 Task: Find a house in New Hope, United States, for 6 guests from September 6 to September 15, with a price range of ₹8000 to ₹12000, including amenities like WiFi, free parking, TV, gym, and breakfast.
Action: Mouse moved to (695, 135)
Screenshot: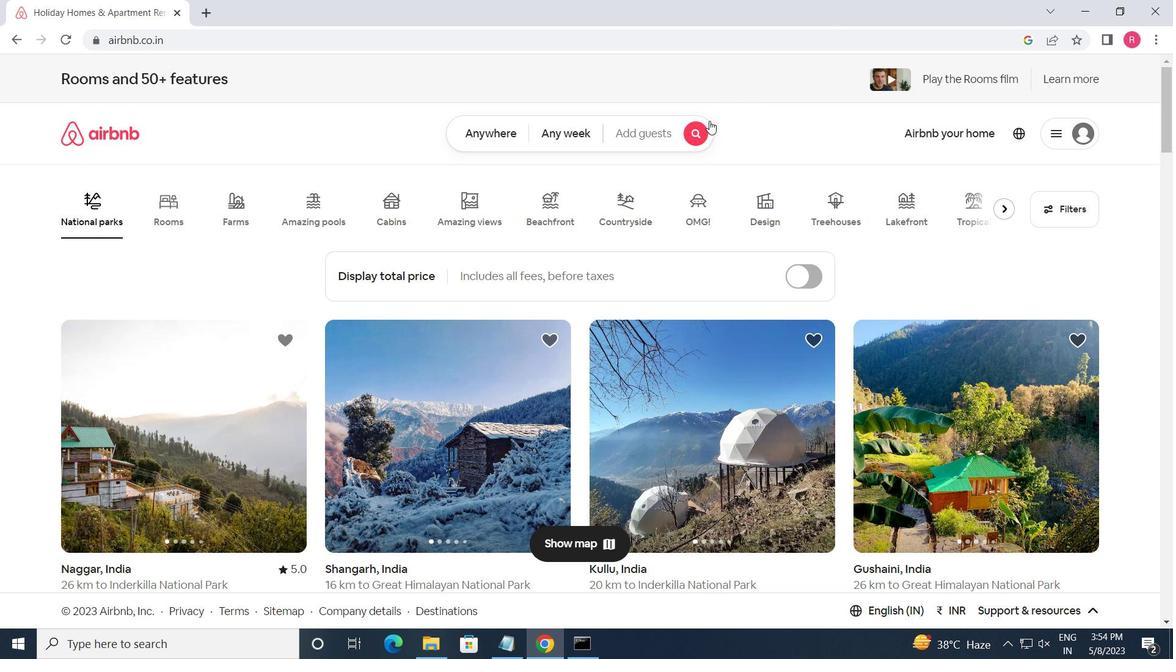 
Action: Mouse pressed left at (695, 135)
Screenshot: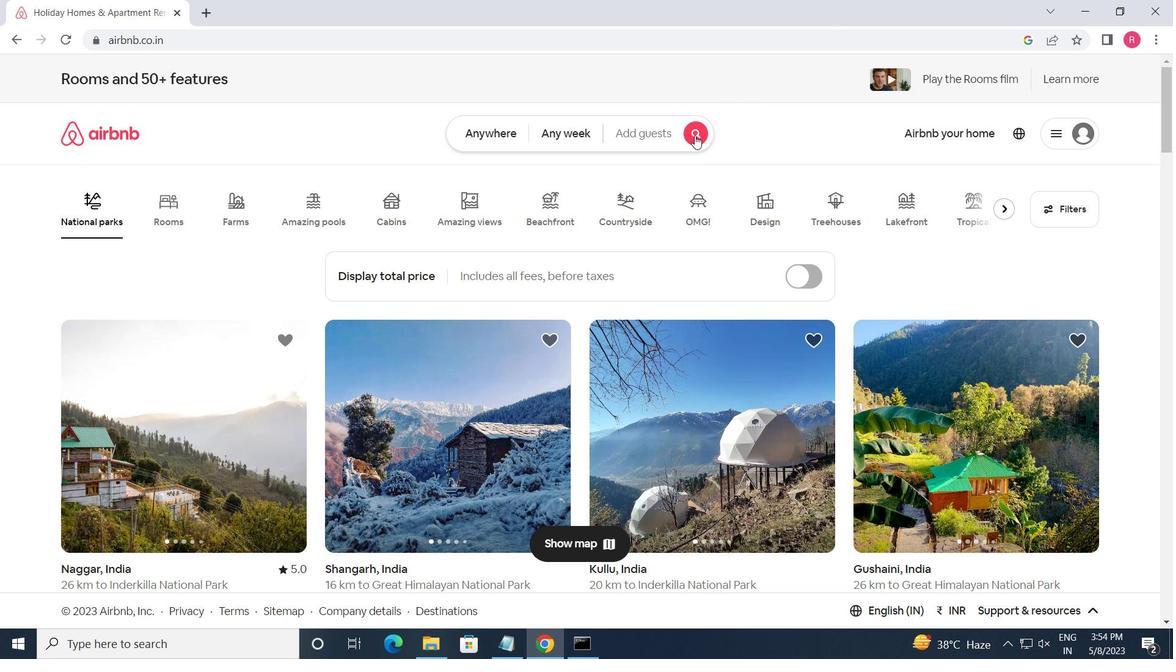 
Action: Mouse moved to (390, 197)
Screenshot: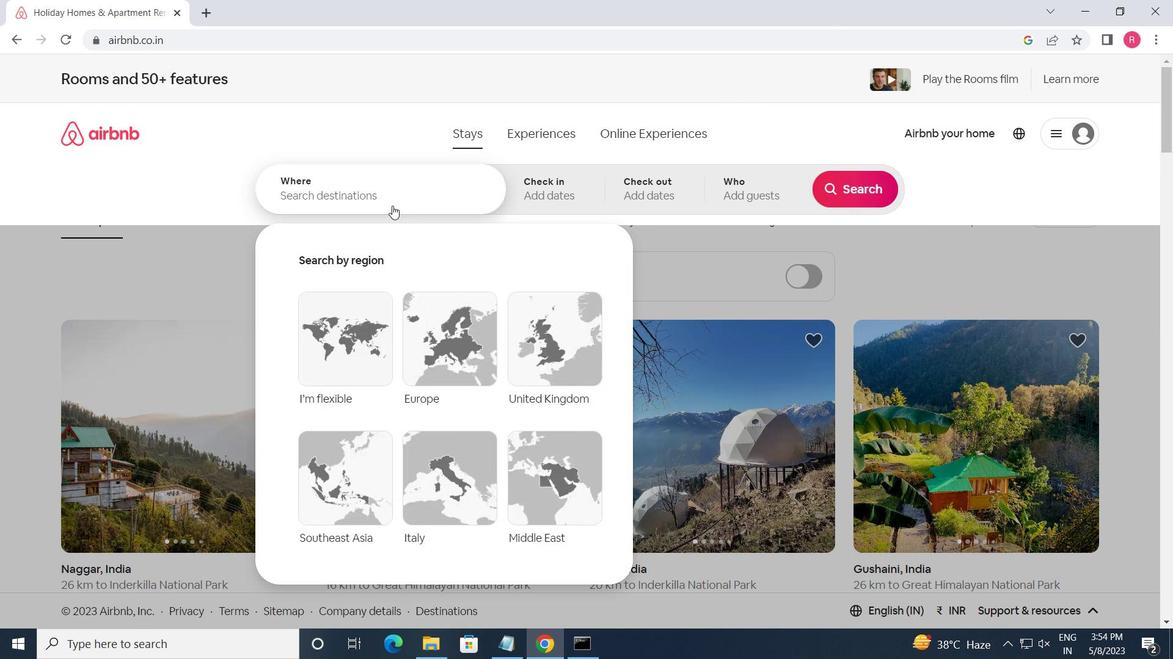 
Action: Mouse pressed left at (390, 197)
Screenshot: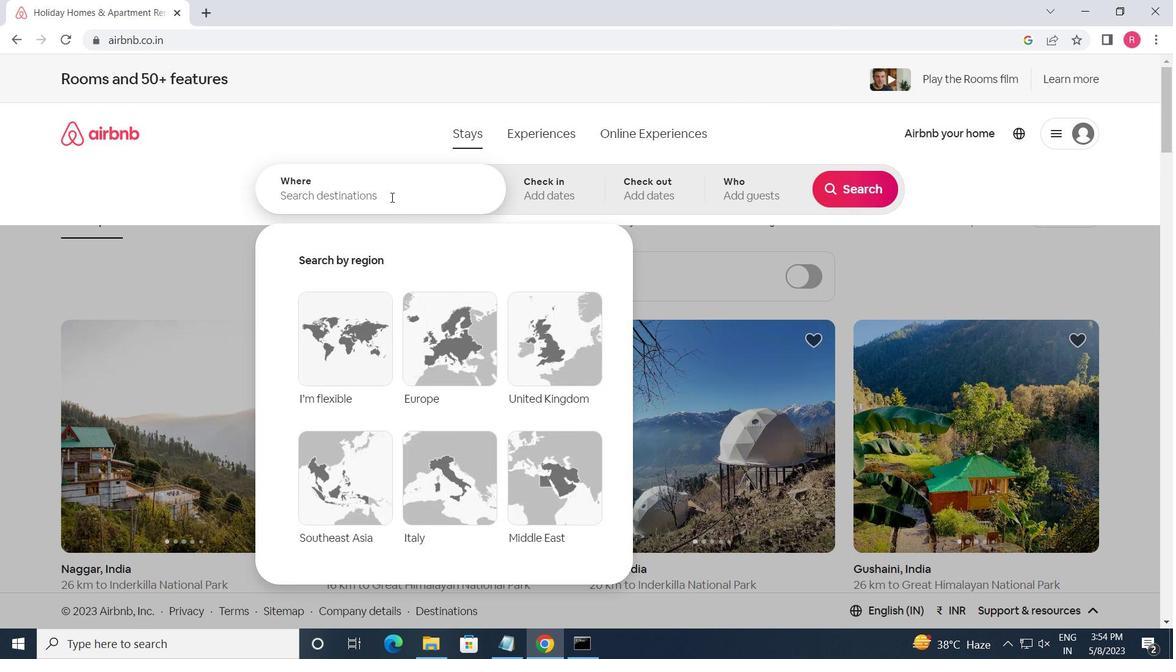 
Action: Key pressed <Key.shift_r>New<Key.space><Key.shift_r>Hpe<Key.backspace><Key.backspace>ope,<Key.space><Key.shift_r>United<Key.space><Key.shift>STATES<Key.enter>
Screenshot: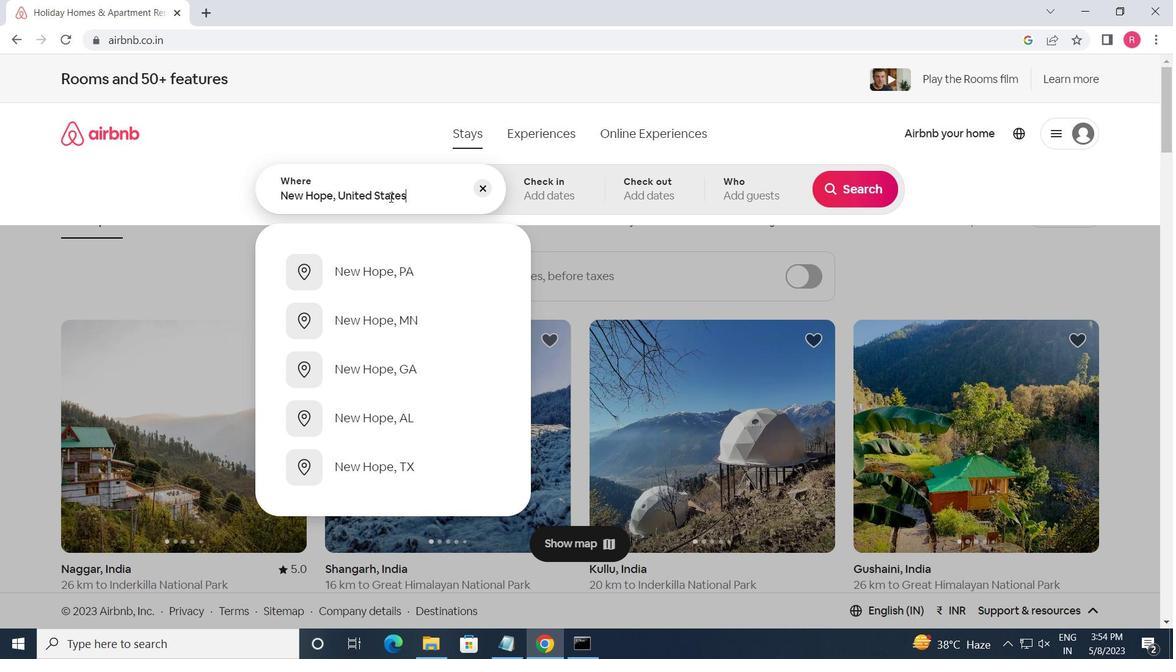 
Action: Mouse moved to (845, 317)
Screenshot: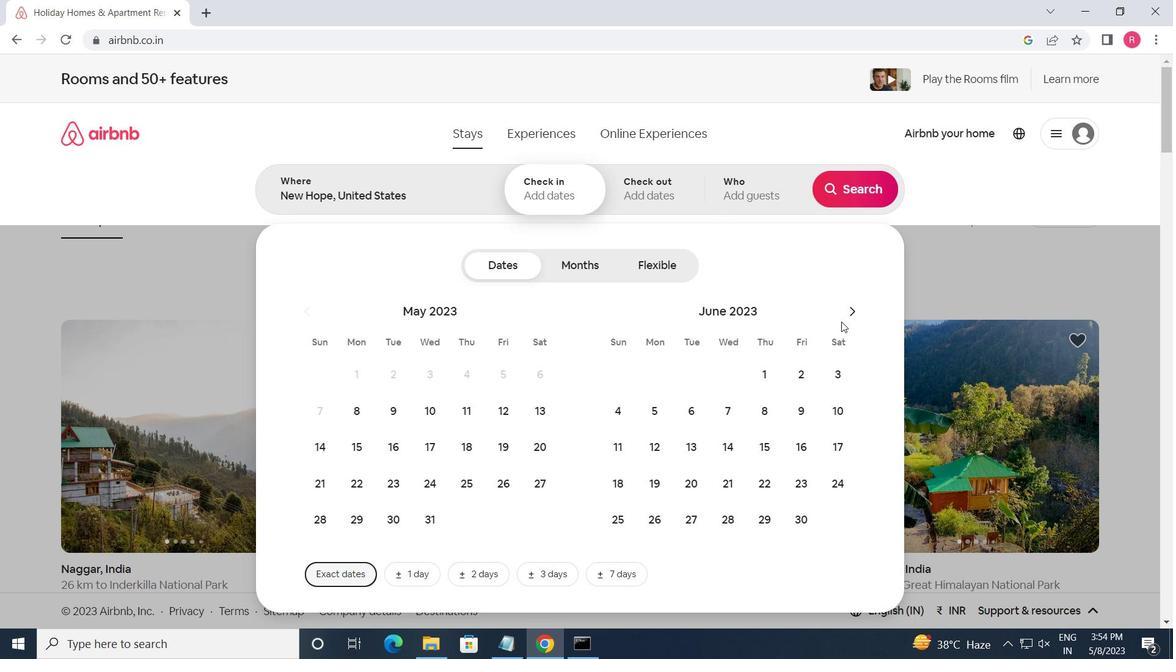 
Action: Mouse pressed left at (845, 317)
Screenshot: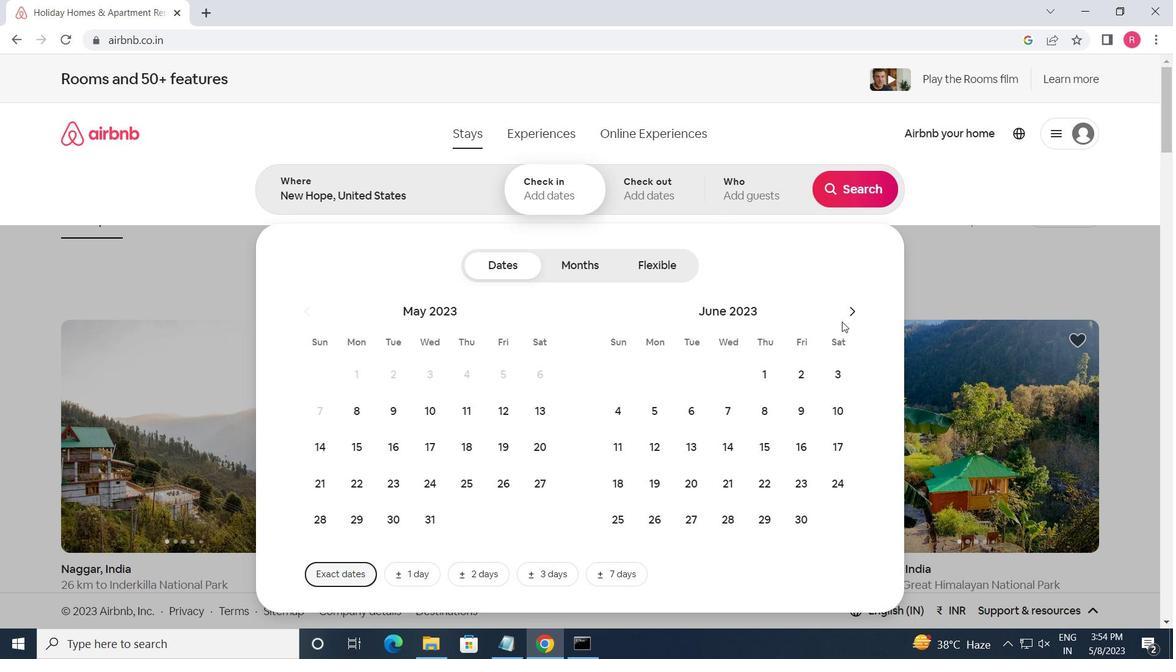 
Action: Mouse pressed left at (845, 317)
Screenshot: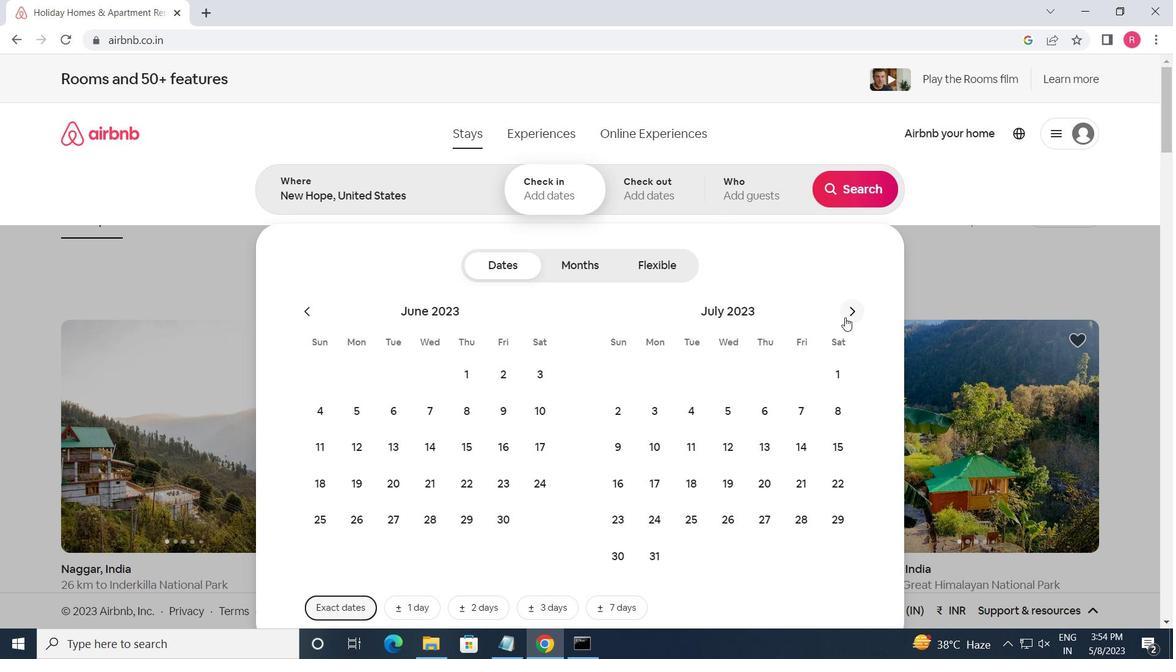 
Action: Mouse pressed left at (845, 317)
Screenshot: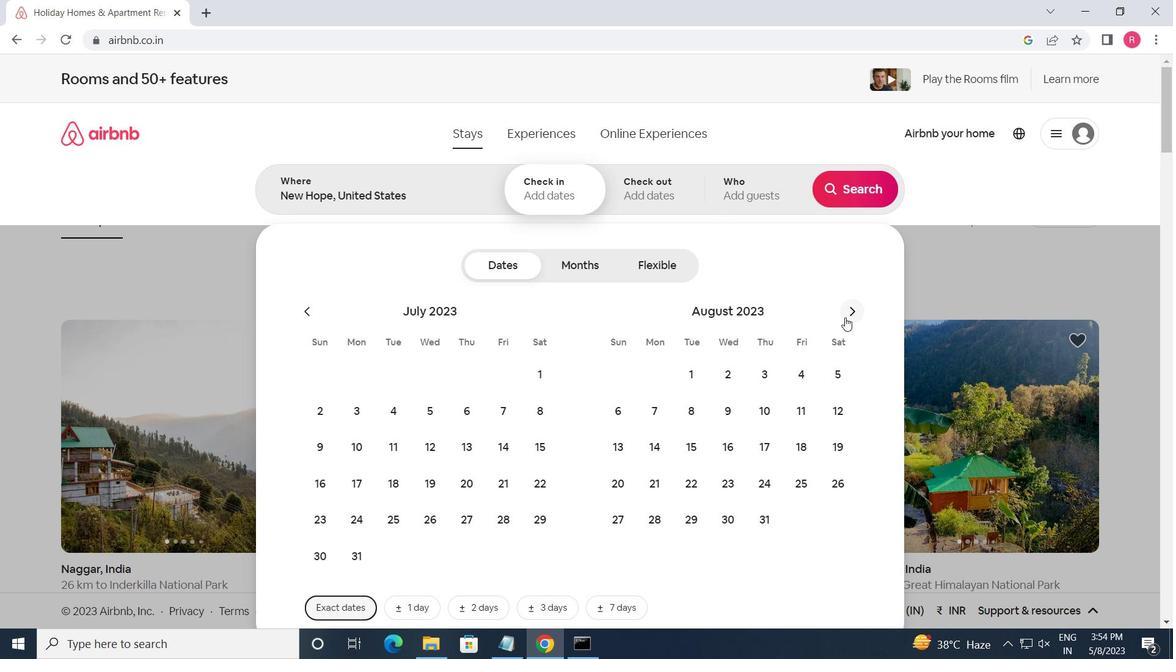
Action: Mouse moved to (722, 420)
Screenshot: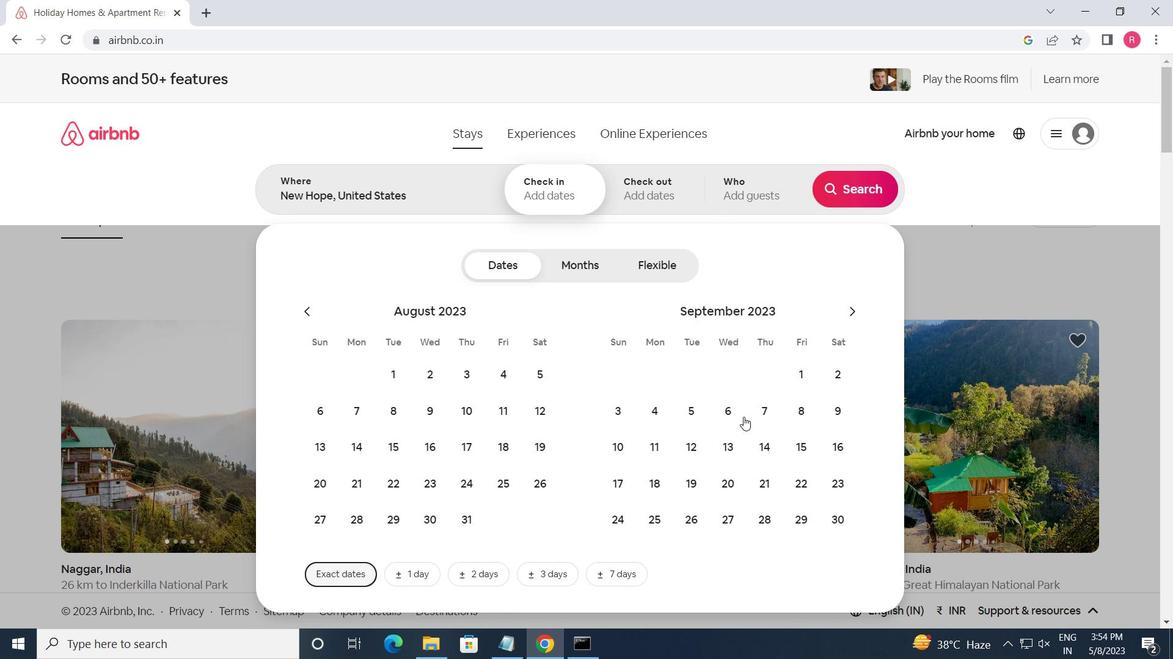
Action: Mouse pressed left at (722, 420)
Screenshot: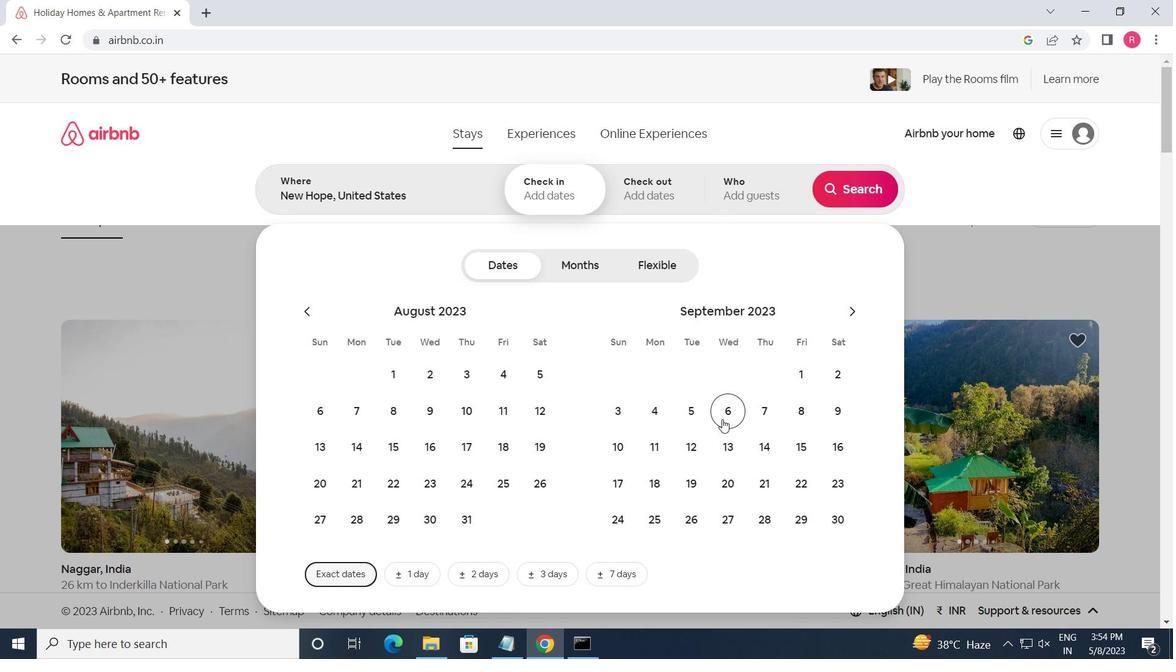 
Action: Mouse moved to (805, 456)
Screenshot: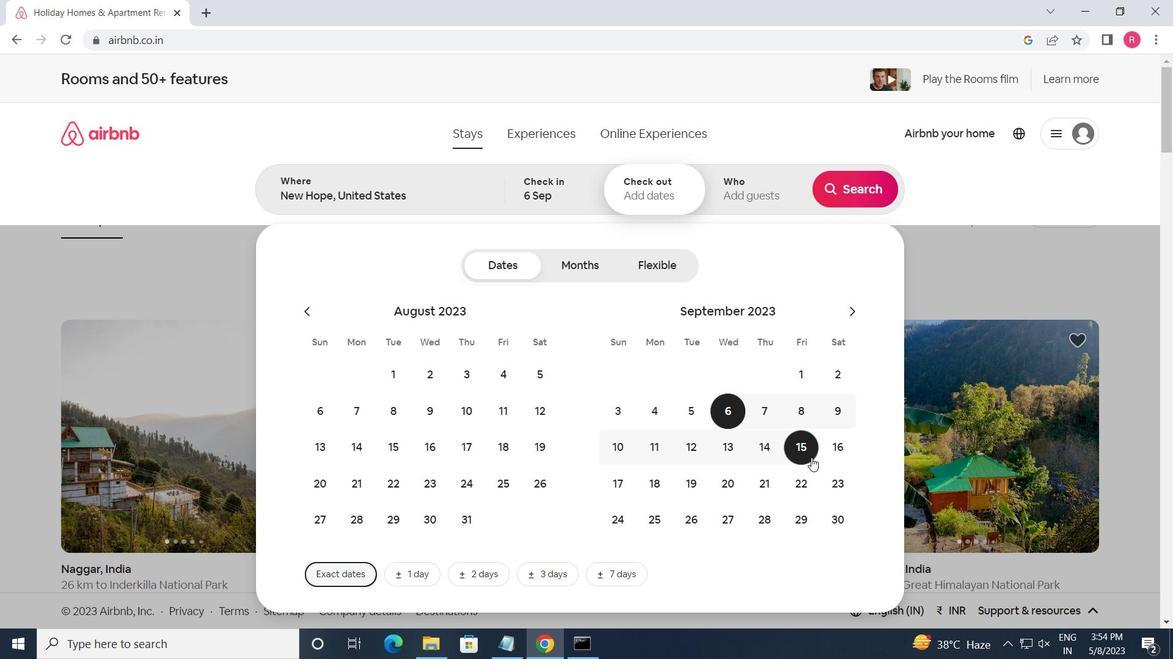 
Action: Mouse pressed left at (805, 456)
Screenshot: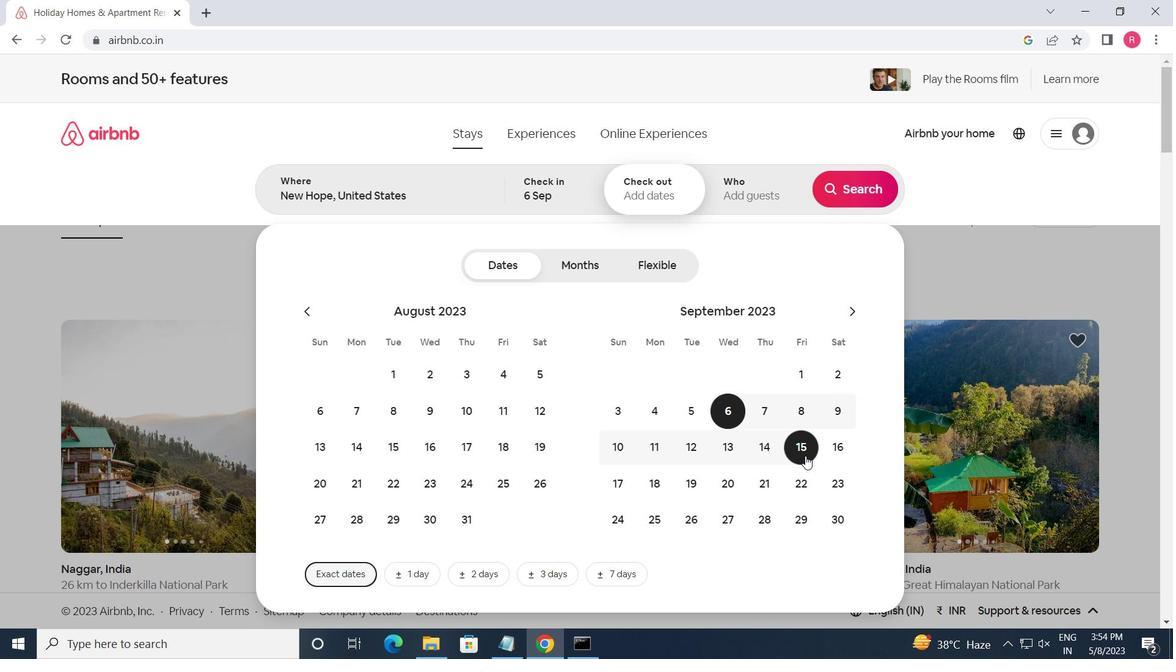 
Action: Mouse moved to (722, 177)
Screenshot: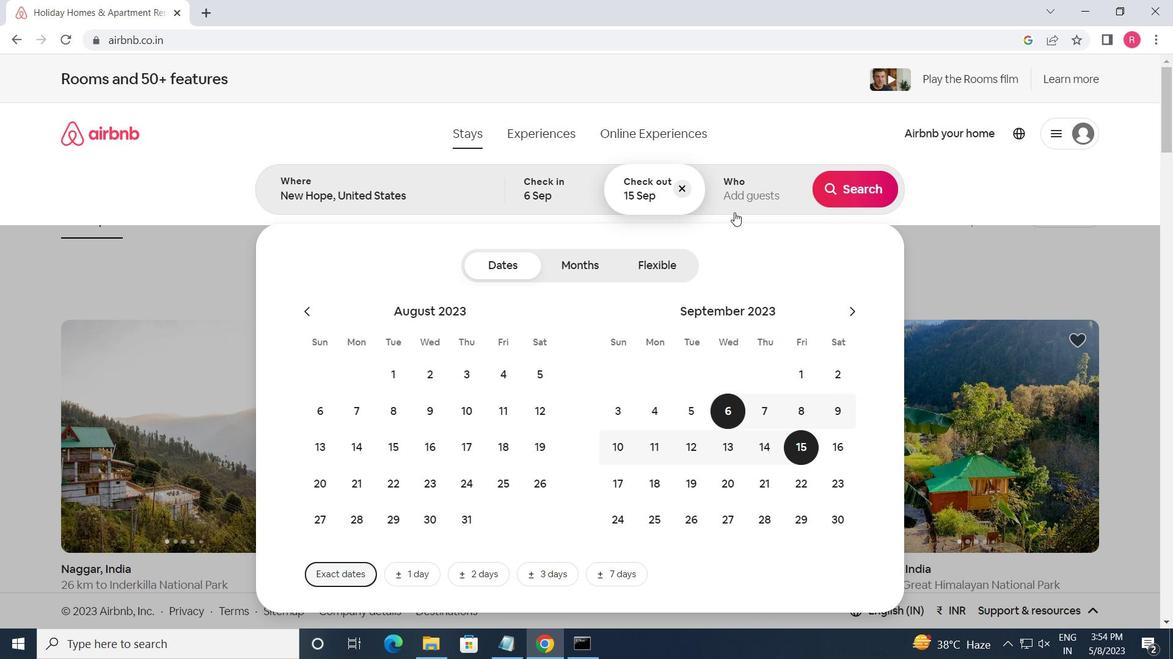 
Action: Mouse pressed left at (722, 177)
Screenshot: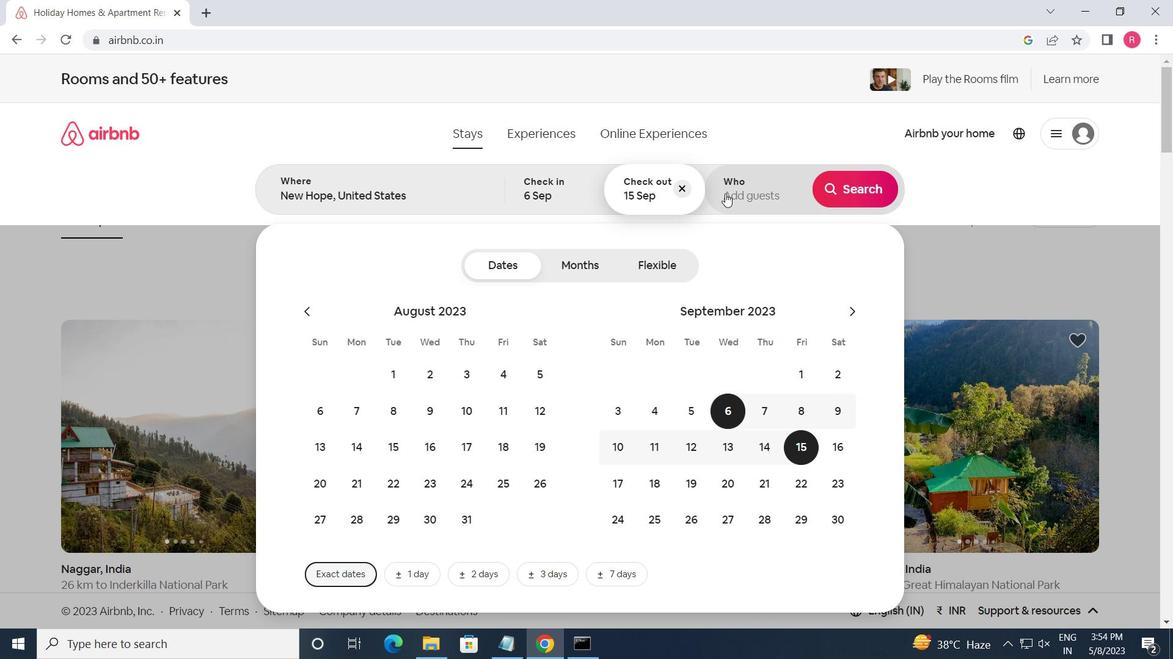 
Action: Mouse moved to (864, 271)
Screenshot: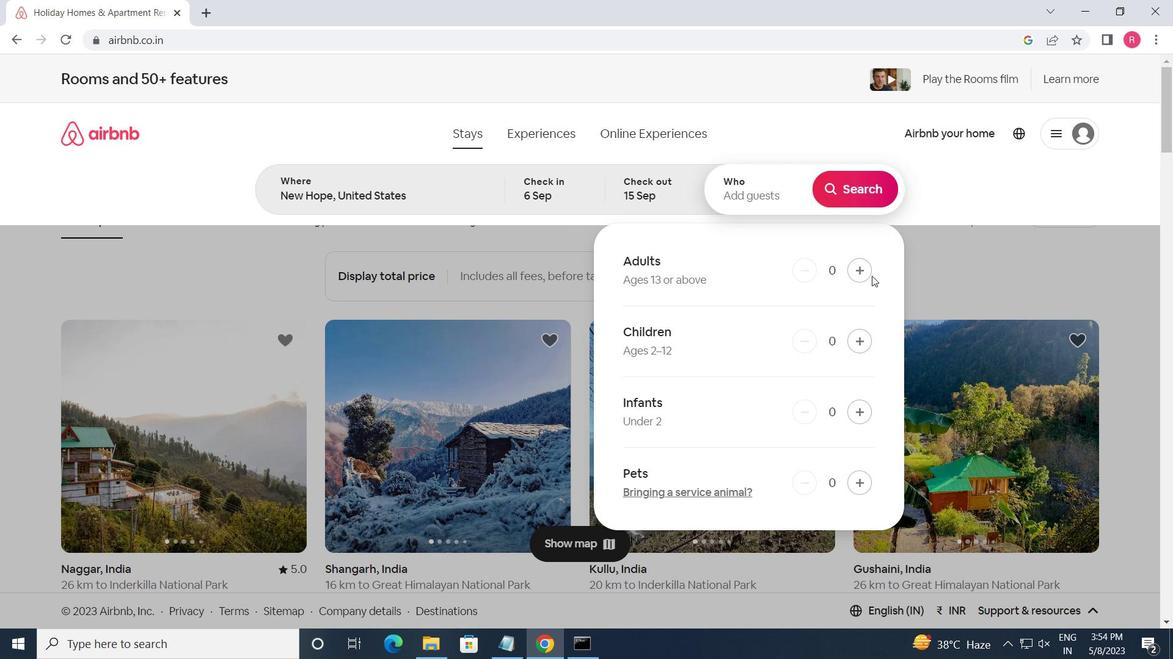 
Action: Mouse pressed left at (864, 271)
Screenshot: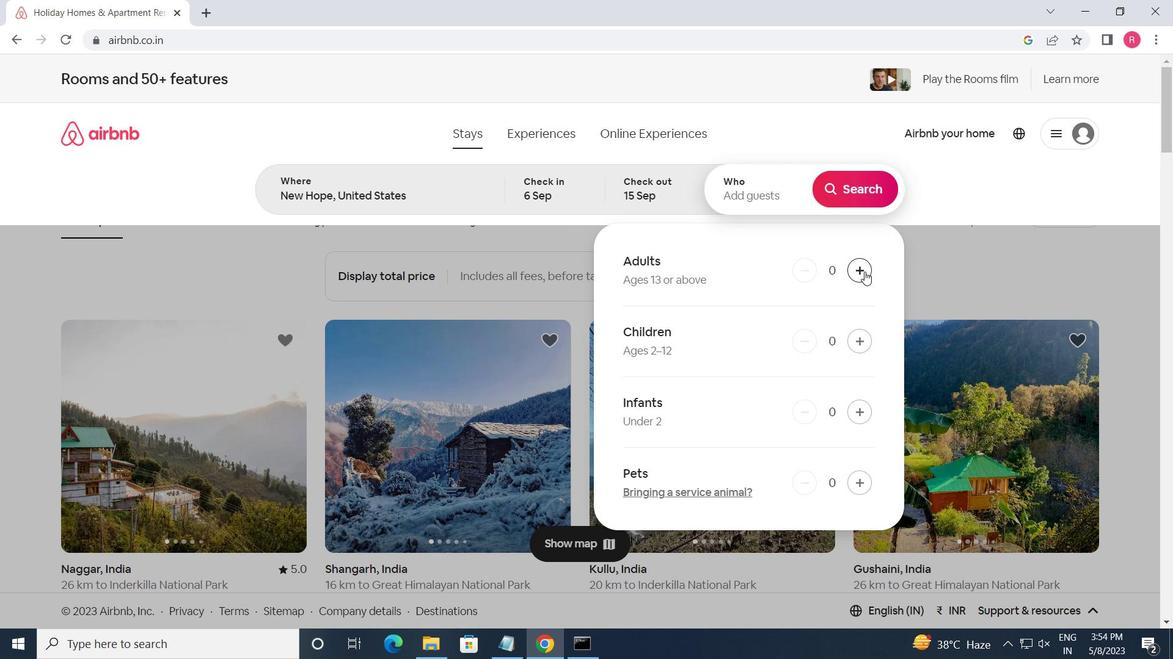 
Action: Mouse pressed left at (864, 271)
Screenshot: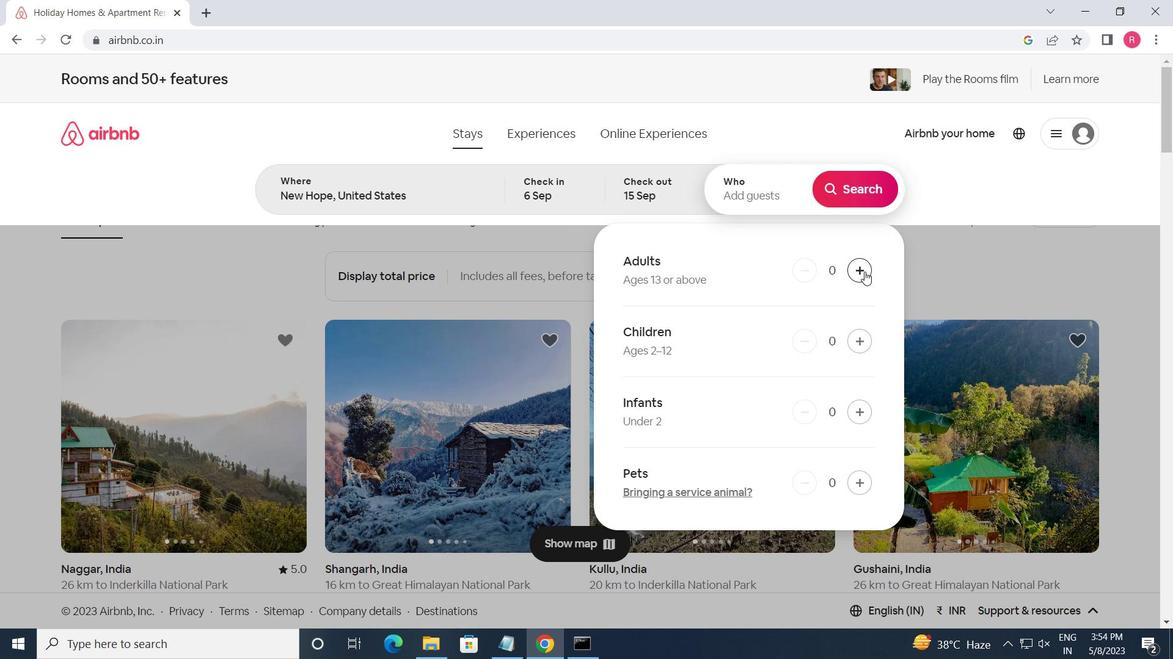 
Action: Mouse pressed left at (864, 271)
Screenshot: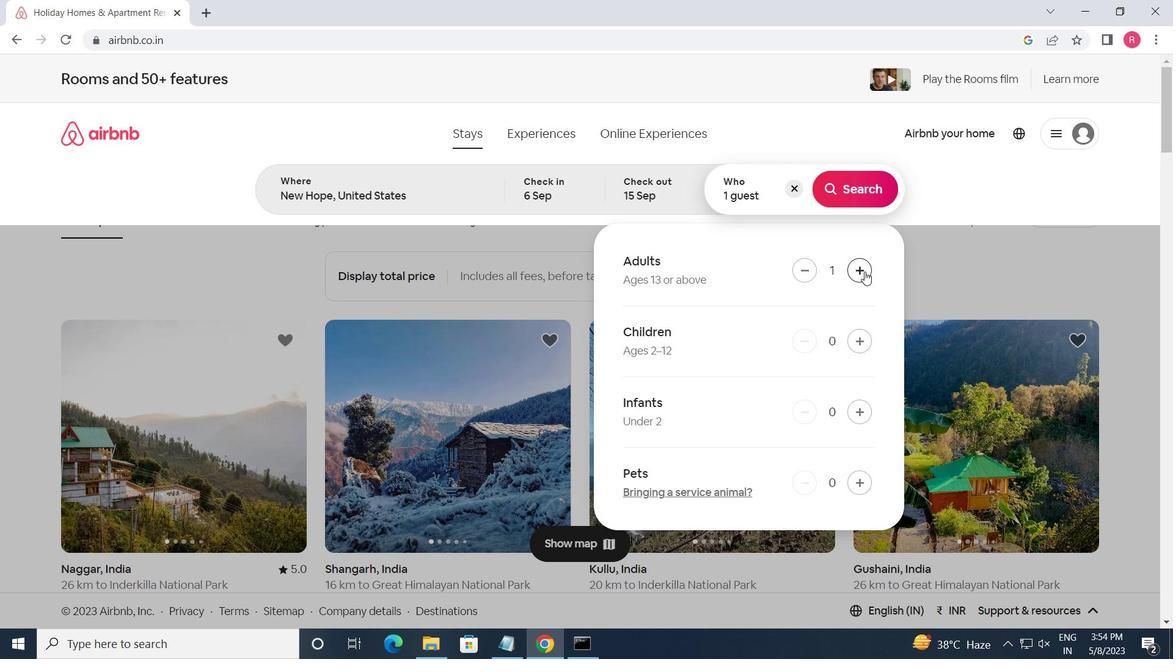 
Action: Mouse pressed left at (864, 271)
Screenshot: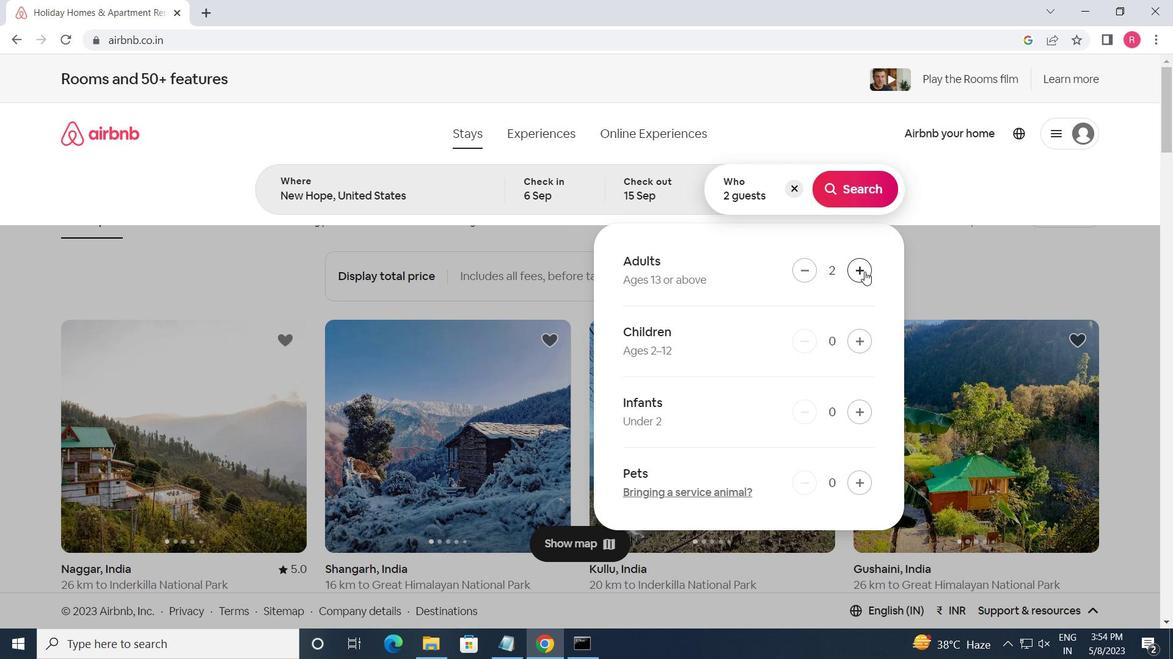 
Action: Mouse pressed left at (864, 271)
Screenshot: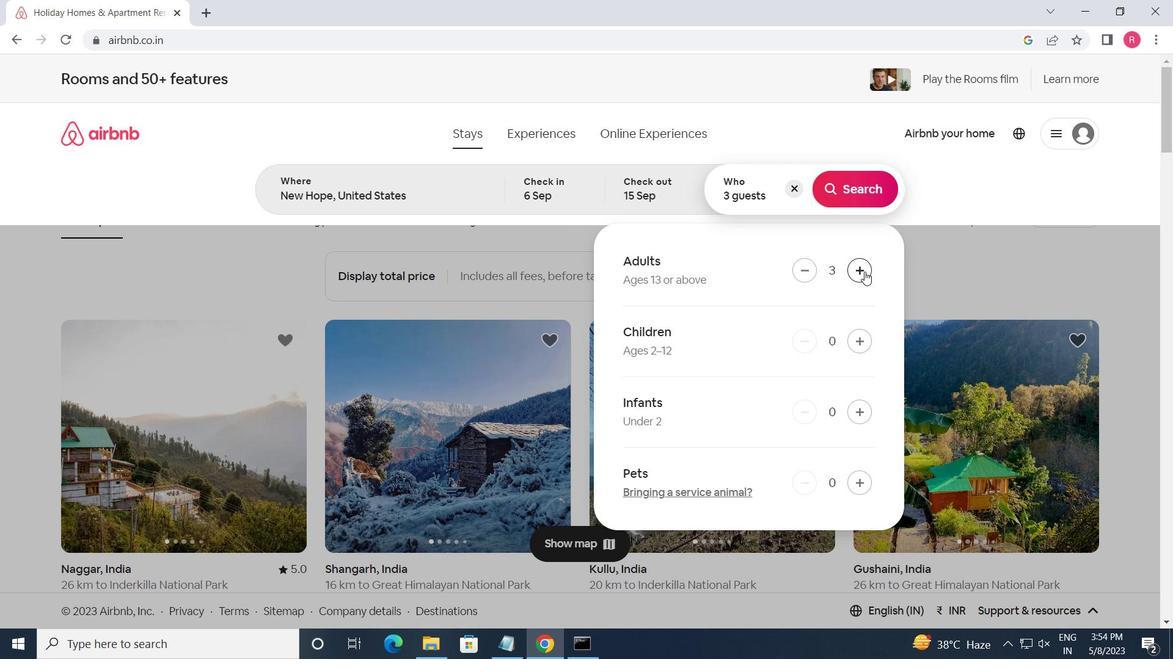 
Action: Mouse pressed left at (864, 271)
Screenshot: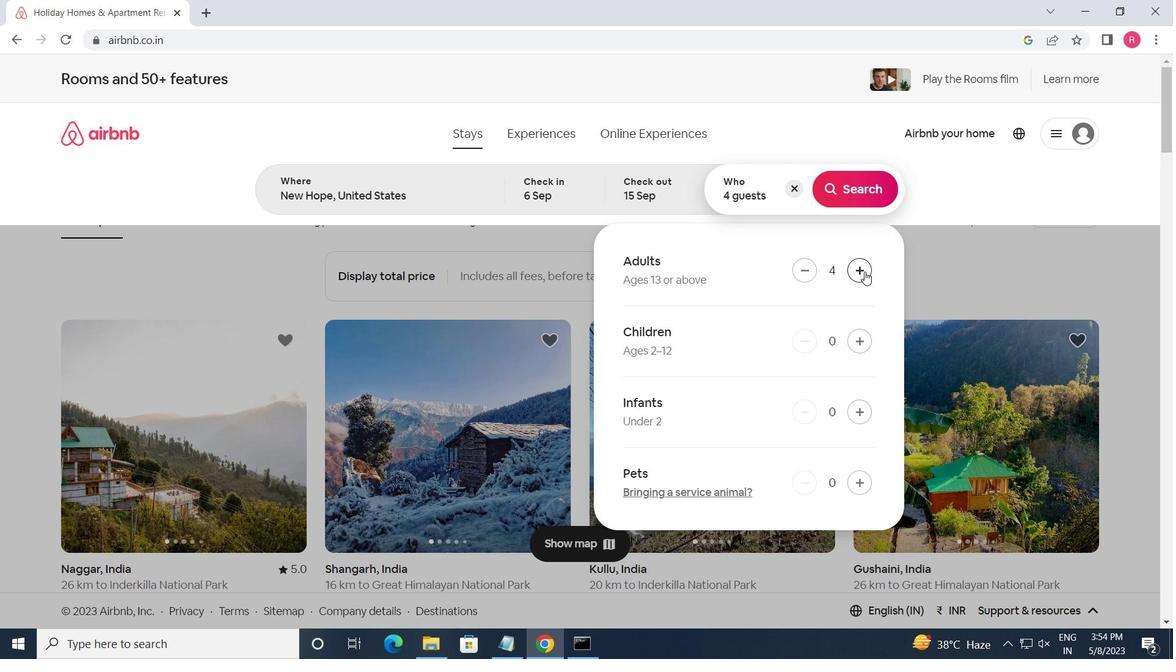 
Action: Mouse pressed left at (864, 271)
Screenshot: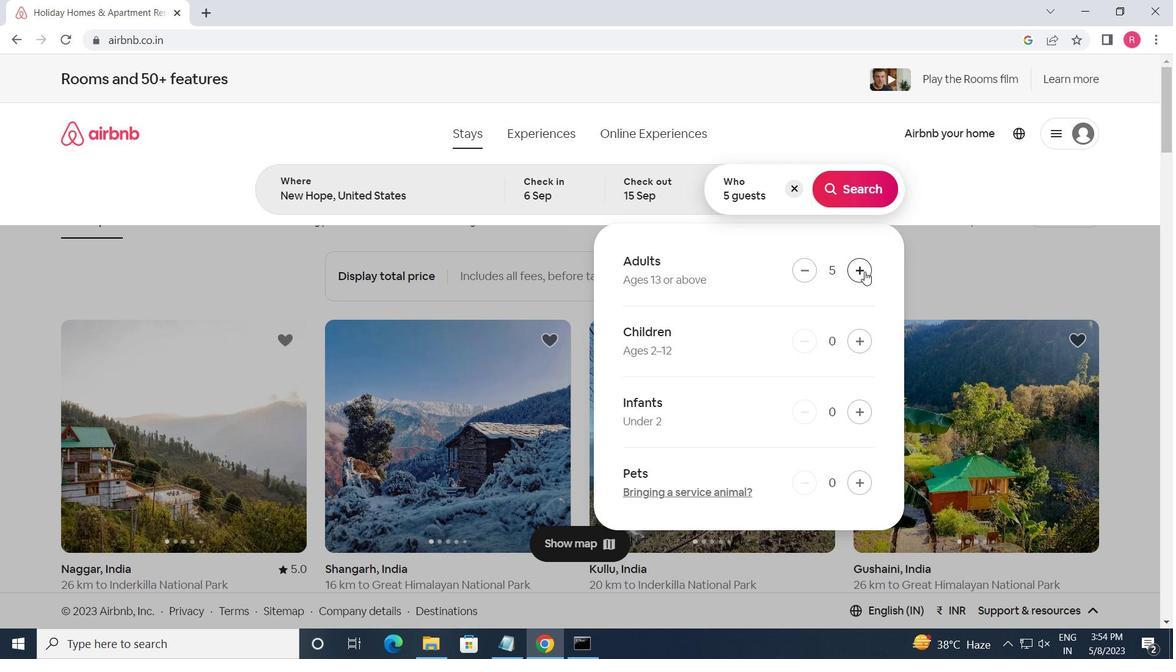 
Action: Mouse moved to (807, 275)
Screenshot: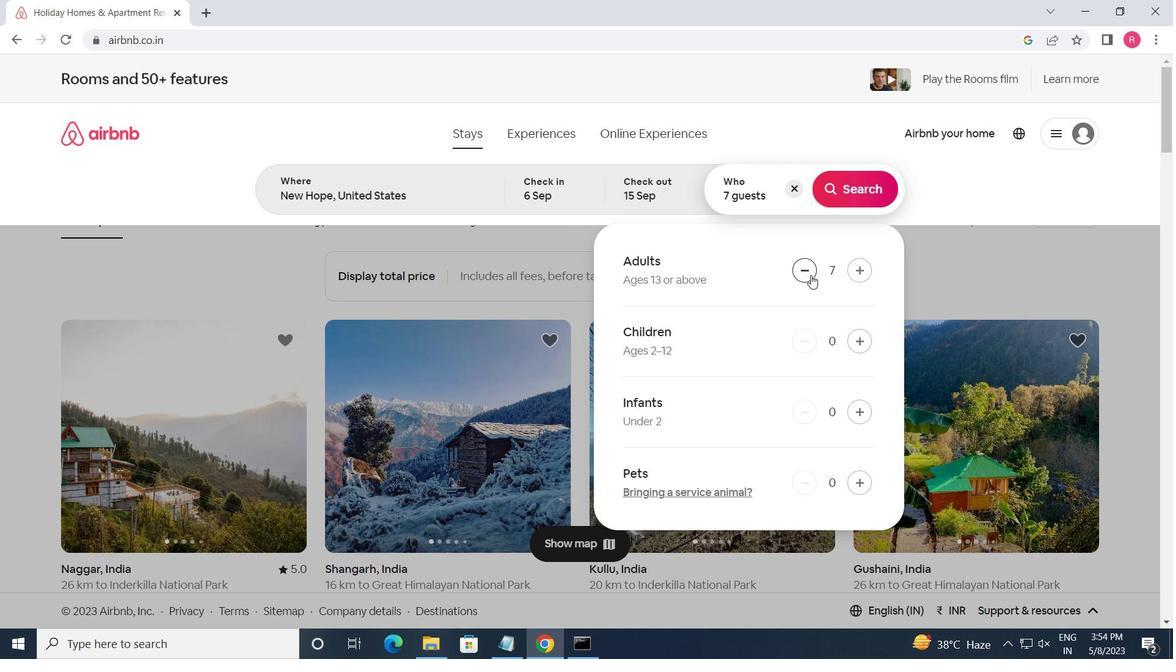 
Action: Mouse pressed left at (807, 275)
Screenshot: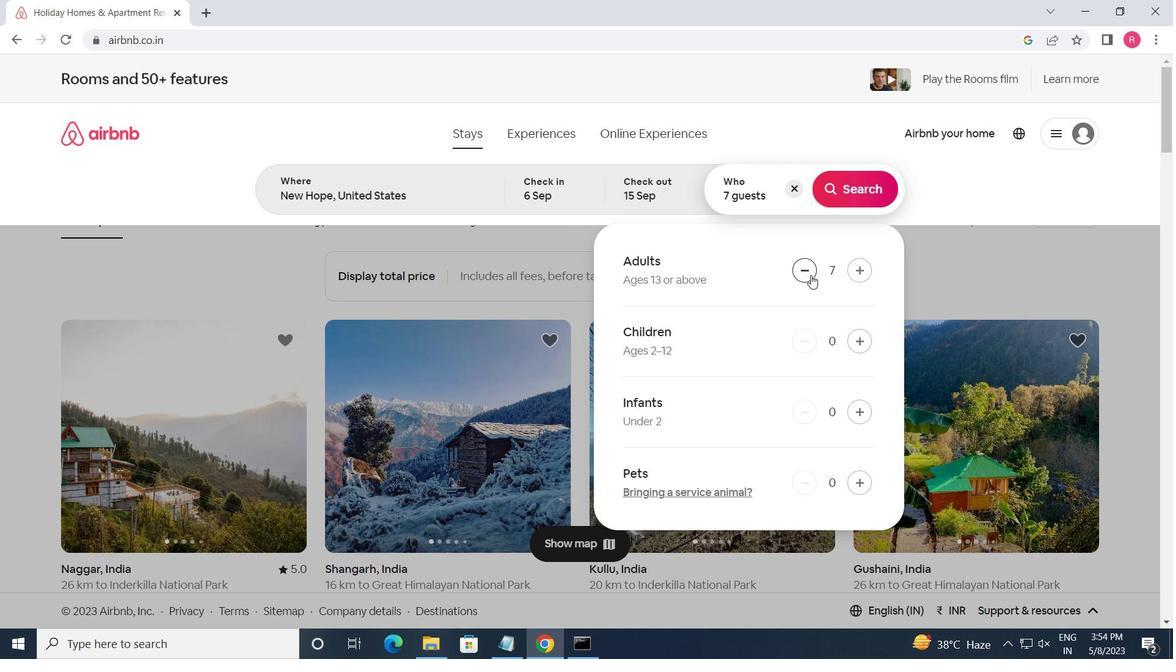 
Action: Mouse moved to (848, 198)
Screenshot: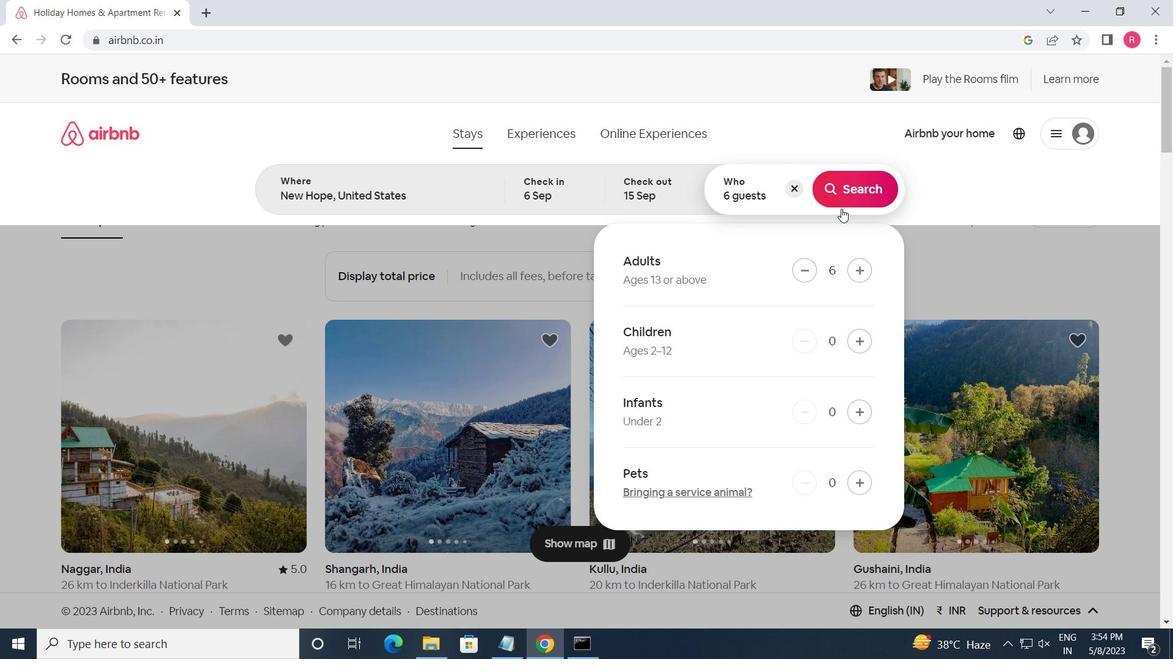 
Action: Mouse pressed left at (848, 198)
Screenshot: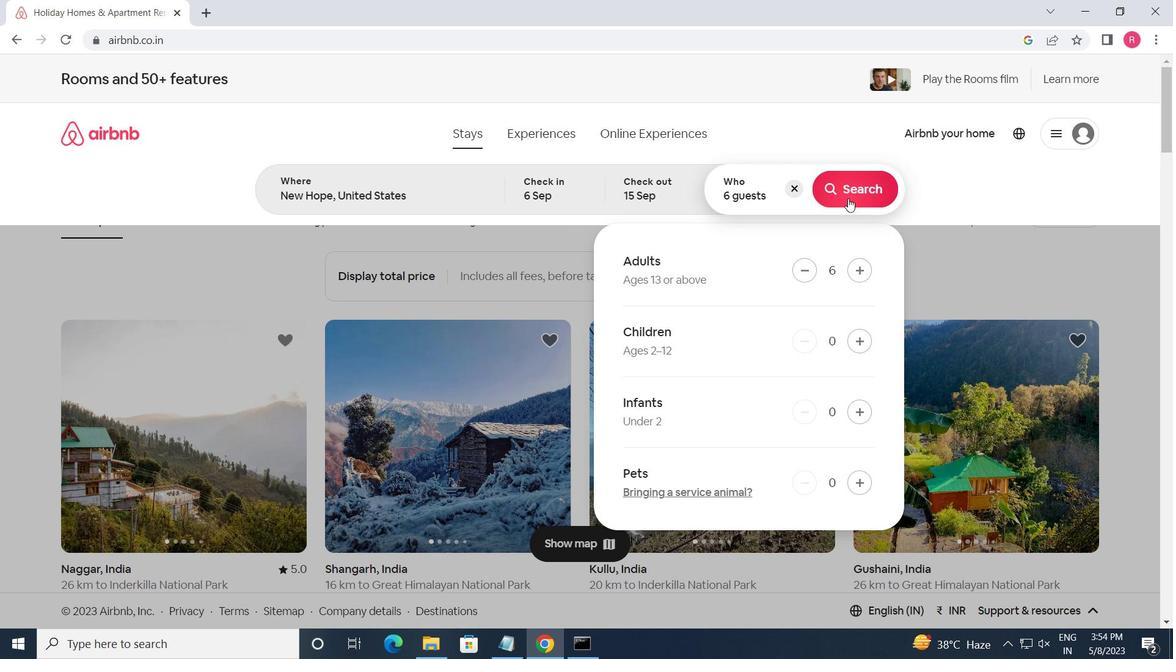 
Action: Mouse moved to (1099, 138)
Screenshot: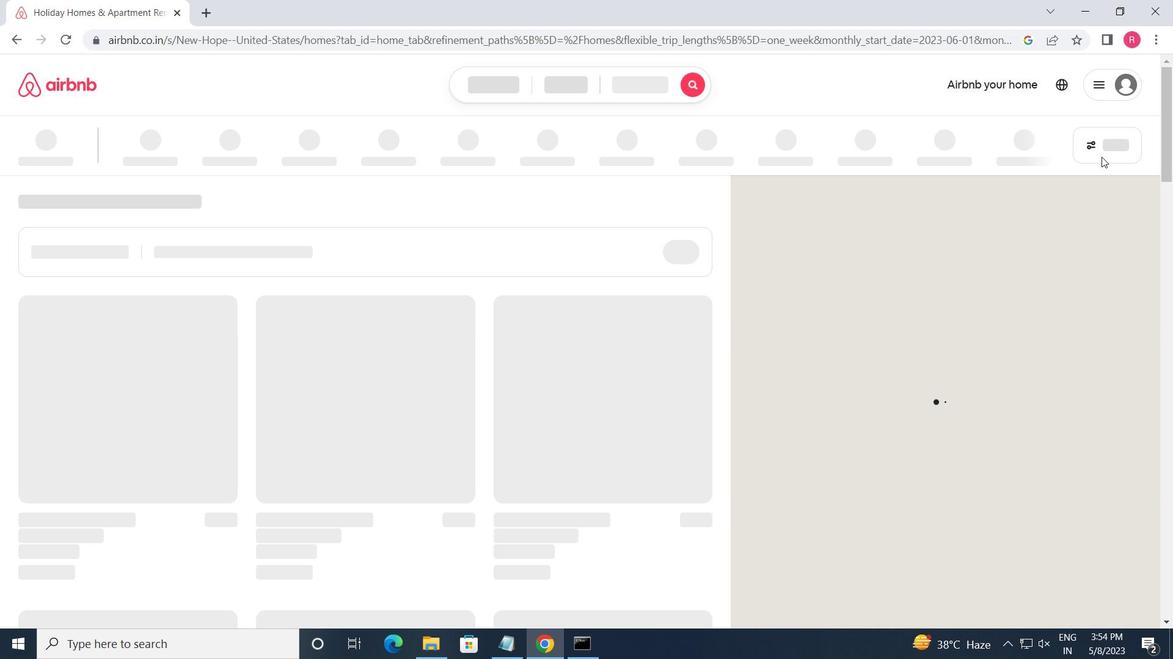 
Action: Mouse pressed left at (1099, 138)
Screenshot: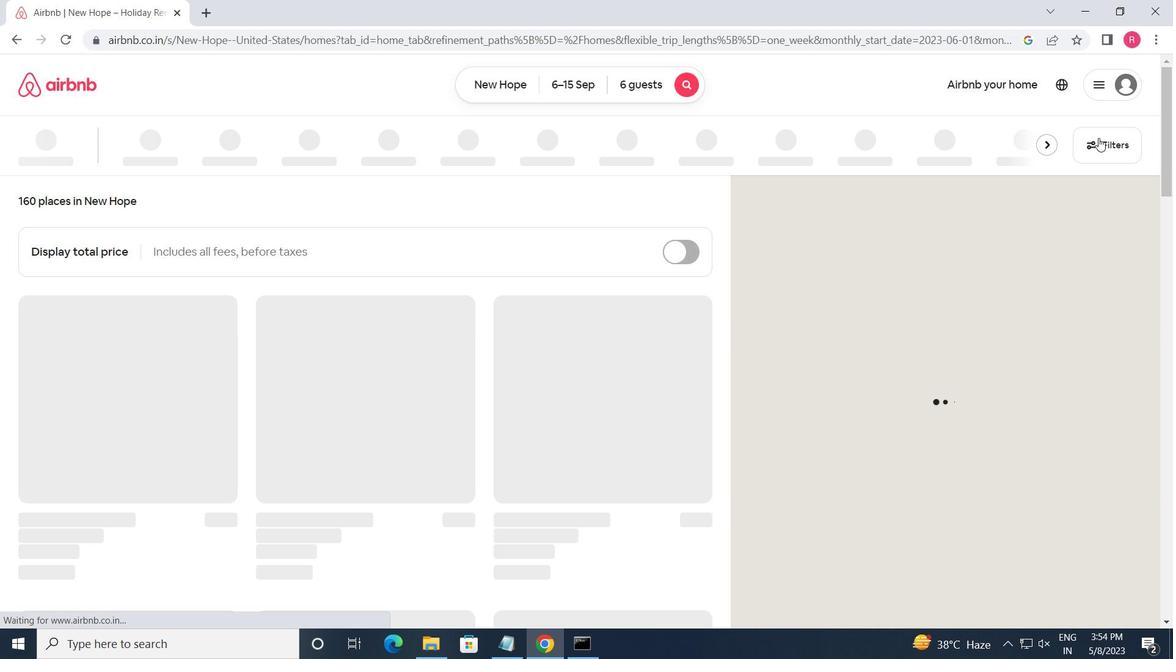 
Action: Mouse moved to (405, 524)
Screenshot: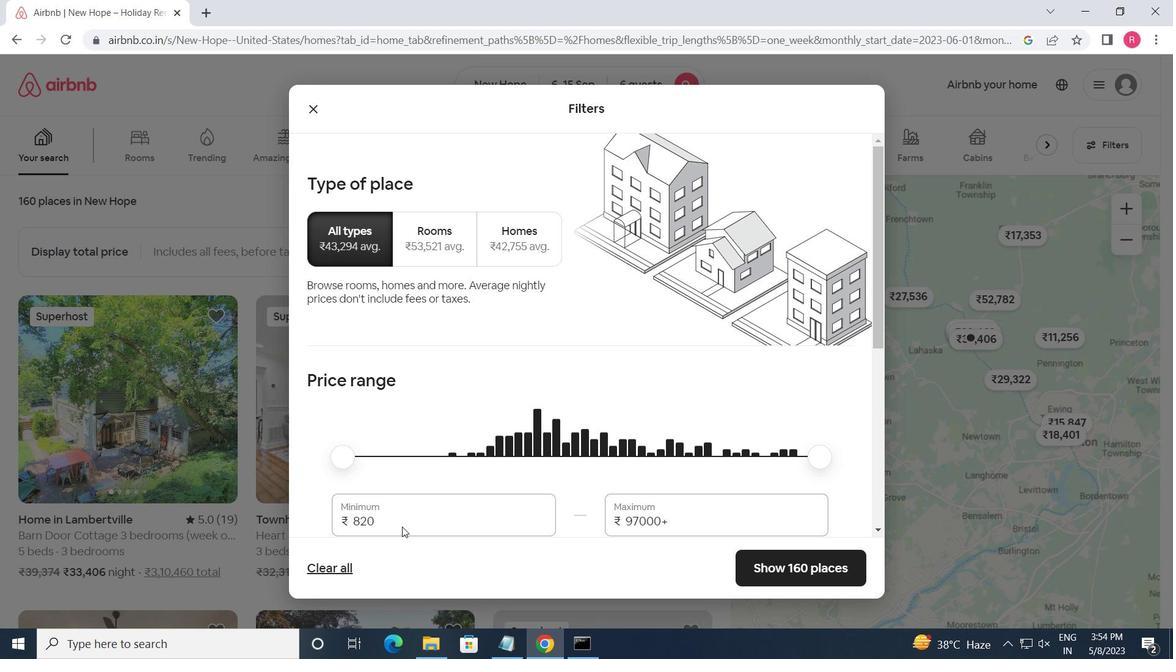 
Action: Mouse pressed left at (405, 524)
Screenshot: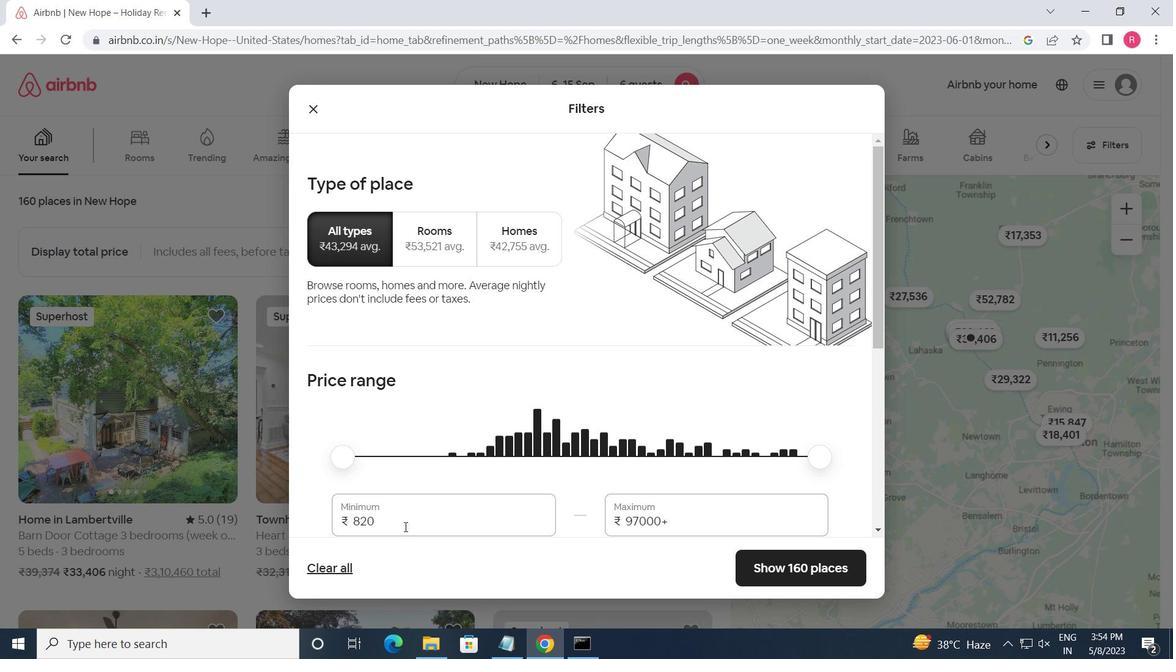 
Action: Key pressed <Key.backspace><Key.backspace><Key.backspace><Key.backspace>8000<Key.tab>12000
Screenshot: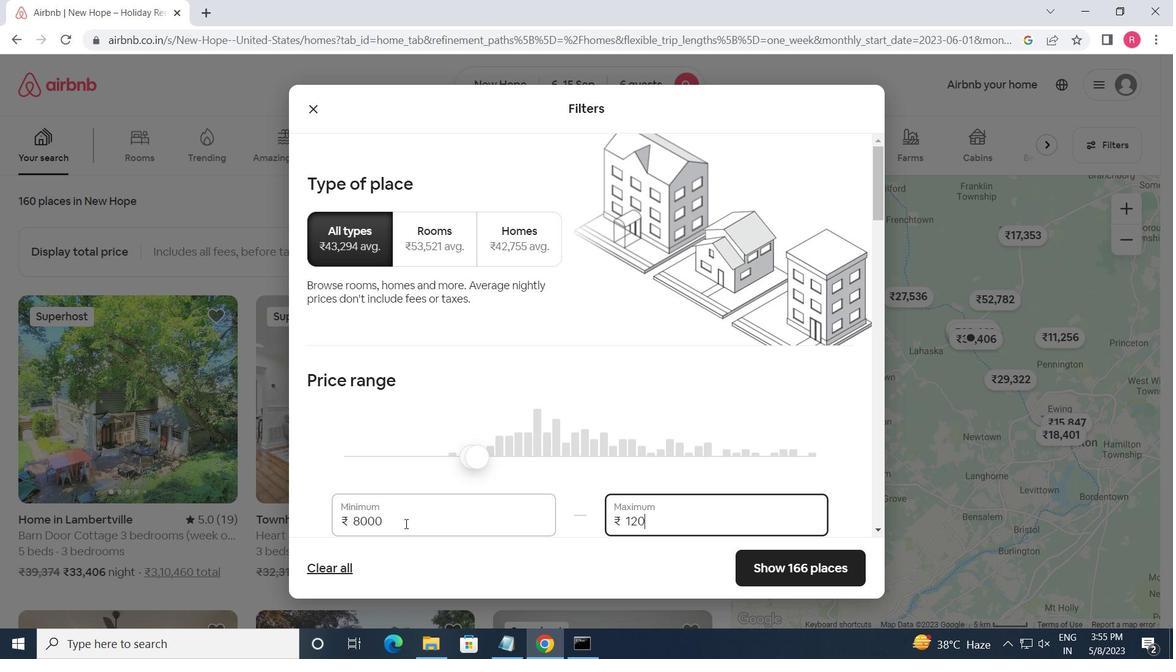 
Action: Mouse moved to (537, 499)
Screenshot: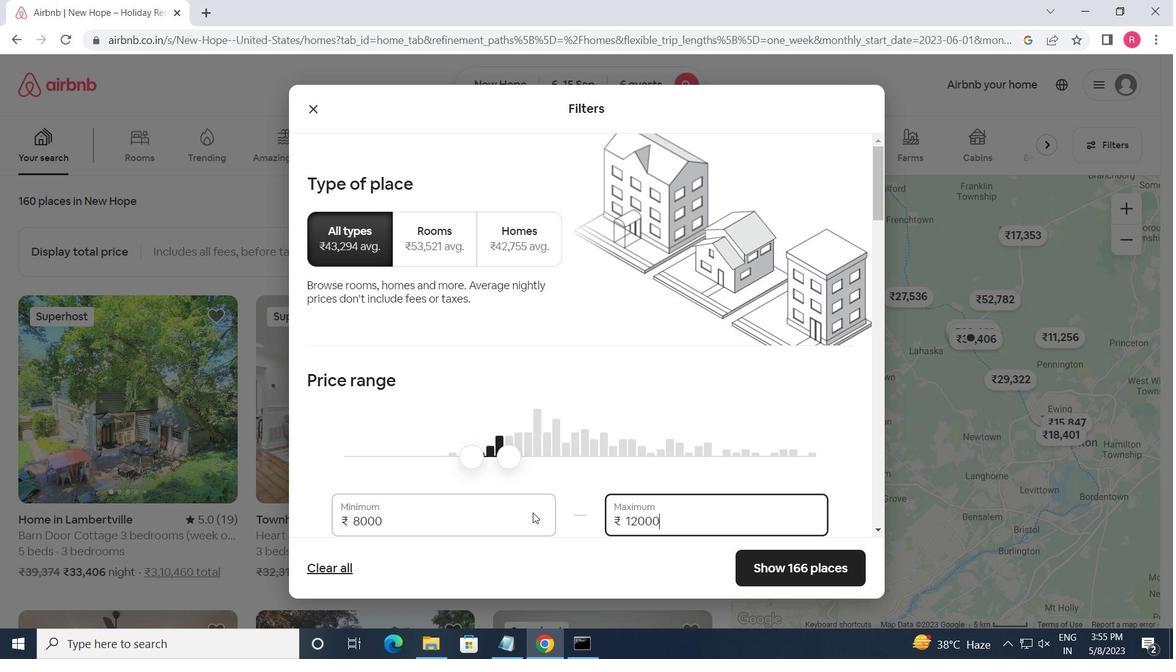 
Action: Mouse scrolled (537, 499) with delta (0, 0)
Screenshot: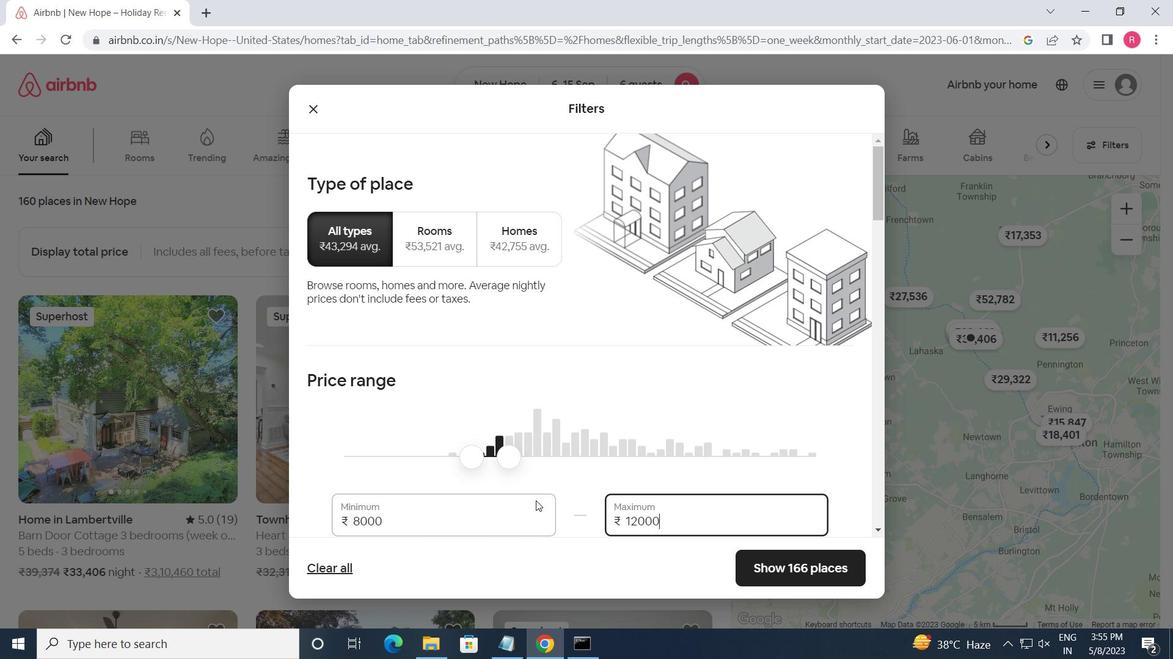 
Action: Mouse scrolled (537, 499) with delta (0, 0)
Screenshot: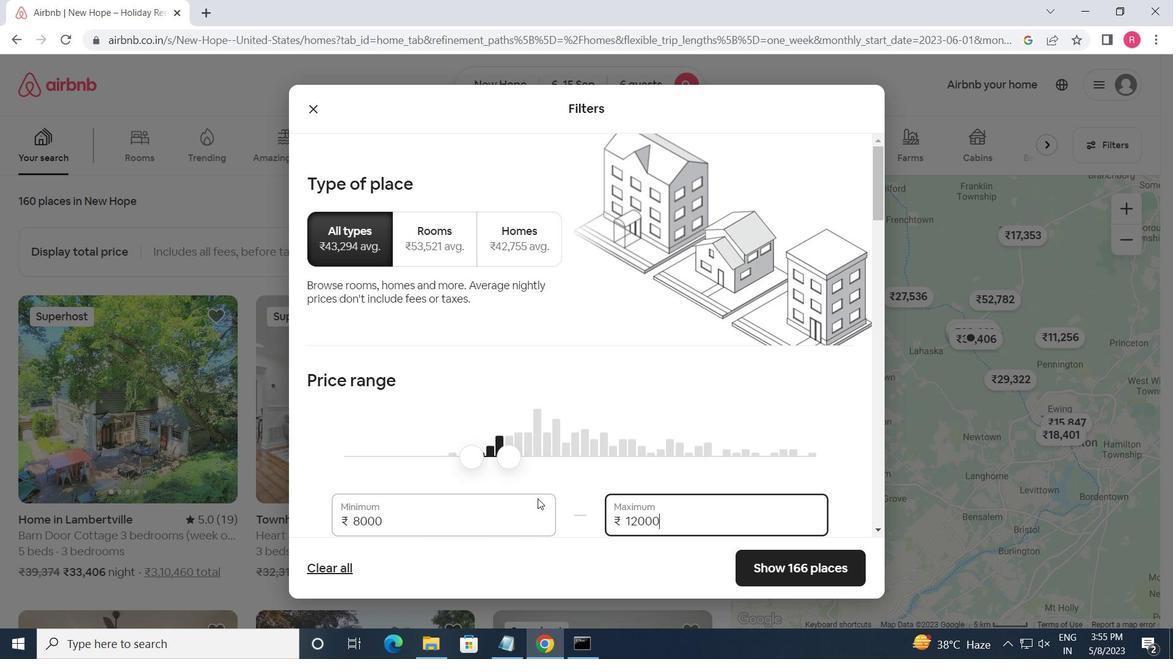 
Action: Mouse moved to (468, 490)
Screenshot: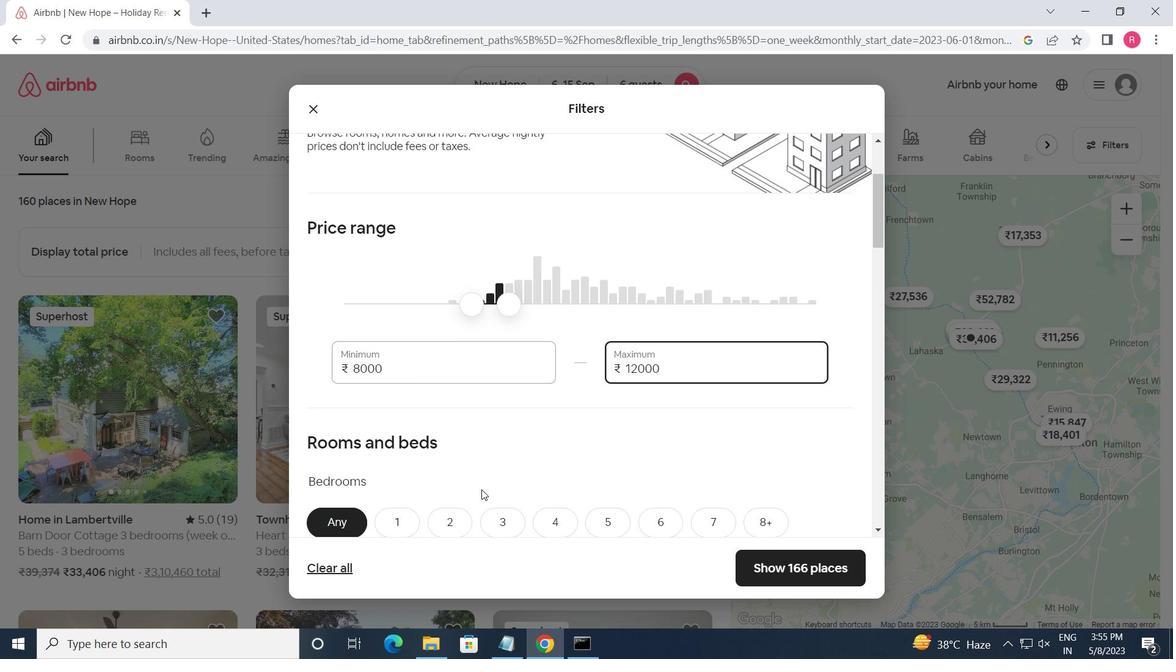 
Action: Mouse scrolled (468, 489) with delta (0, 0)
Screenshot: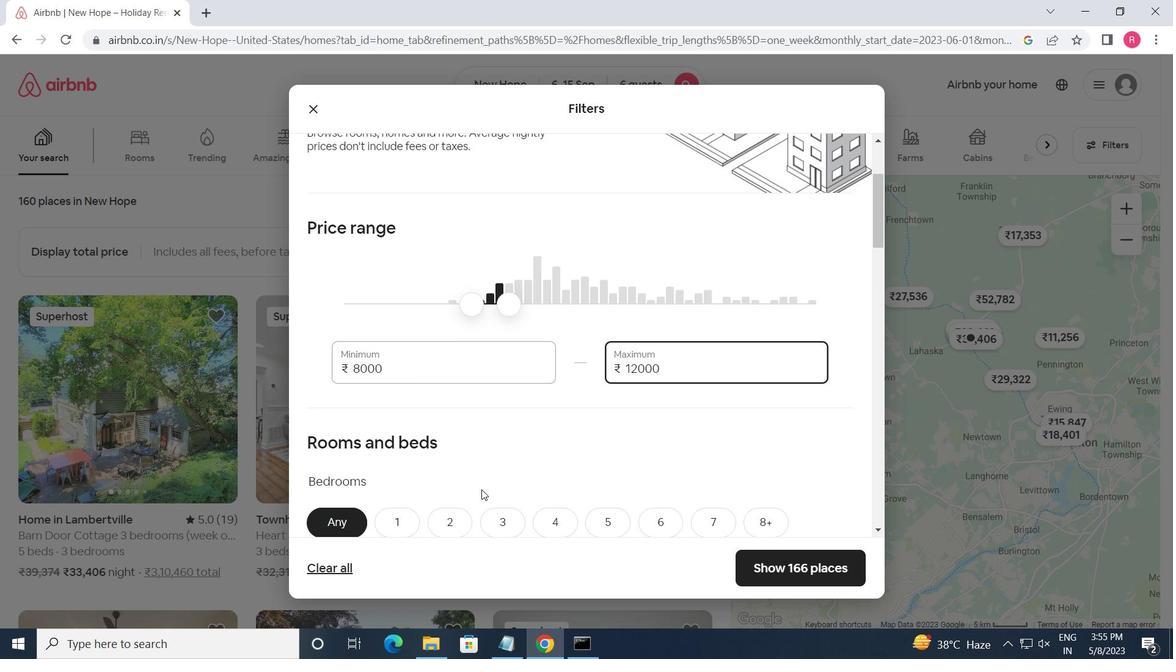 
Action: Mouse moved to (468, 491)
Screenshot: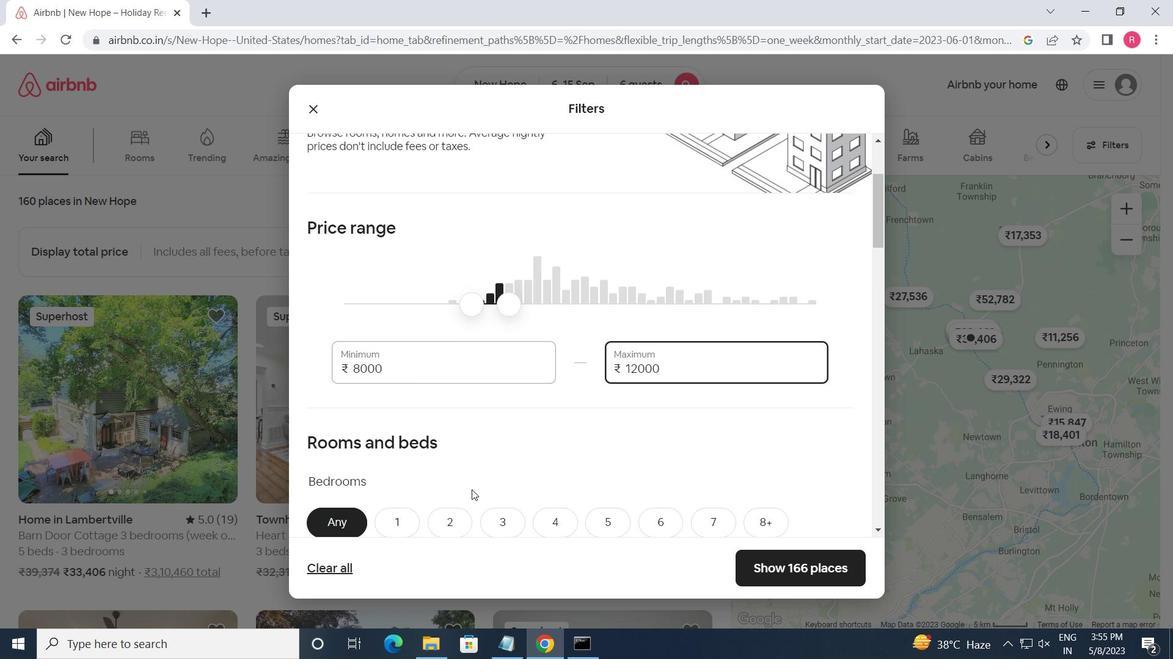 
Action: Mouse scrolled (468, 490) with delta (0, 0)
Screenshot: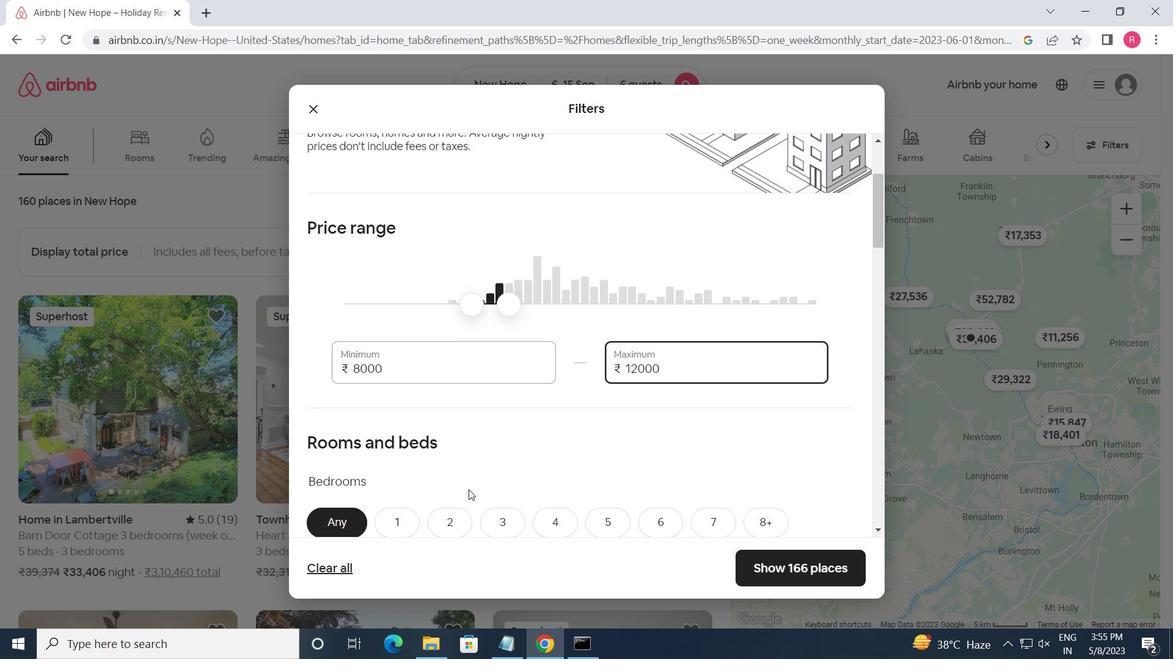 
Action: Mouse moved to (661, 375)
Screenshot: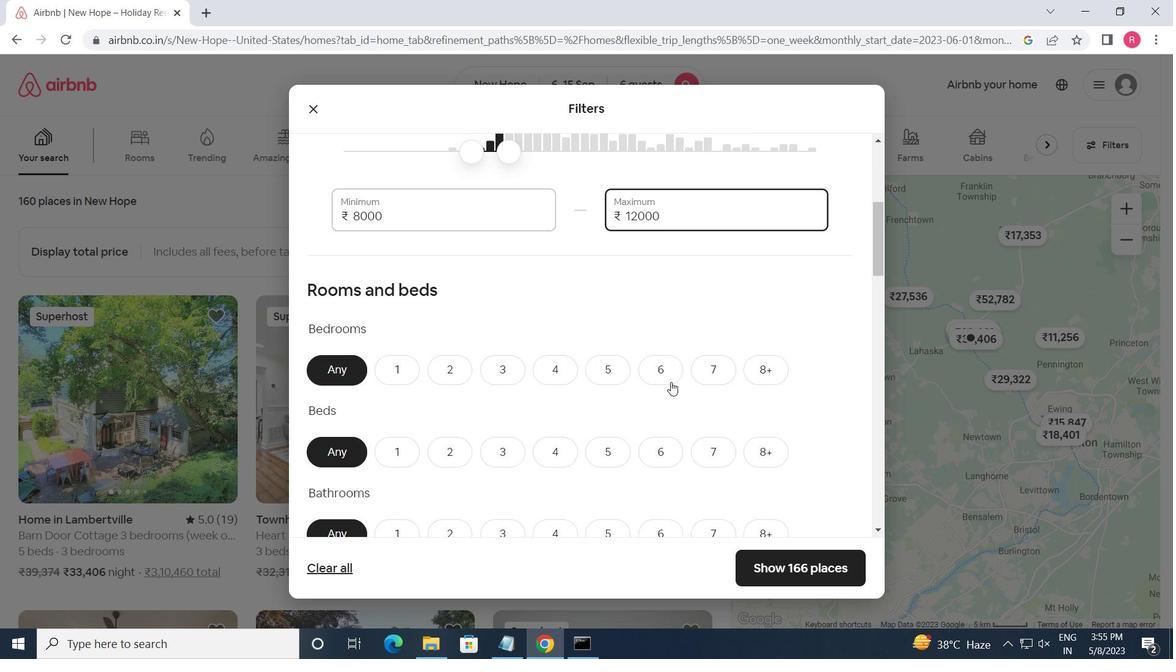 
Action: Mouse pressed left at (661, 375)
Screenshot: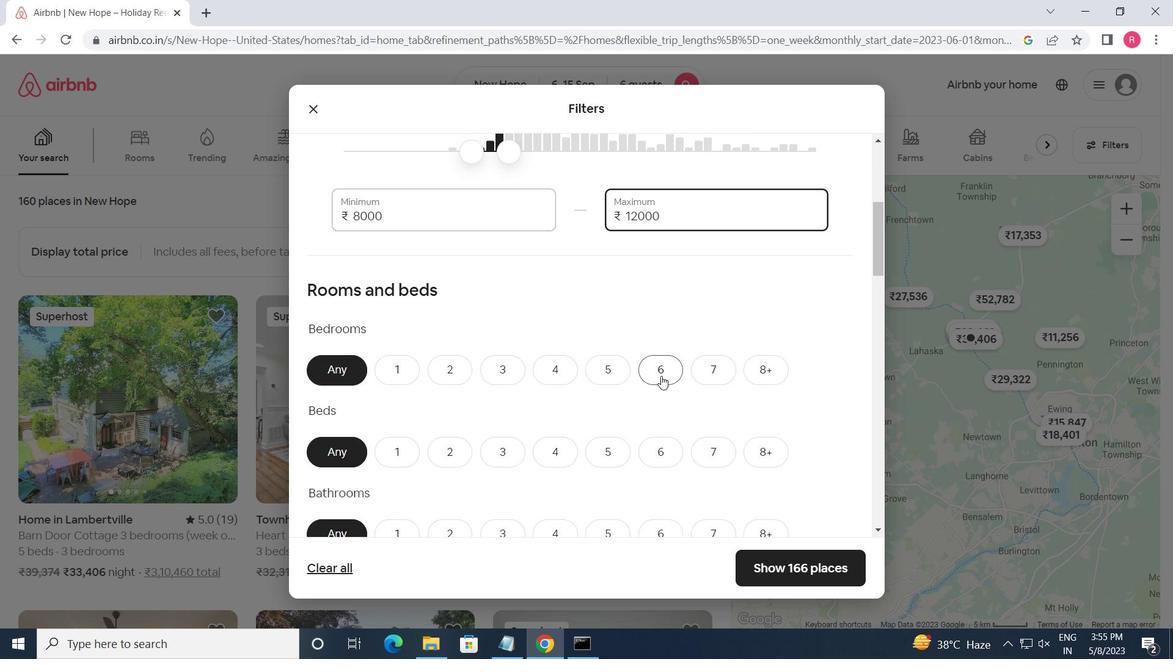 
Action: Mouse moved to (665, 453)
Screenshot: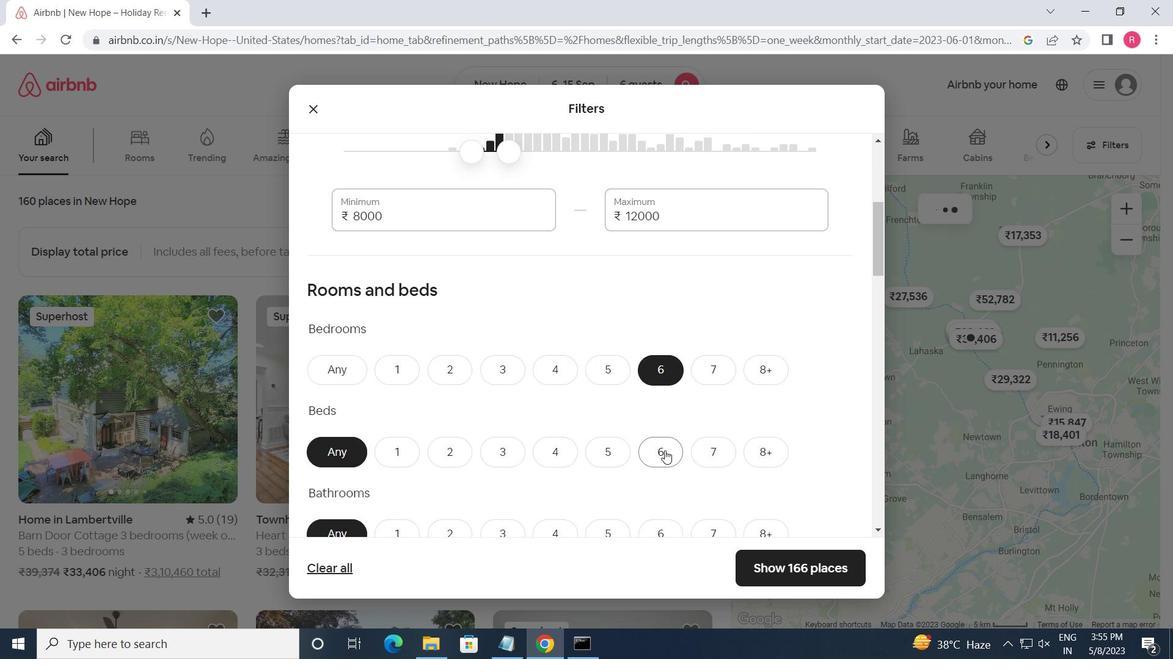 
Action: Mouse pressed left at (665, 453)
Screenshot: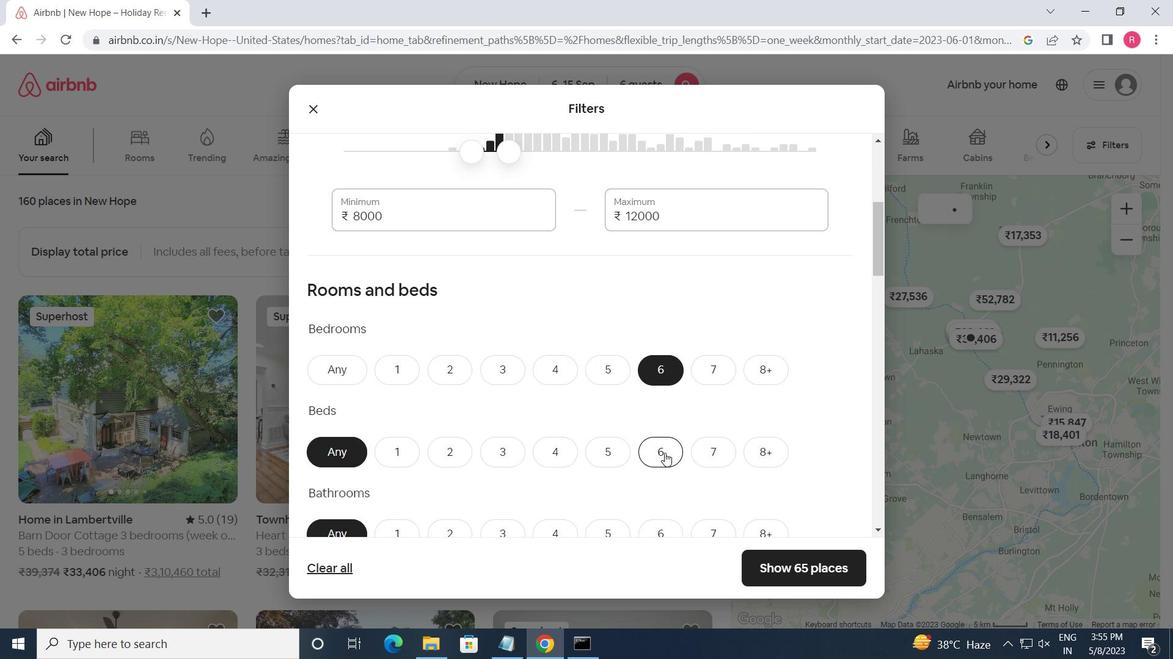 
Action: Mouse moved to (656, 461)
Screenshot: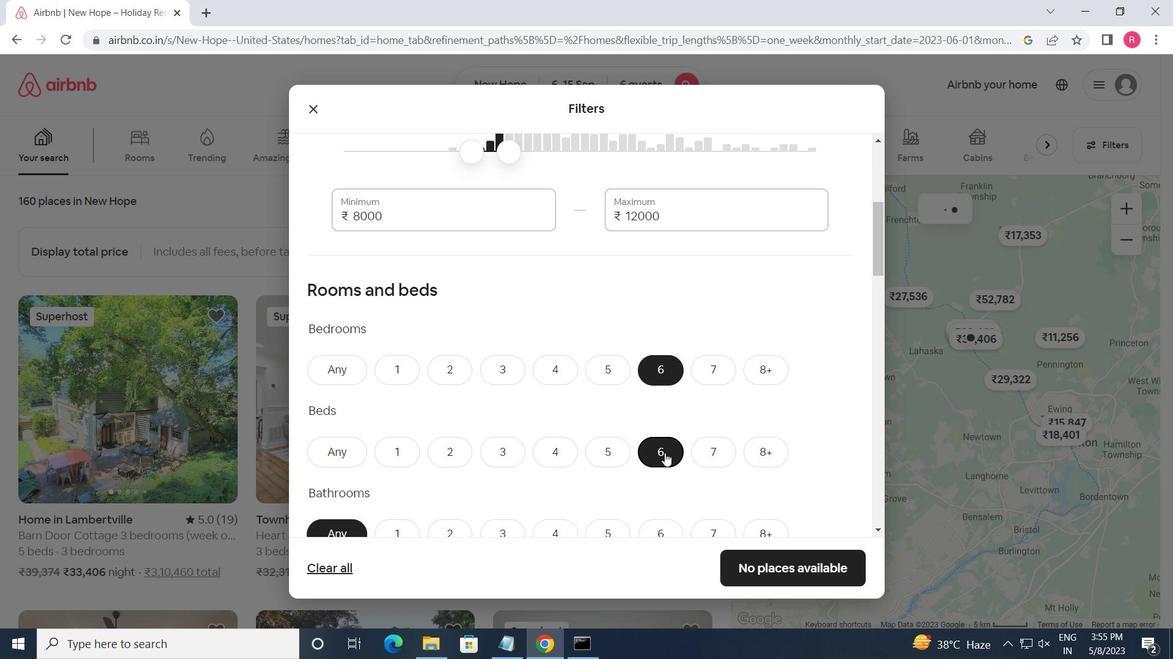 
Action: Mouse scrolled (656, 460) with delta (0, 0)
Screenshot: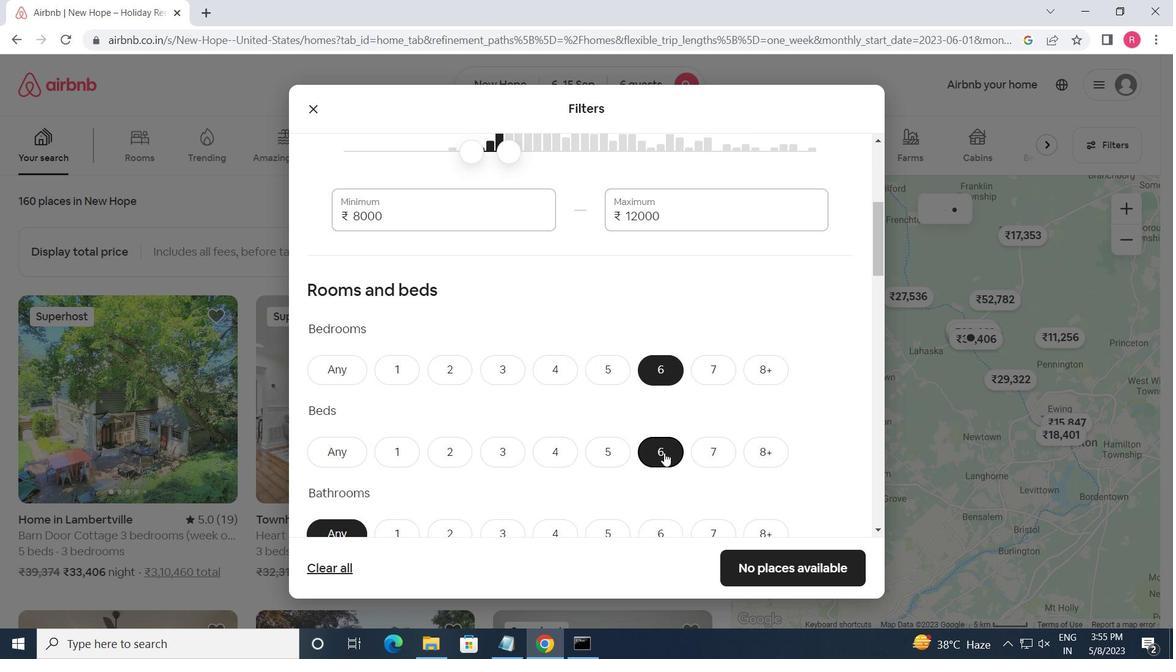 
Action: Mouse moved to (656, 461)
Screenshot: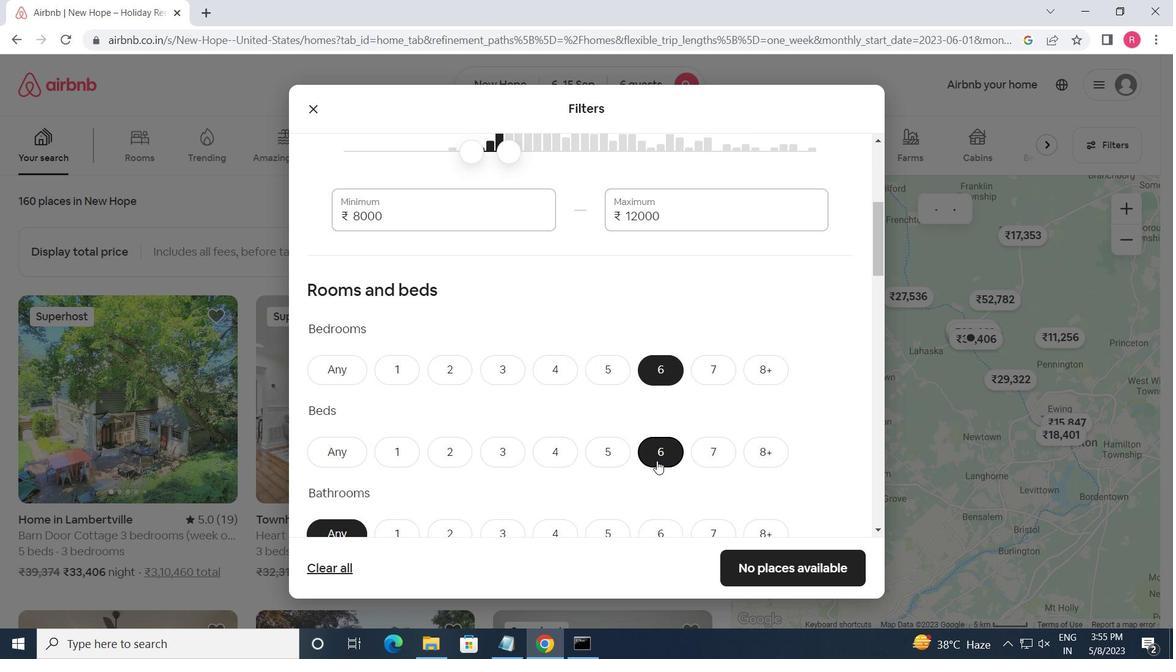 
Action: Mouse scrolled (656, 461) with delta (0, 0)
Screenshot: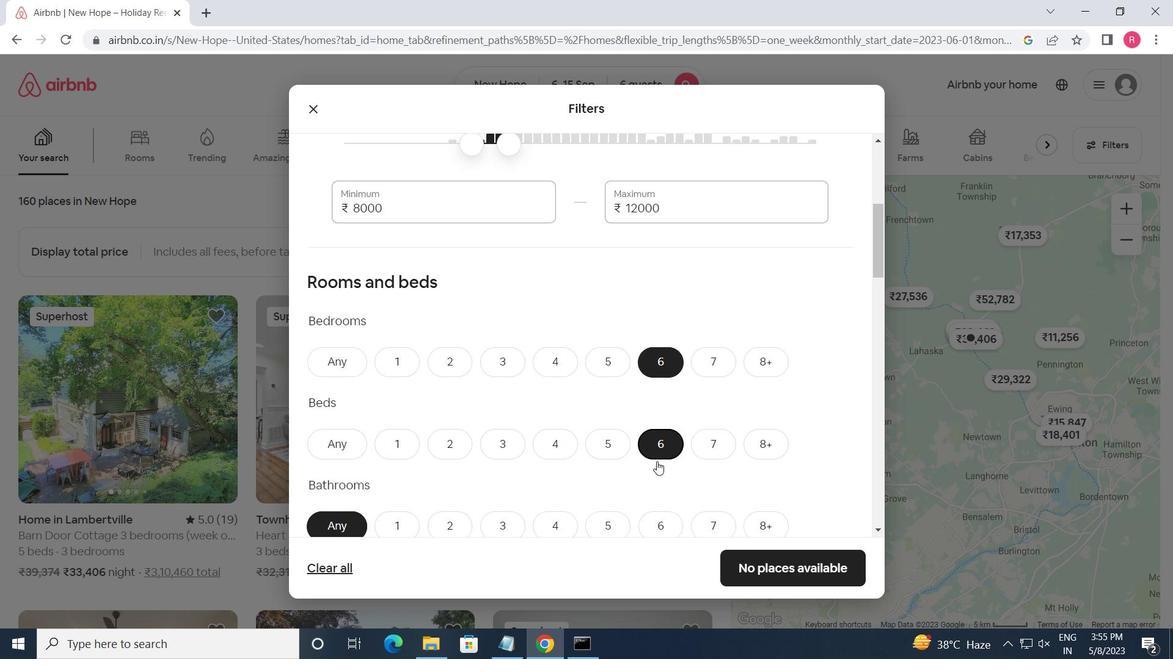 
Action: Mouse moved to (660, 385)
Screenshot: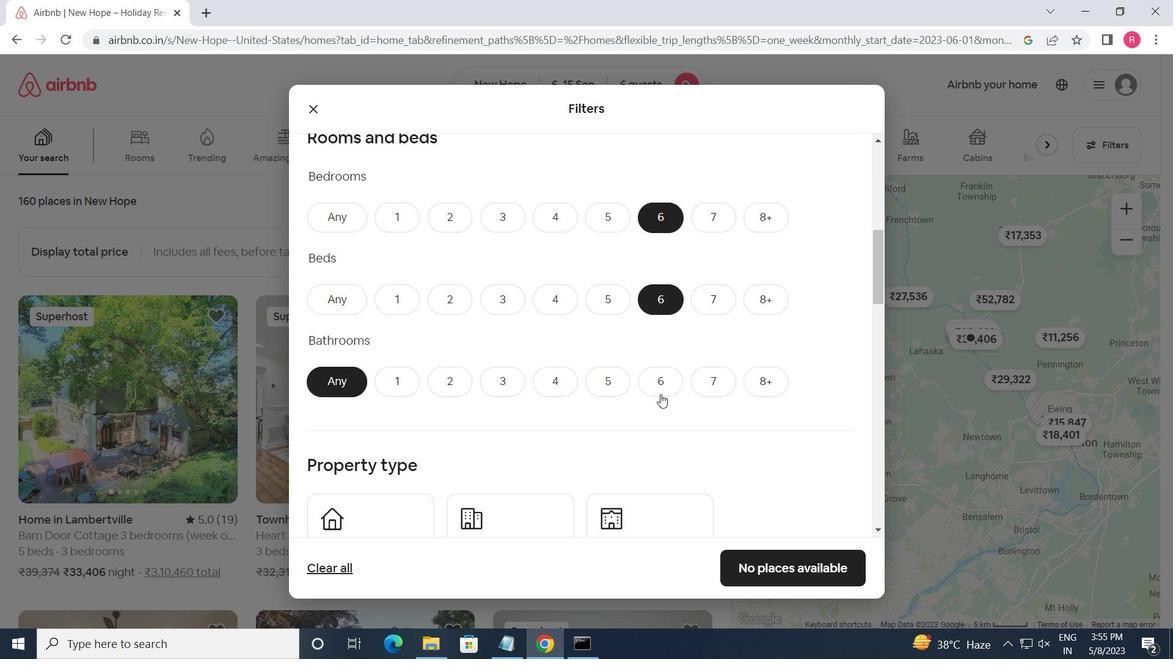 
Action: Mouse pressed left at (660, 385)
Screenshot: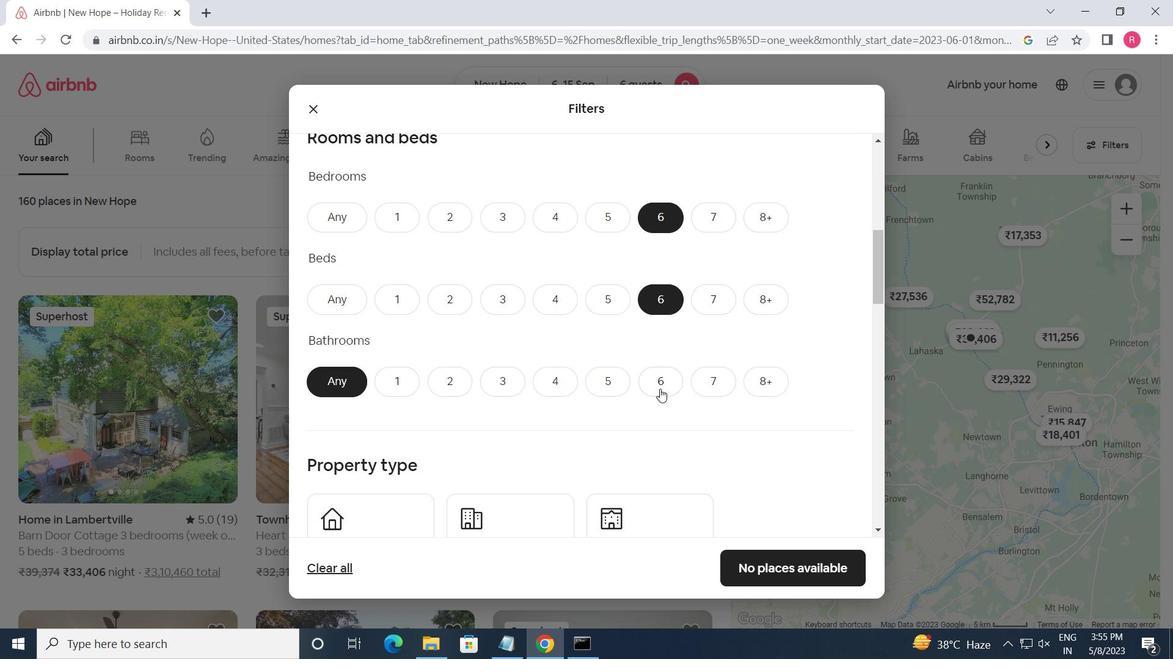 
Action: Mouse moved to (660, 384)
Screenshot: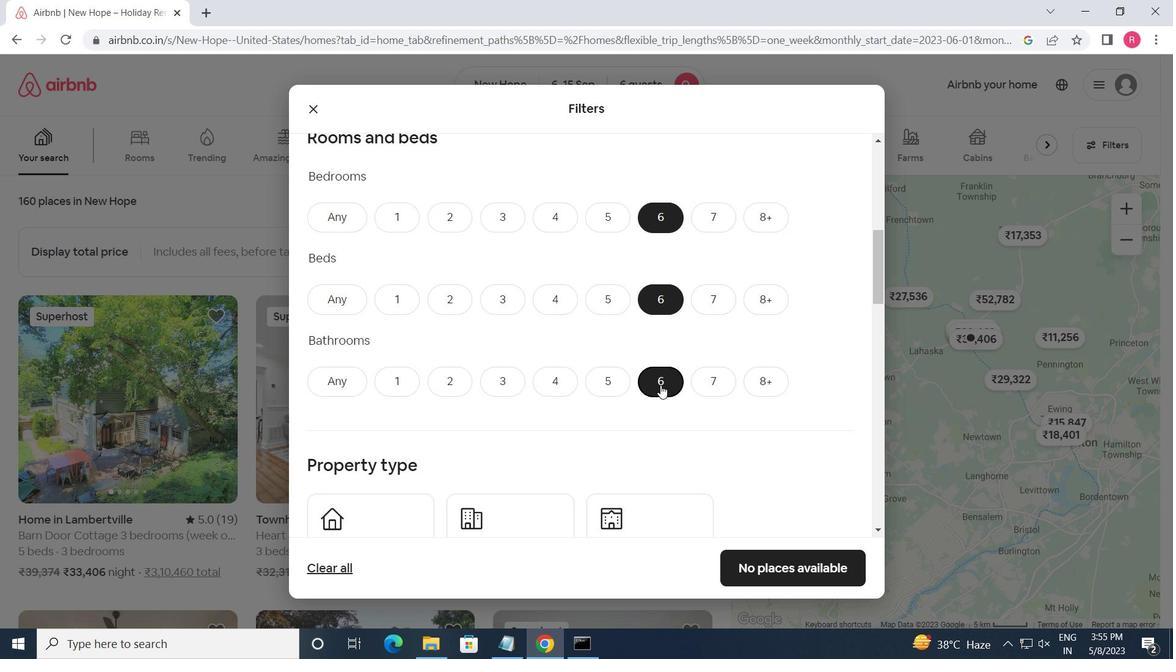 
Action: Mouse scrolled (660, 384) with delta (0, 0)
Screenshot: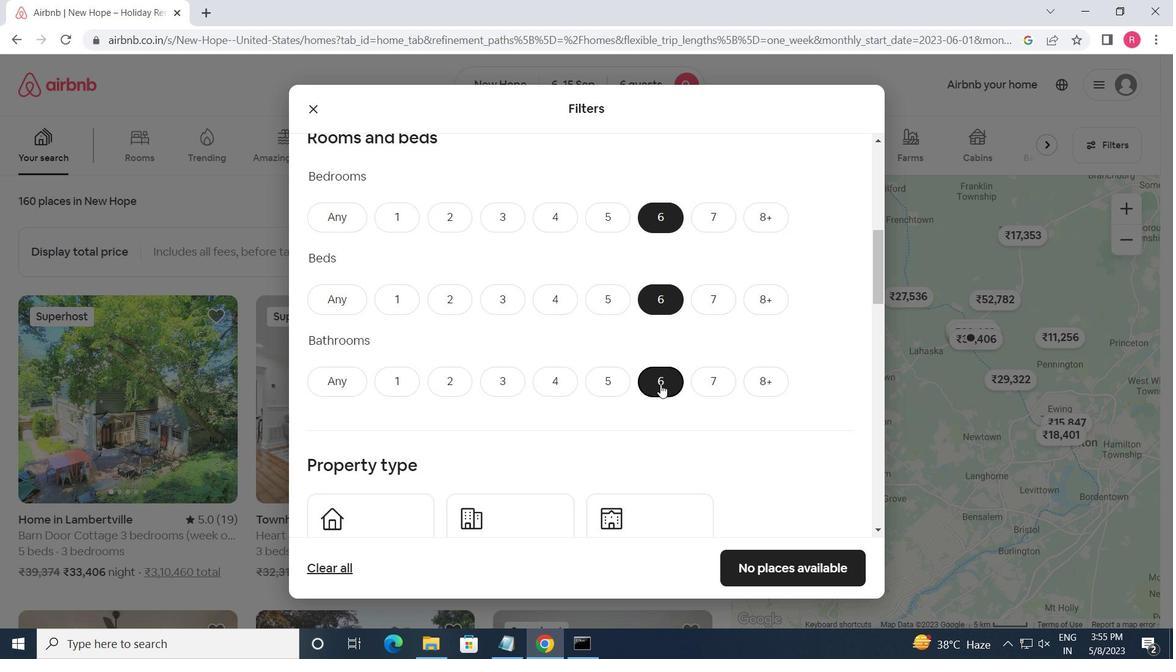 
Action: Mouse scrolled (660, 384) with delta (0, 0)
Screenshot: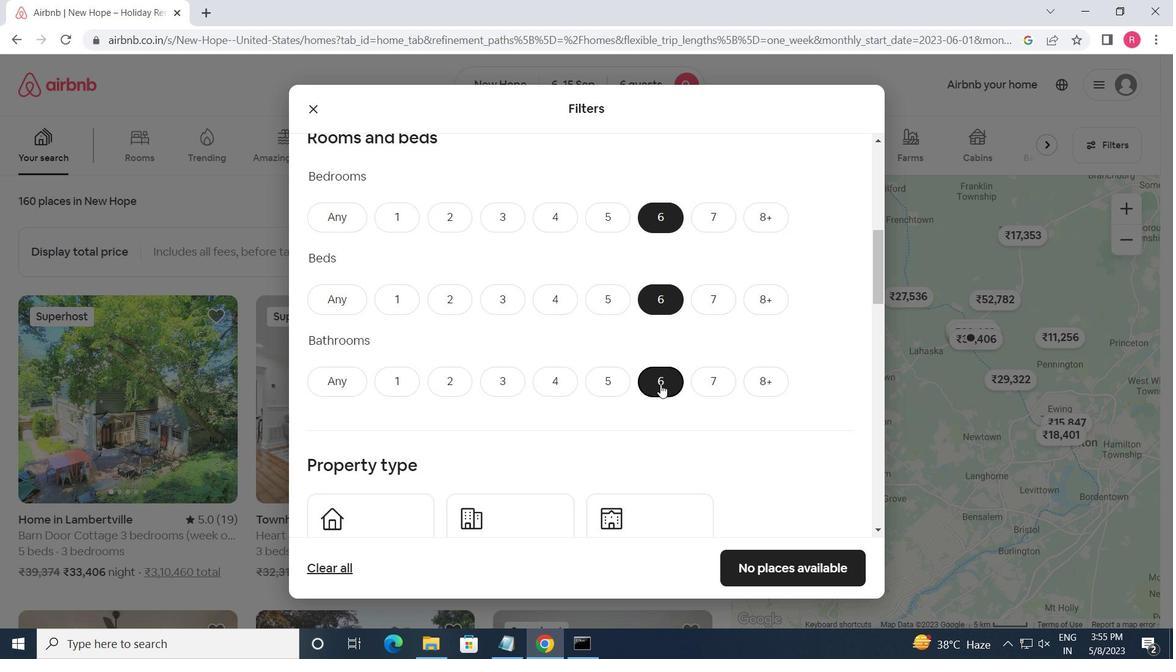 
Action: Mouse moved to (356, 386)
Screenshot: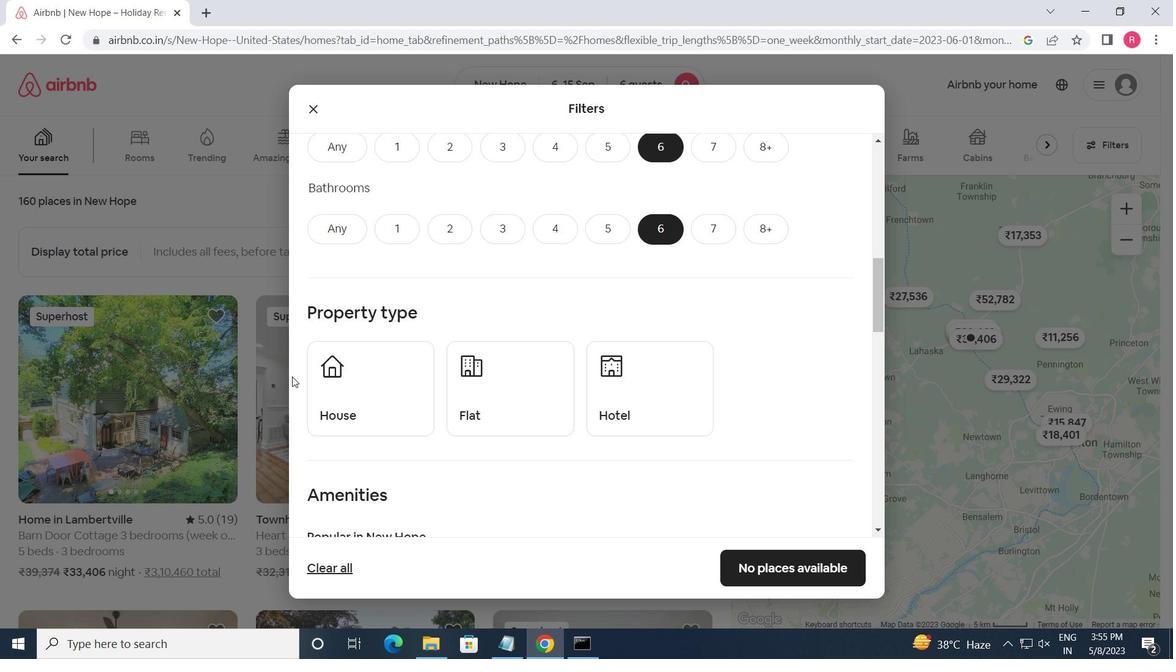 
Action: Mouse pressed left at (356, 386)
Screenshot: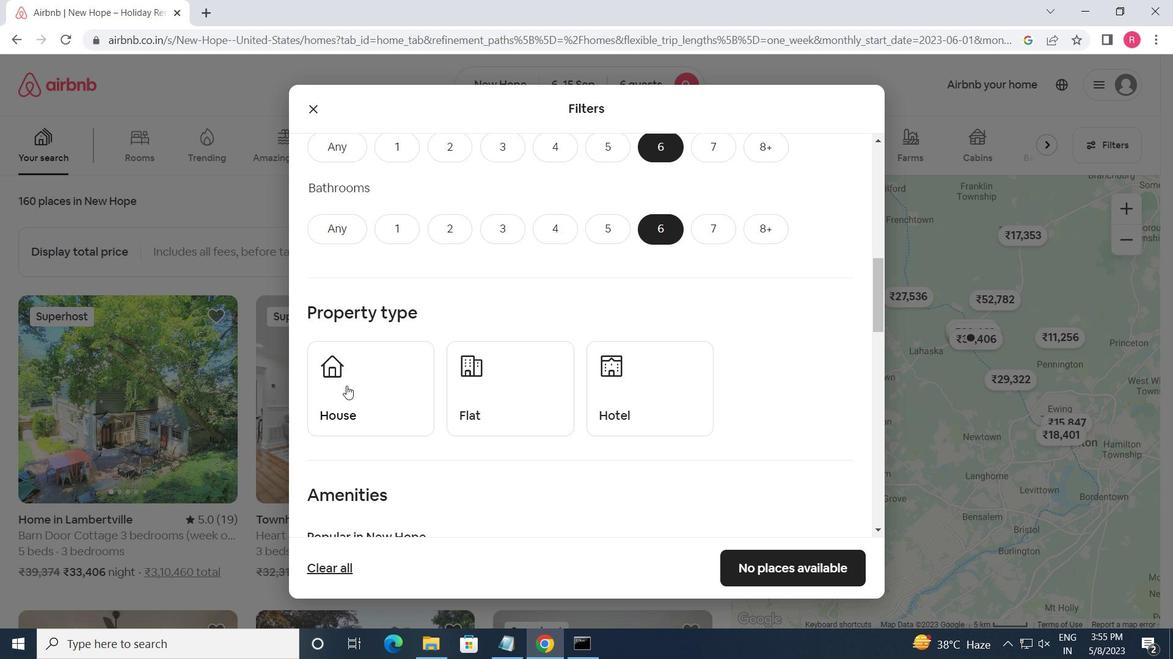 
Action: Mouse moved to (482, 394)
Screenshot: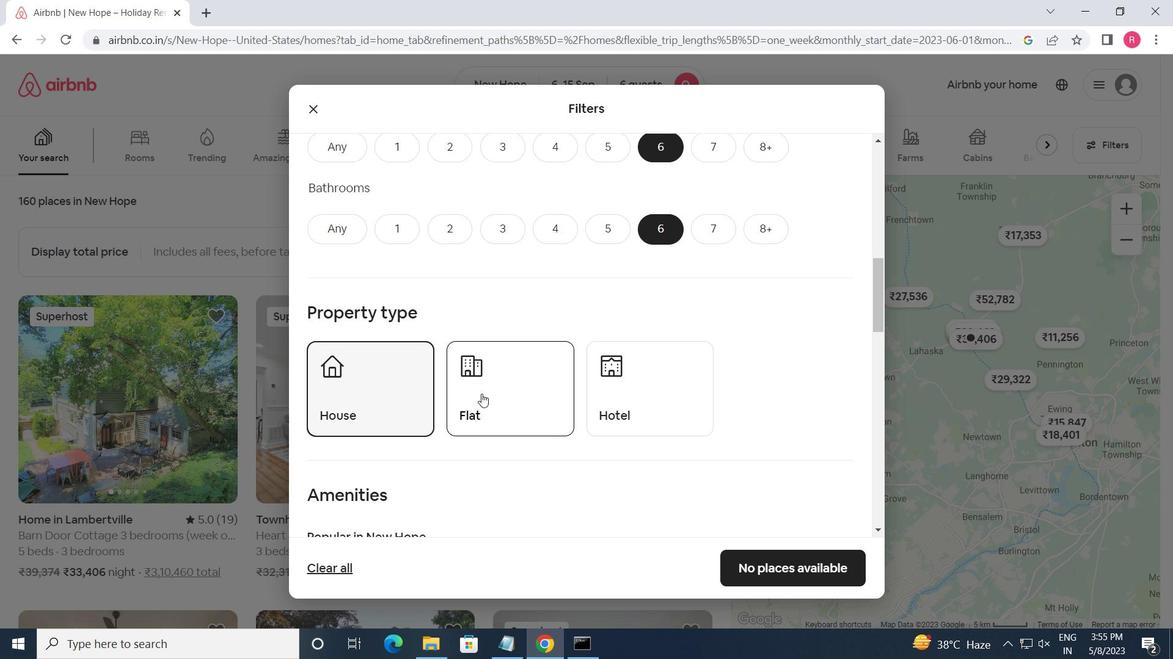 
Action: Mouse pressed left at (482, 394)
Screenshot: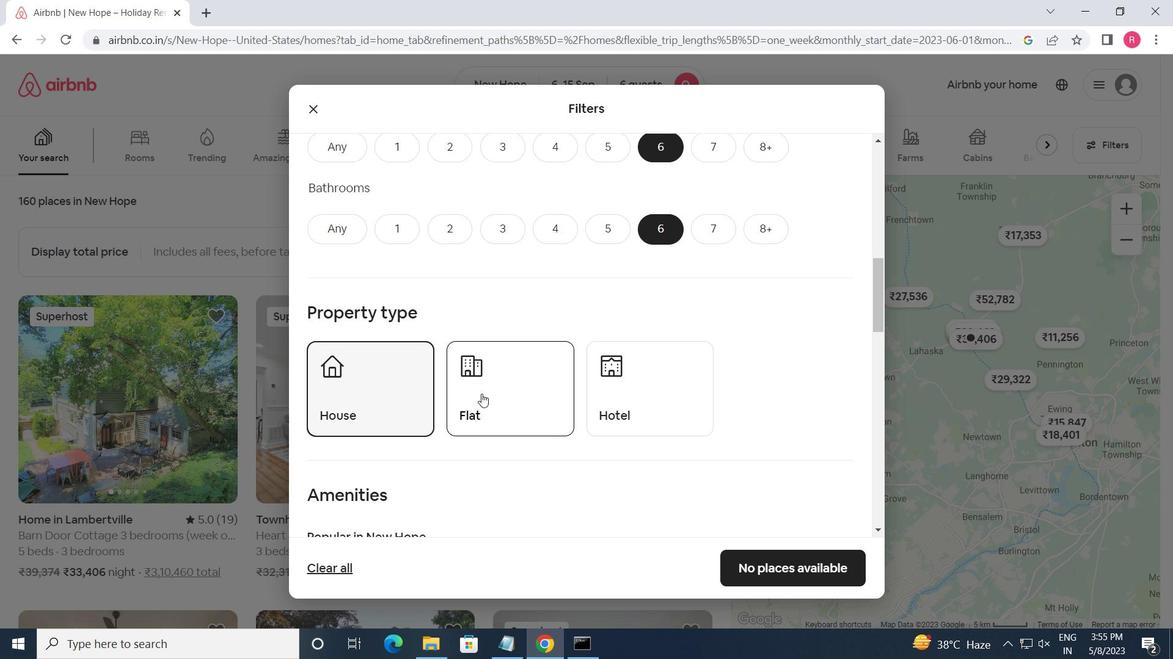 
Action: Mouse moved to (532, 408)
Screenshot: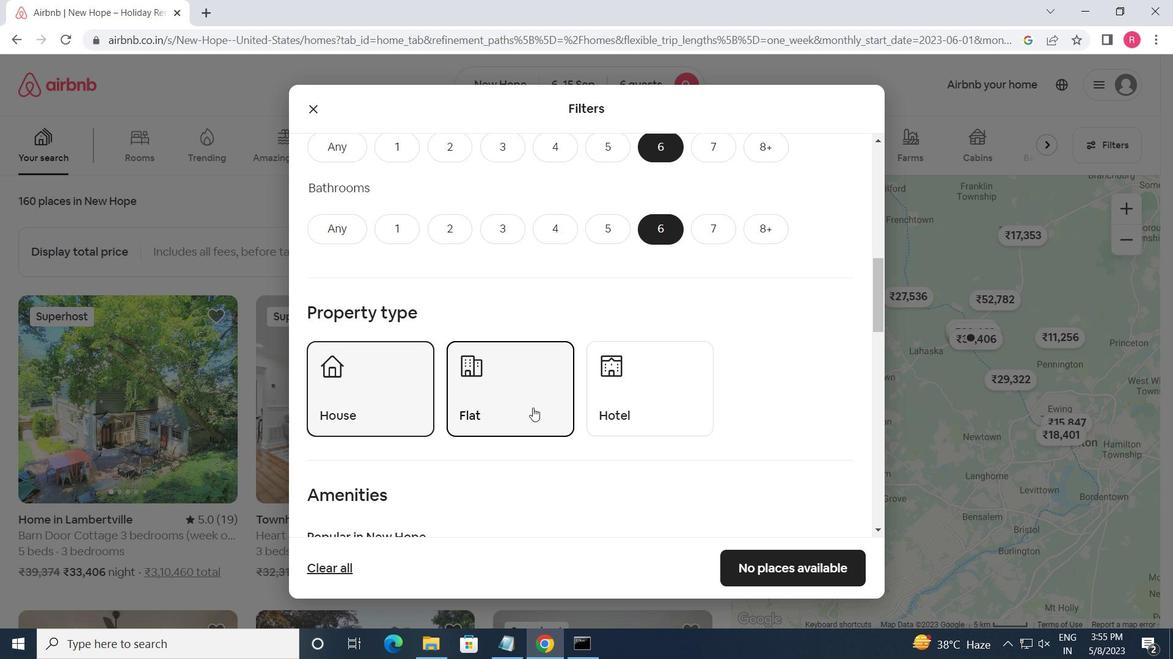 
Action: Mouse scrolled (532, 408) with delta (0, 0)
Screenshot: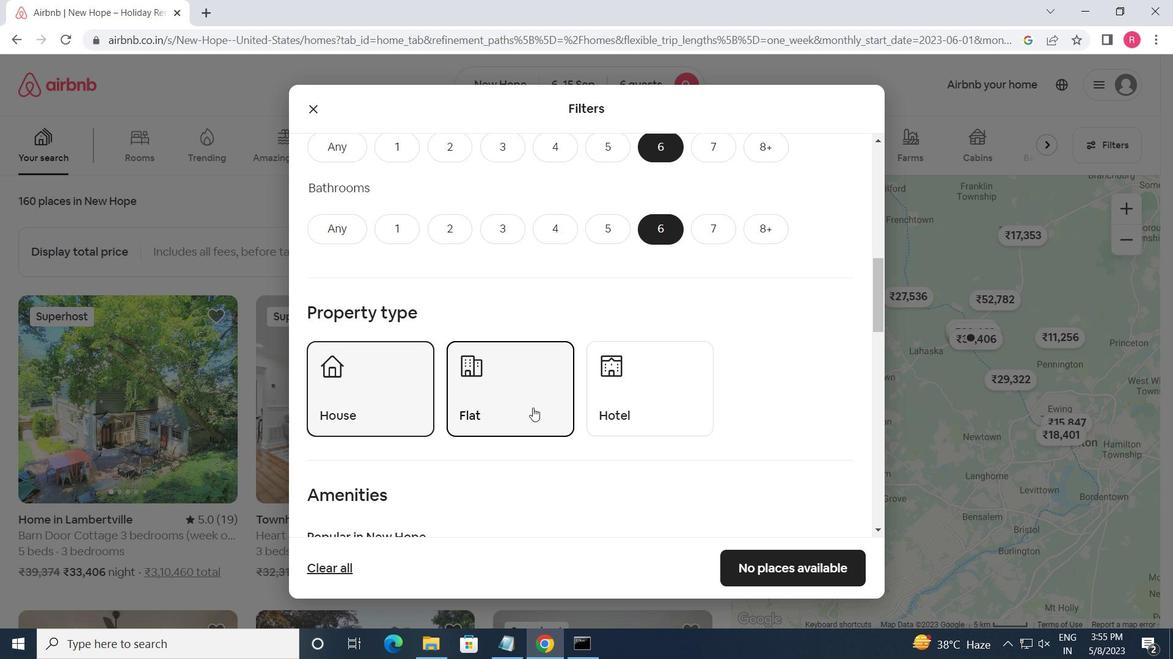 
Action: Mouse moved to (532, 408)
Screenshot: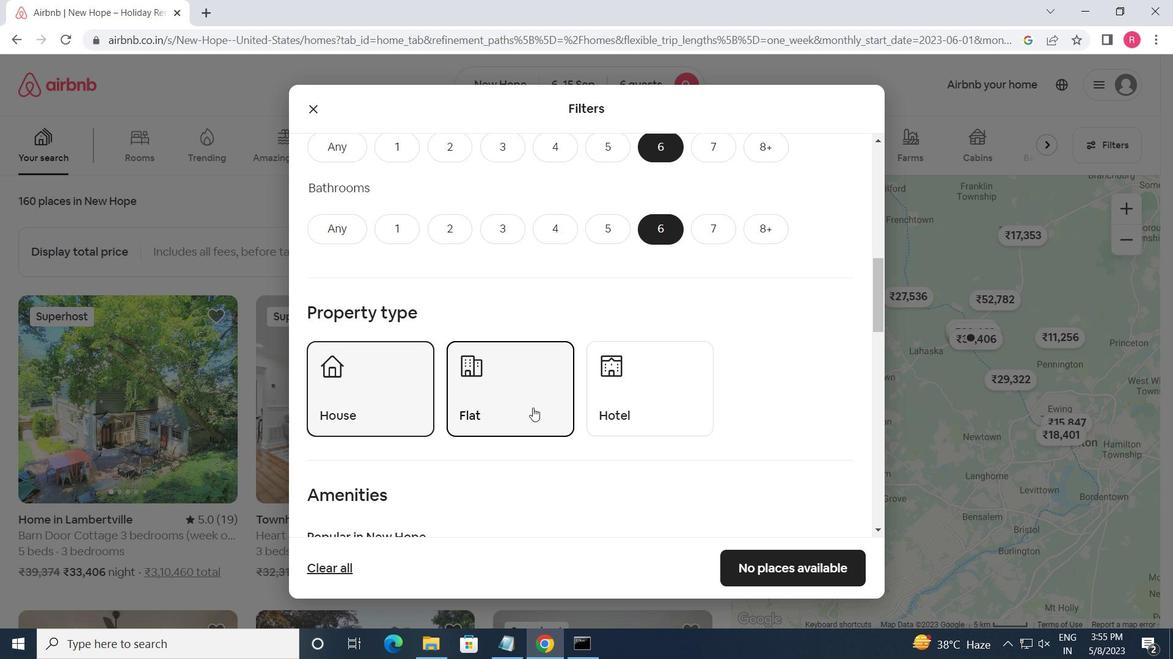 
Action: Mouse scrolled (532, 408) with delta (0, 0)
Screenshot: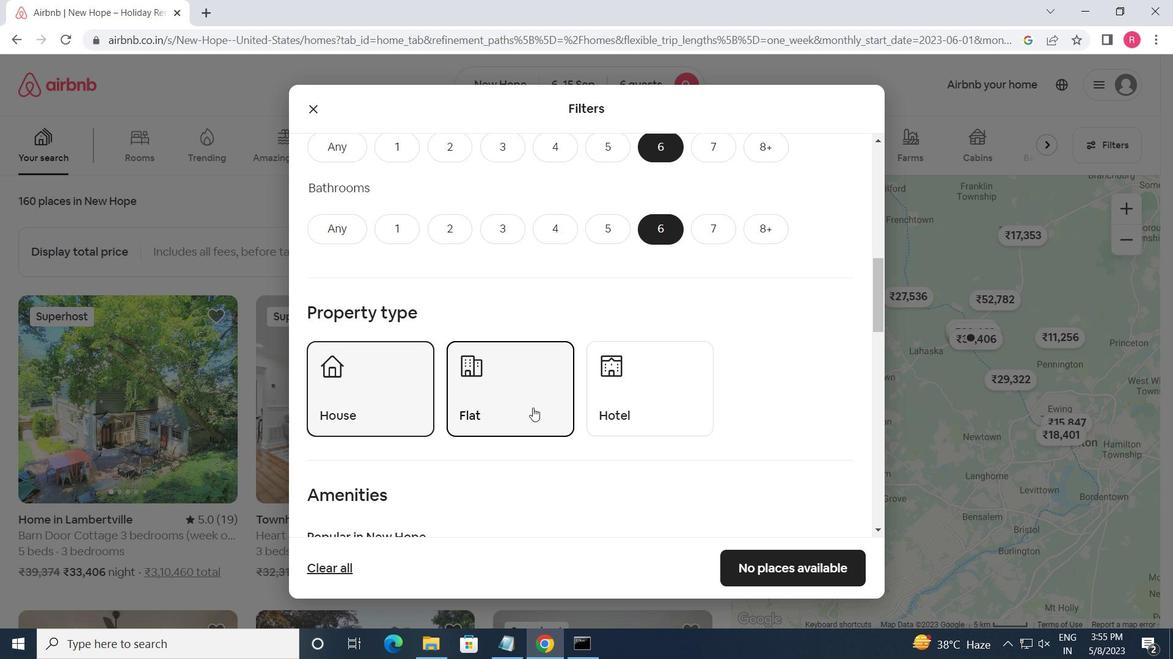 
Action: Mouse moved to (523, 411)
Screenshot: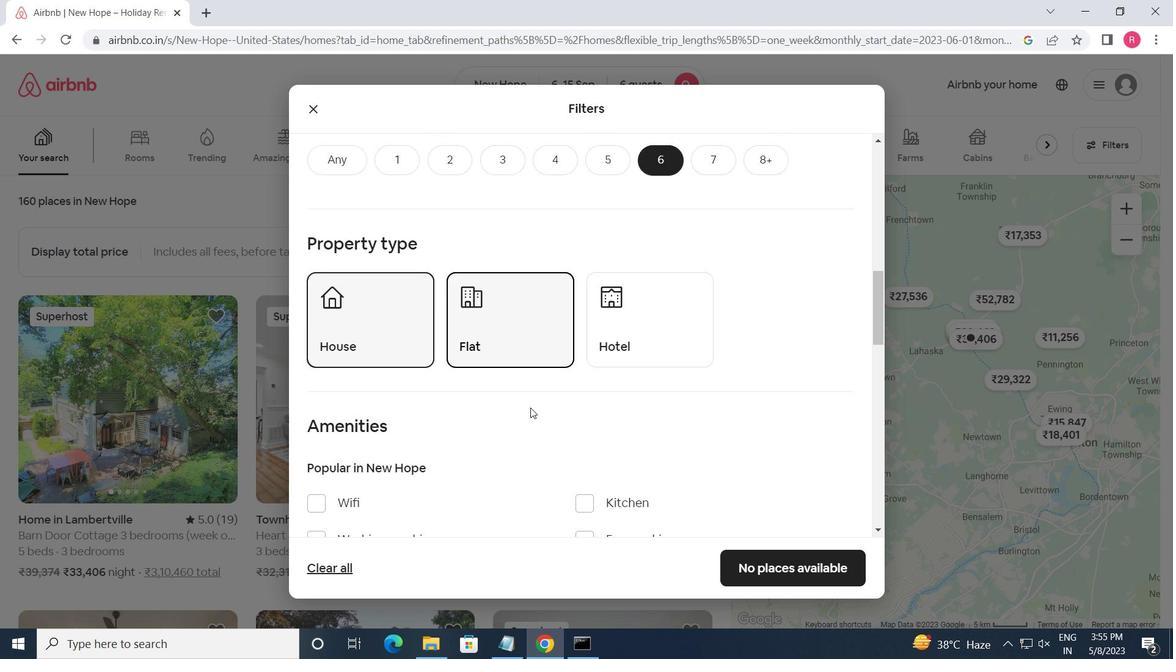 
Action: Mouse scrolled (523, 410) with delta (0, 0)
Screenshot: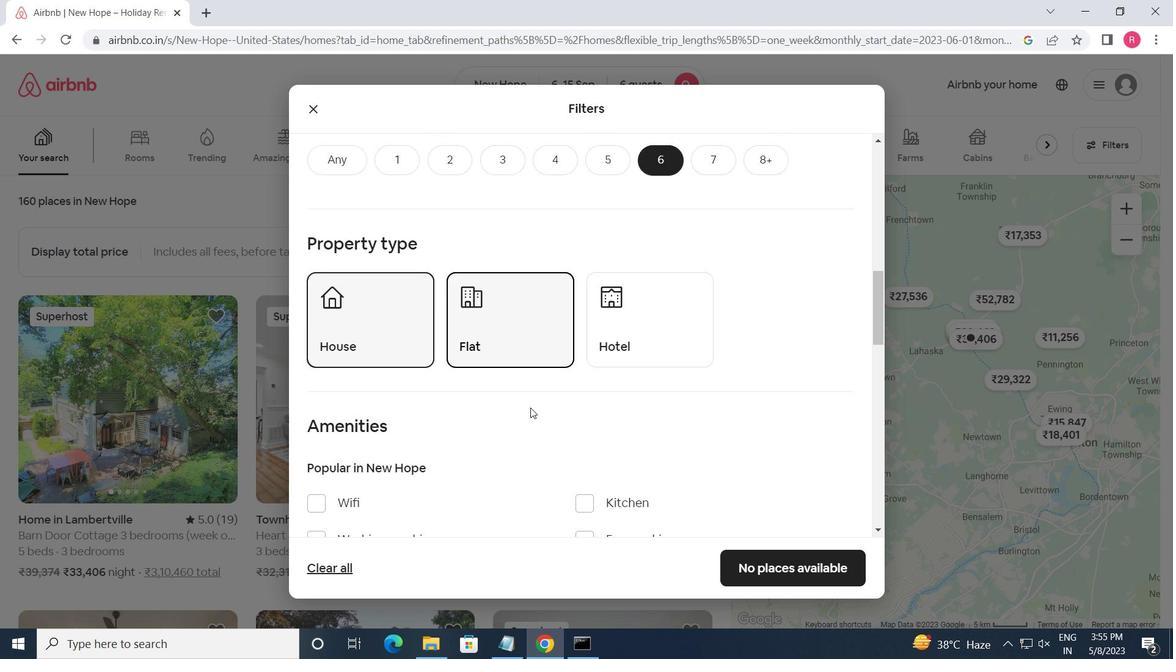 
Action: Mouse moved to (336, 452)
Screenshot: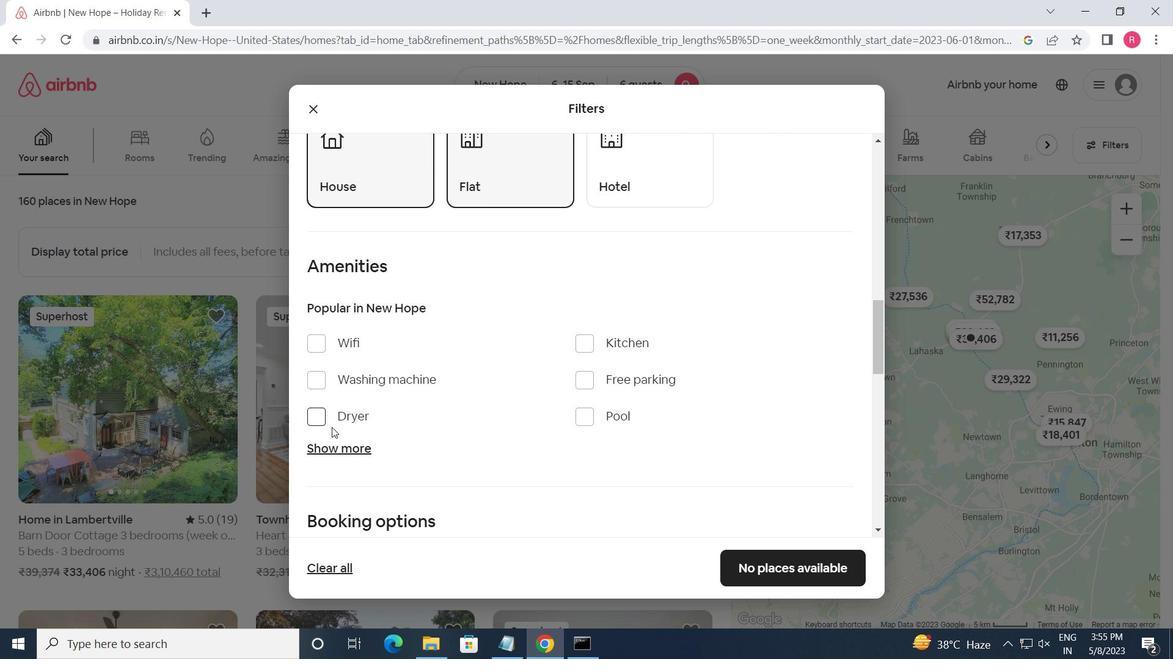 
Action: Mouse pressed left at (336, 452)
Screenshot: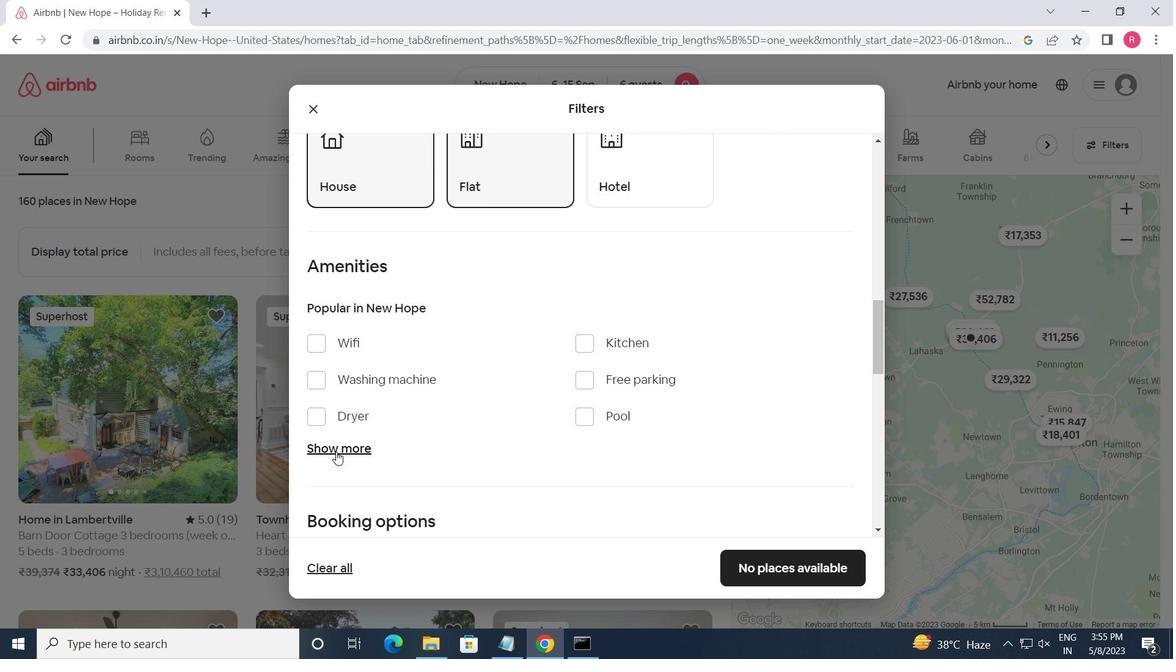 
Action: Mouse moved to (317, 342)
Screenshot: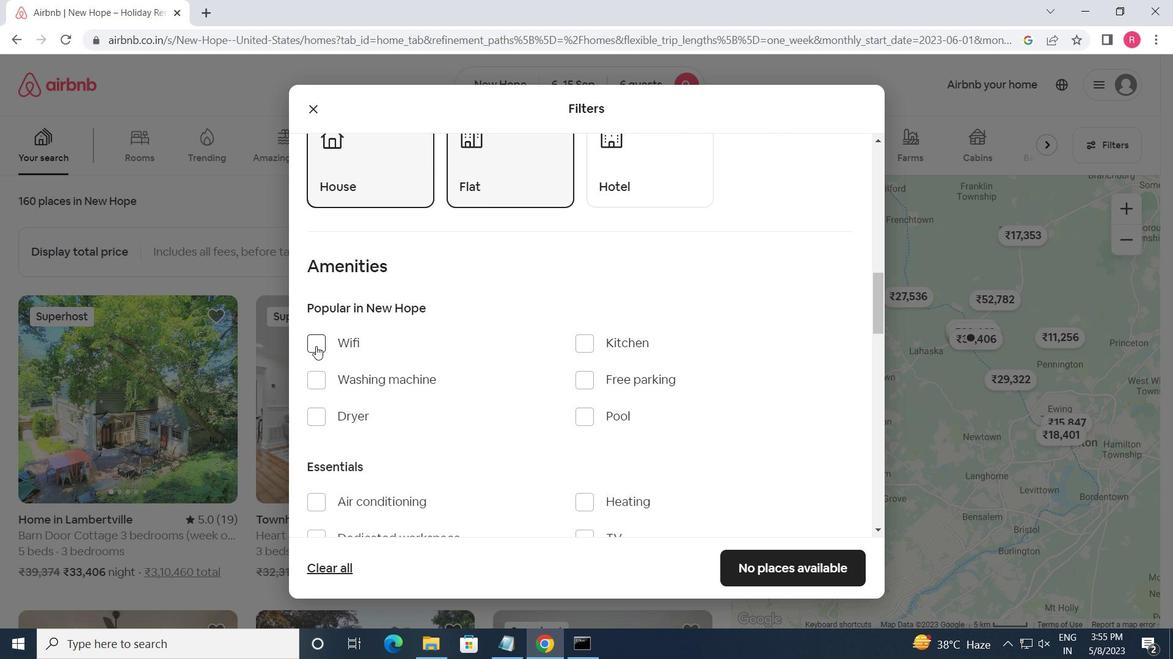 
Action: Mouse pressed left at (317, 342)
Screenshot: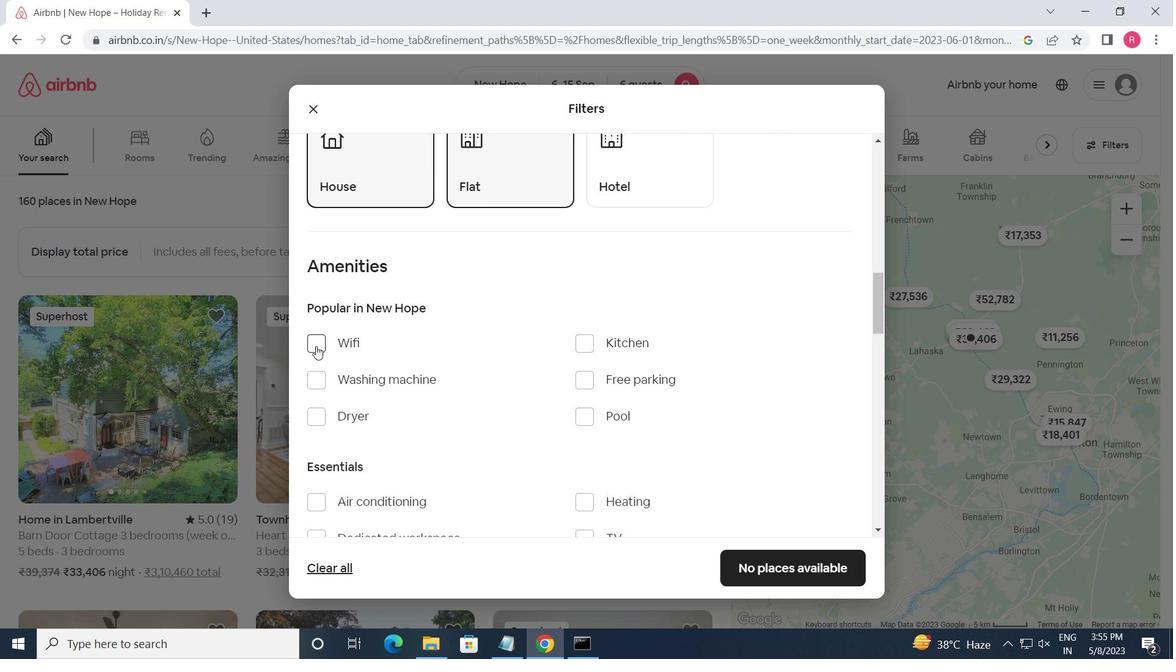 
Action: Mouse moved to (588, 383)
Screenshot: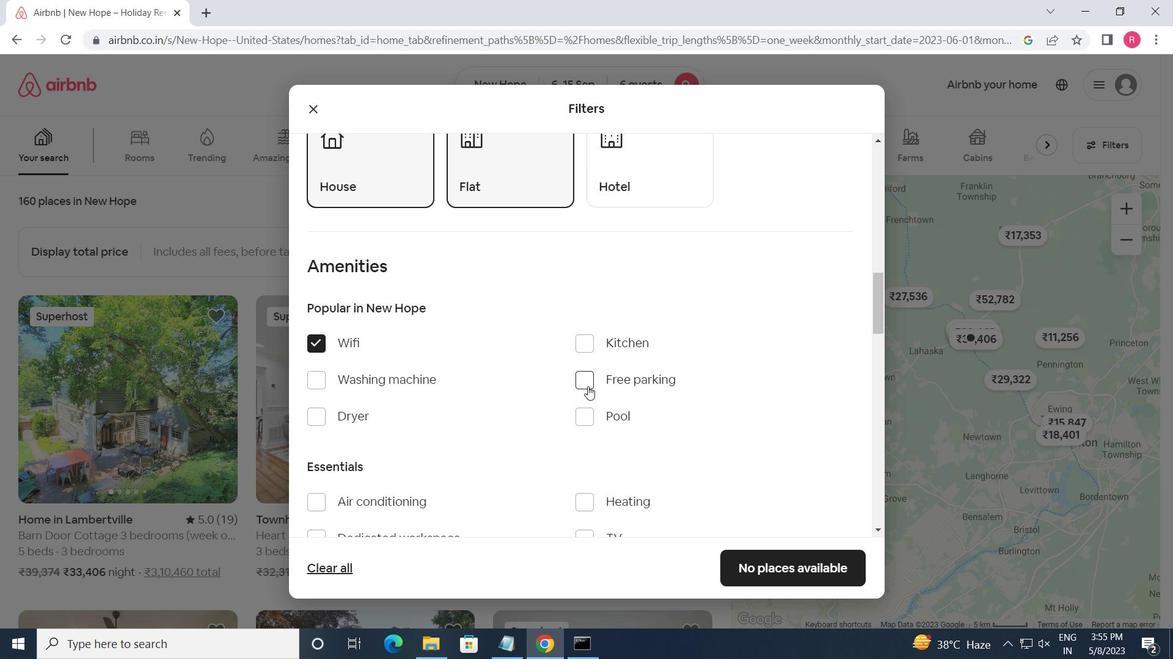 
Action: Mouse pressed left at (588, 383)
Screenshot: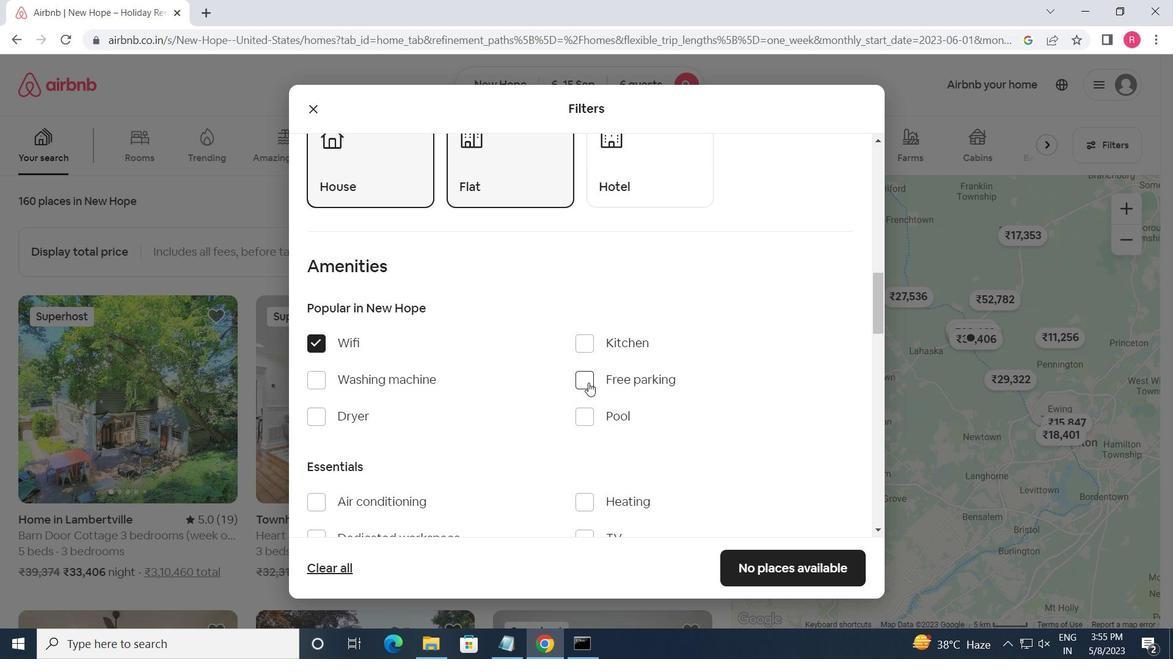 
Action: Mouse moved to (536, 392)
Screenshot: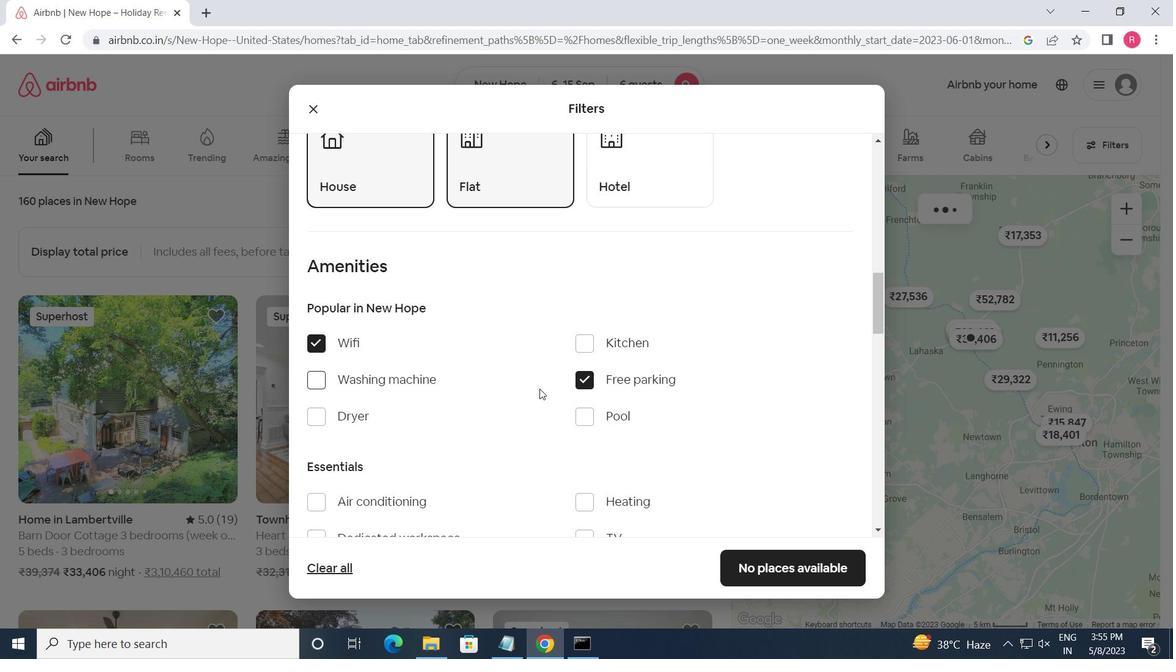 
Action: Mouse scrolled (536, 391) with delta (0, 0)
Screenshot: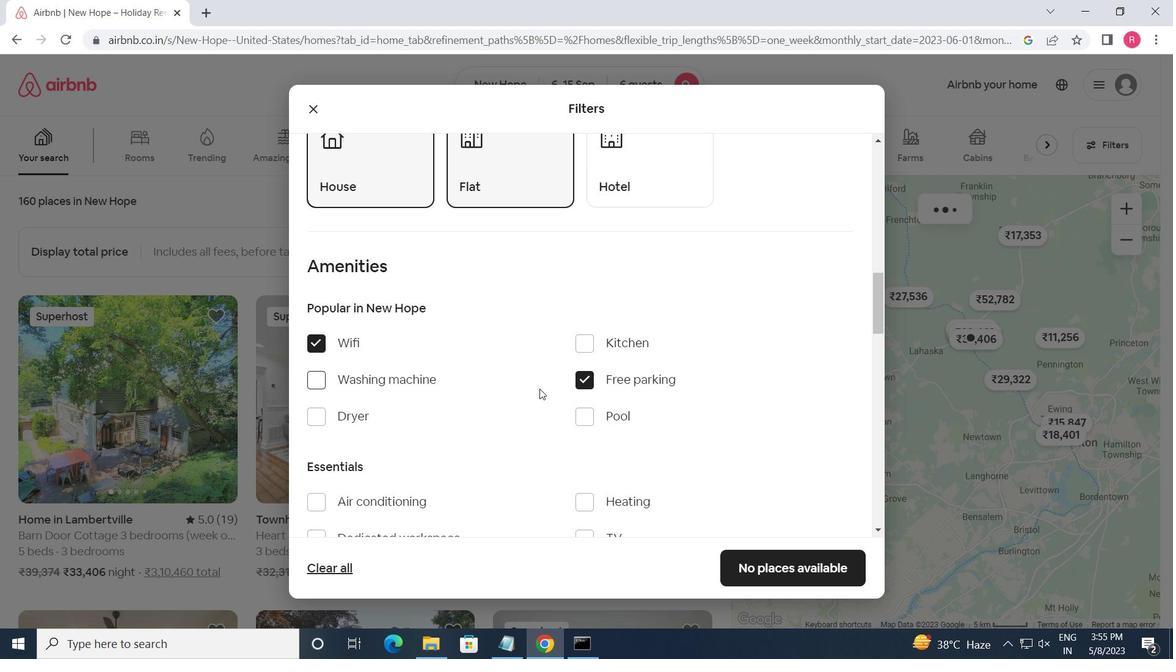 
Action: Mouse moved to (535, 392)
Screenshot: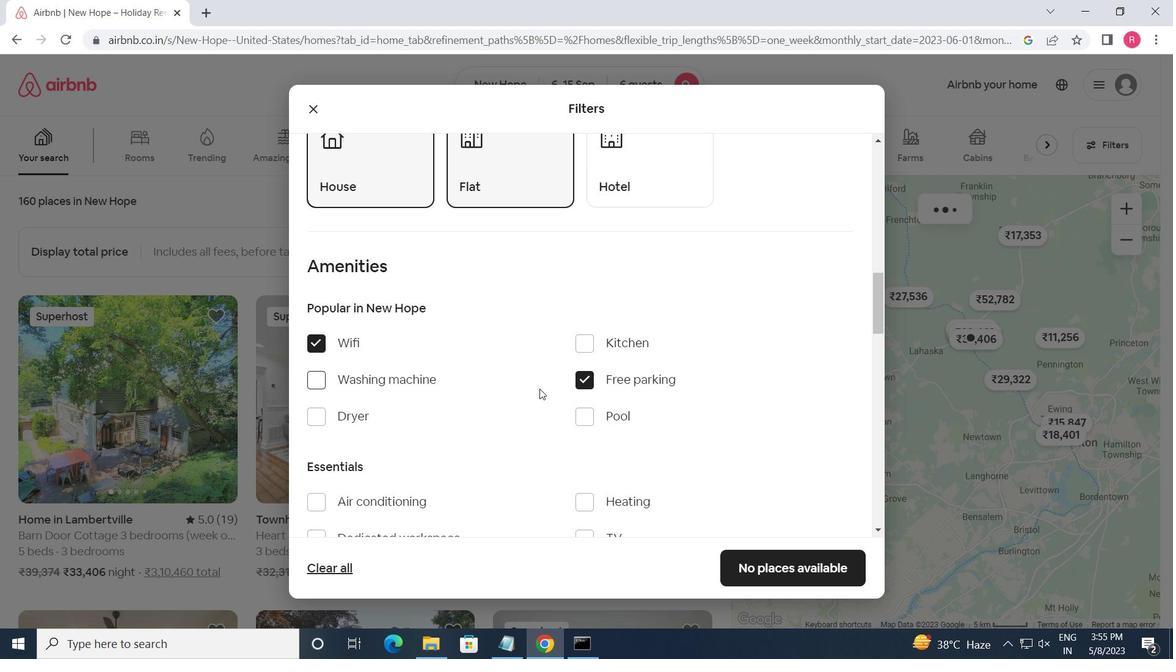 
Action: Mouse scrolled (535, 392) with delta (0, 0)
Screenshot: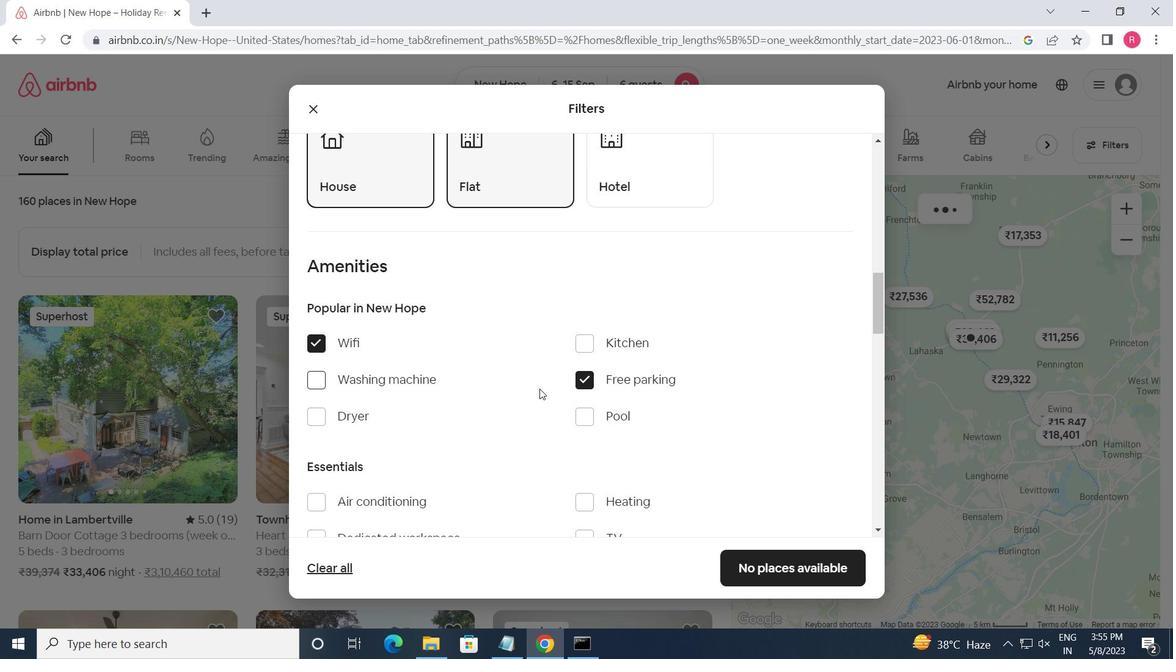 
Action: Mouse moved to (577, 386)
Screenshot: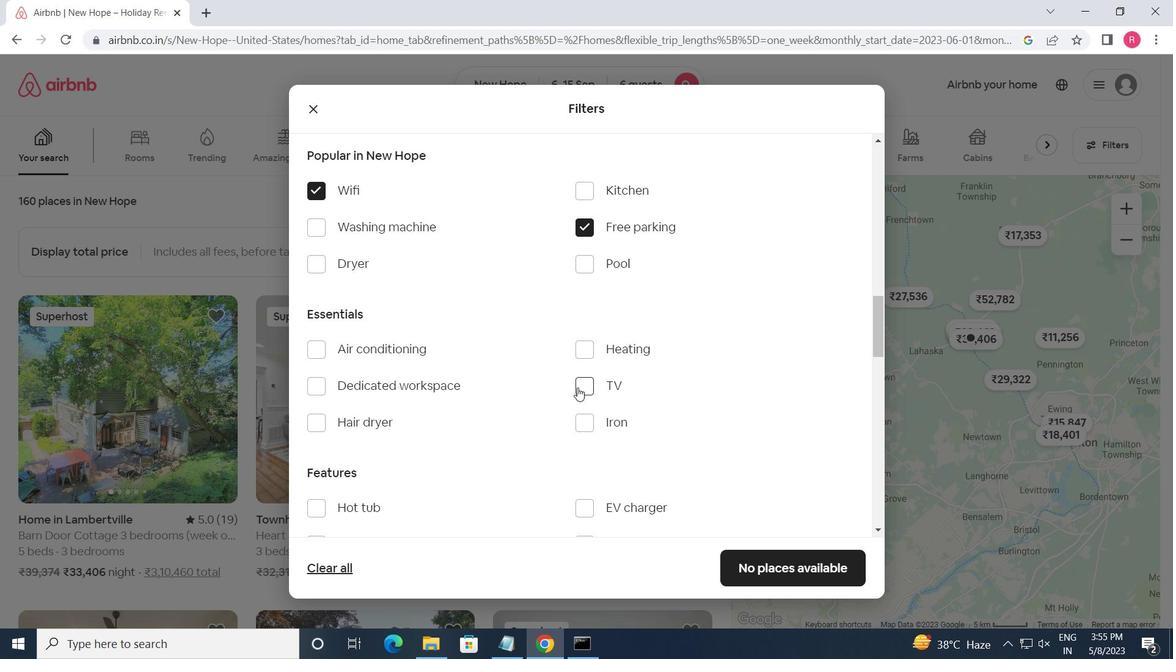 
Action: Mouse pressed left at (577, 386)
Screenshot: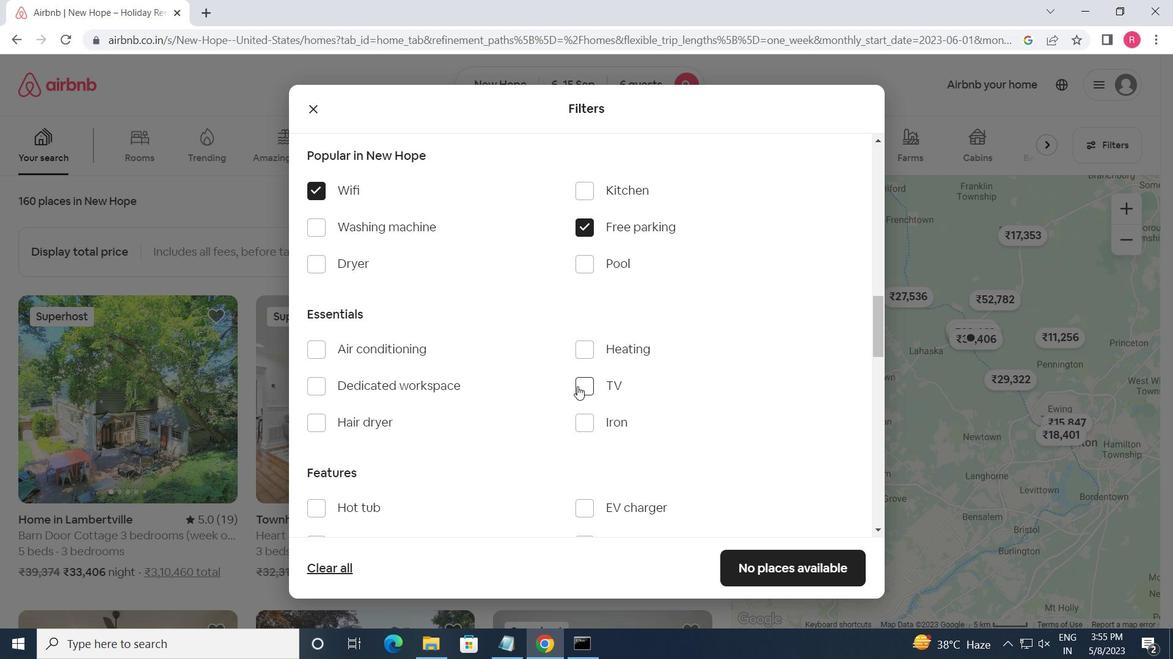 
Action: Mouse moved to (449, 442)
Screenshot: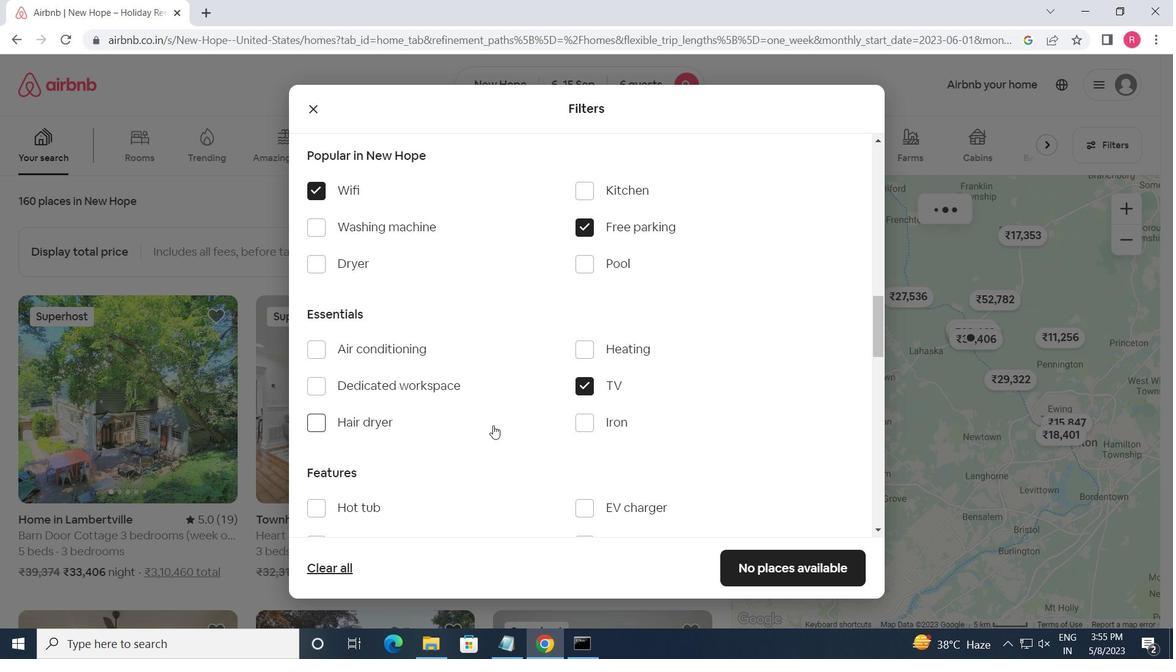 
Action: Mouse scrolled (449, 441) with delta (0, 0)
Screenshot: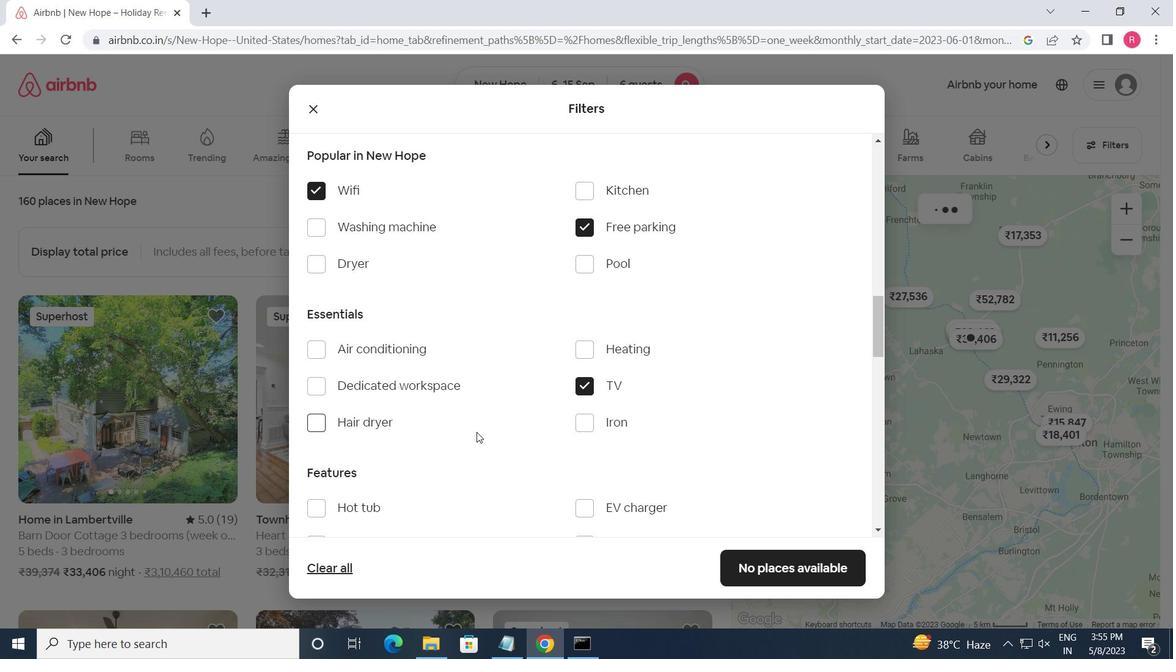 
Action: Mouse moved to (447, 443)
Screenshot: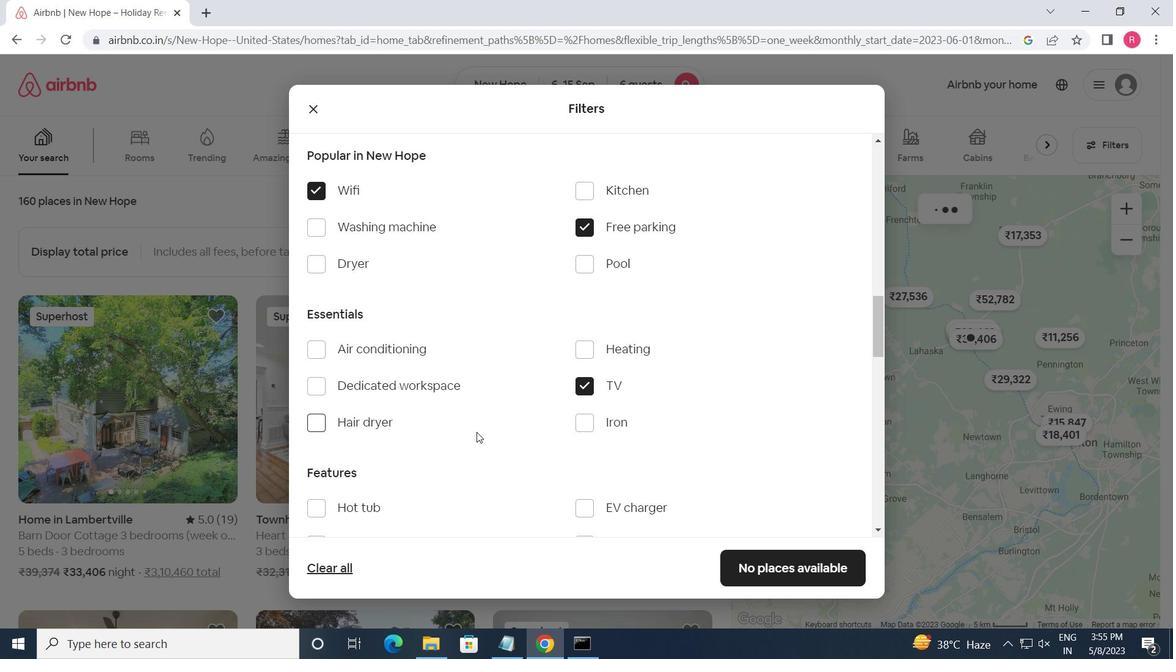 
Action: Mouse scrolled (447, 442) with delta (0, 0)
Screenshot: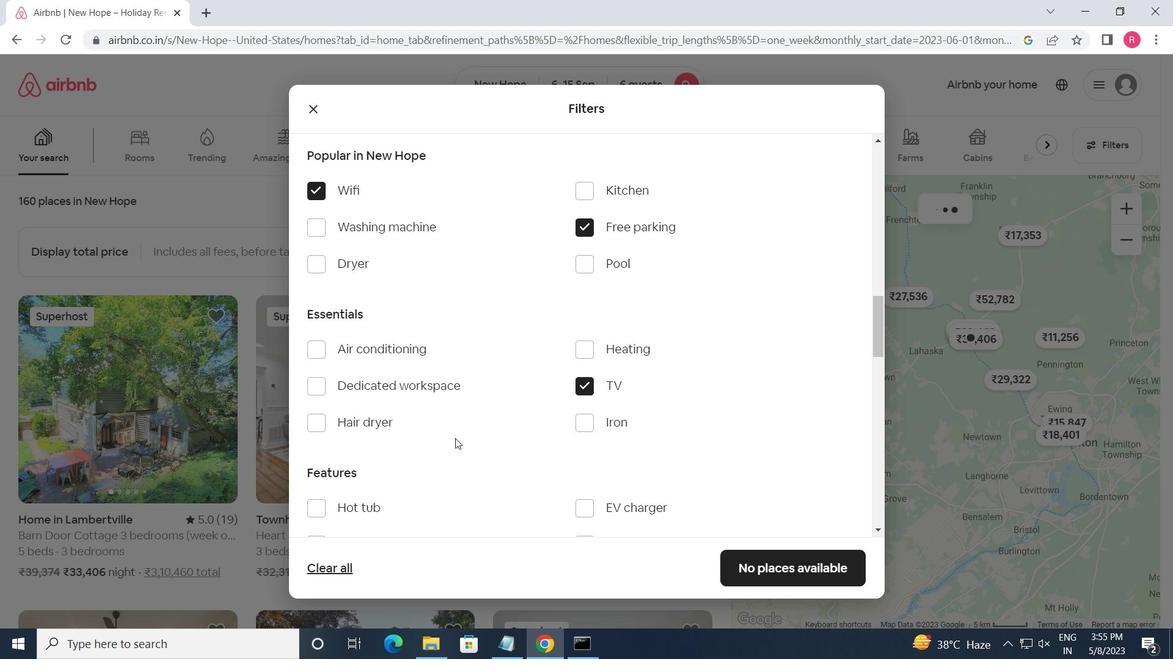 
Action: Mouse moved to (582, 394)
Screenshot: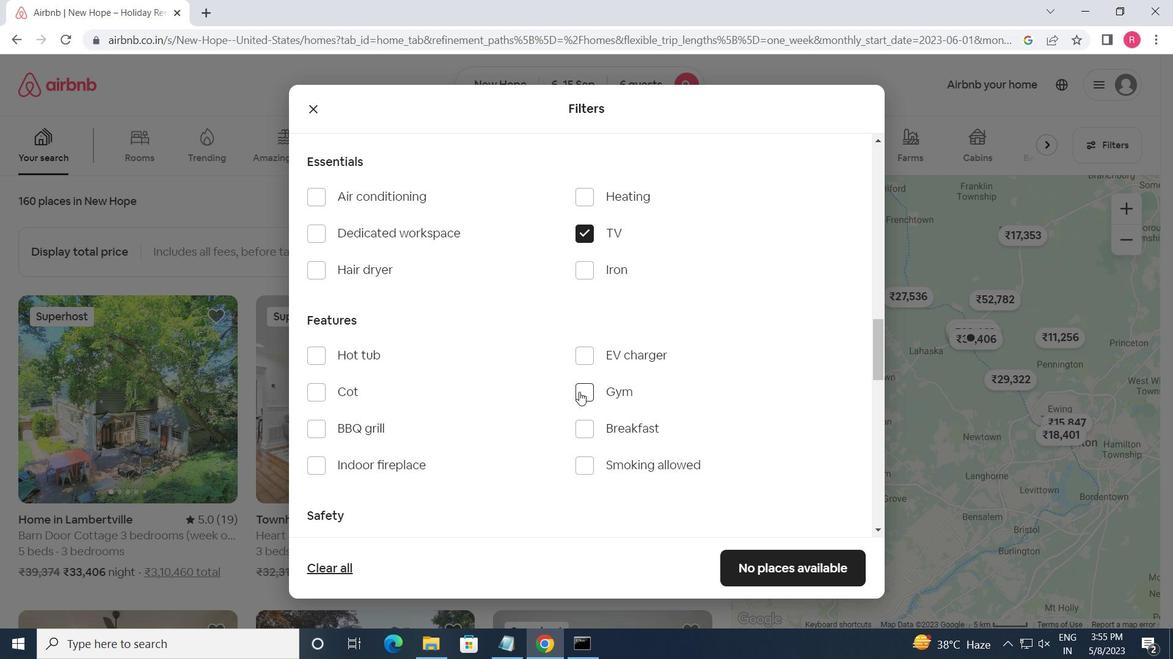 
Action: Mouse pressed left at (582, 394)
Screenshot: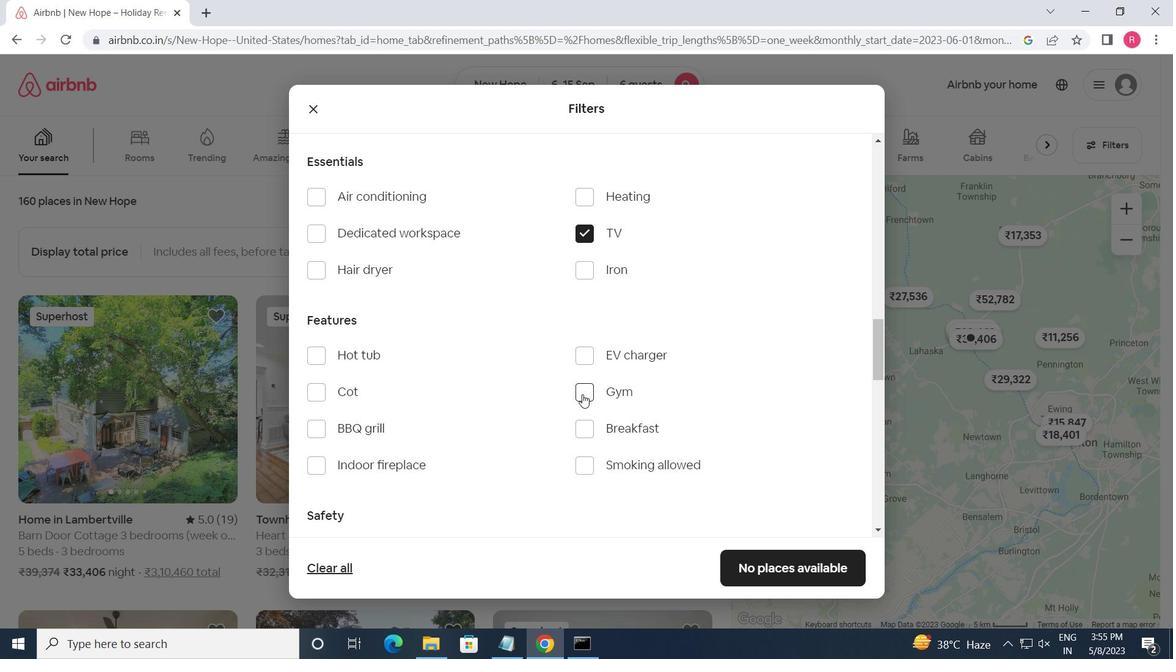 
Action: Mouse moved to (588, 428)
Screenshot: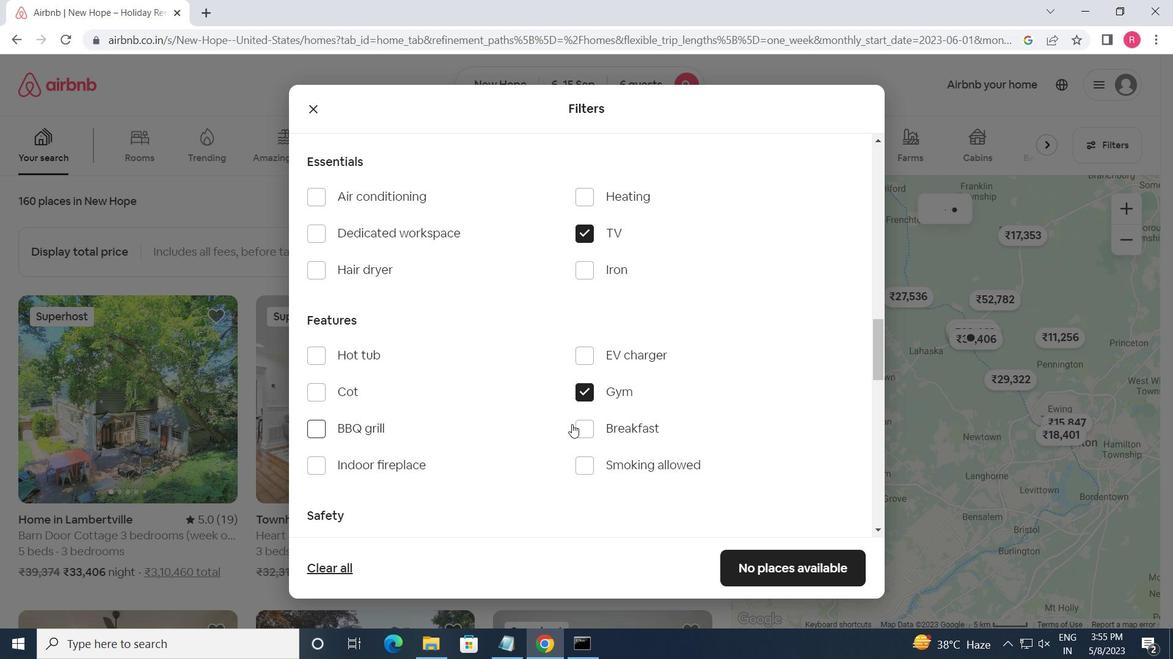 
Action: Mouse pressed left at (588, 428)
Screenshot: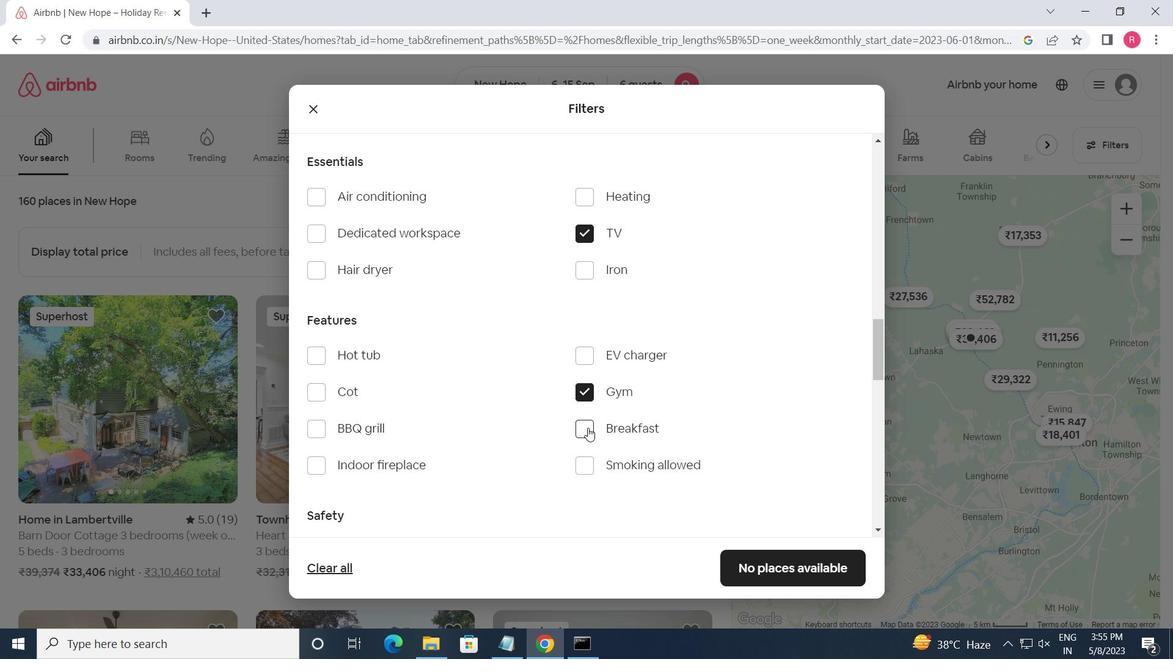 
Action: Mouse moved to (581, 430)
Screenshot: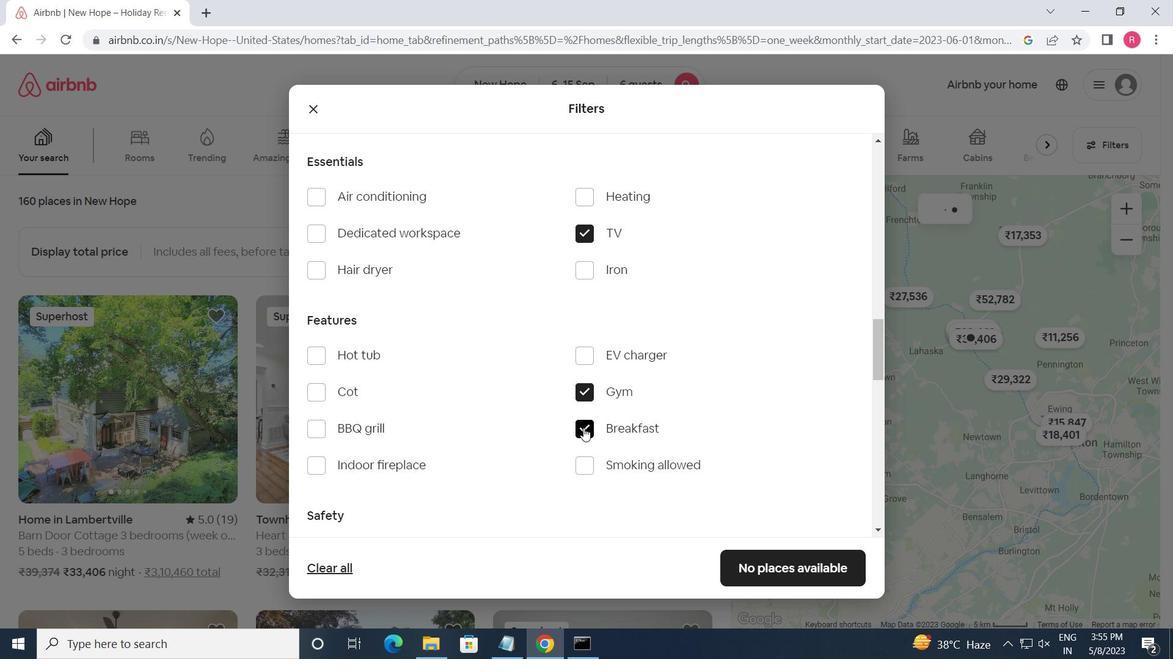 
Action: Mouse scrolled (581, 430) with delta (0, 0)
Screenshot: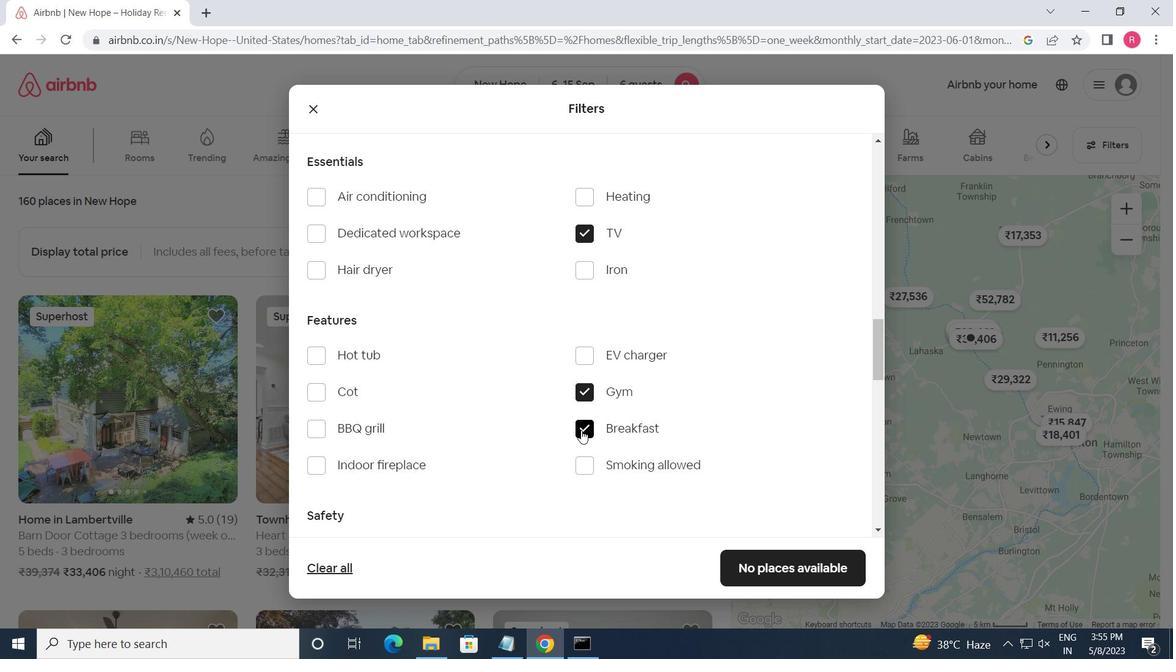 
Action: Mouse moved to (579, 431)
Screenshot: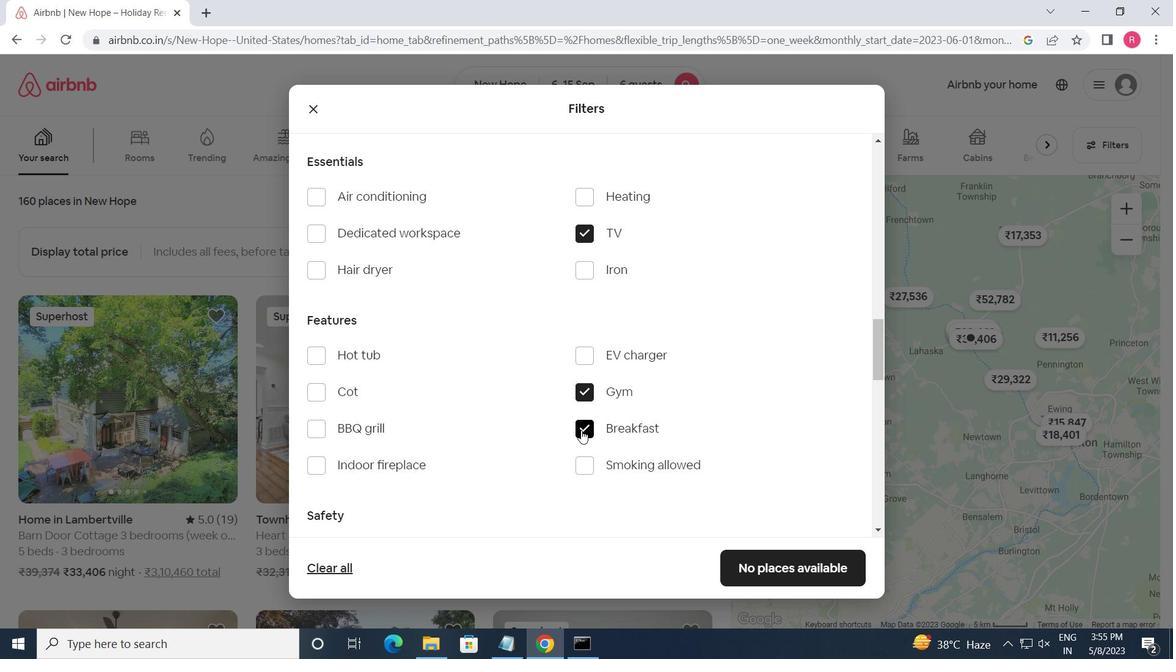 
Action: Mouse scrolled (579, 430) with delta (0, 0)
Screenshot: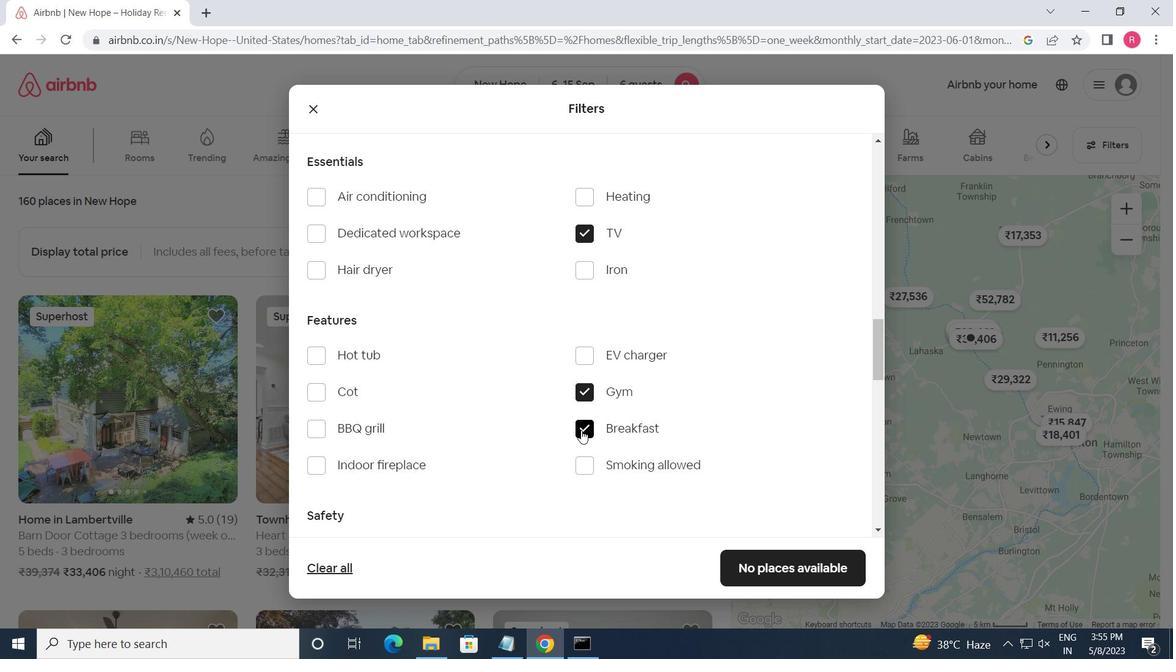 
Action: Mouse moved to (569, 431)
Screenshot: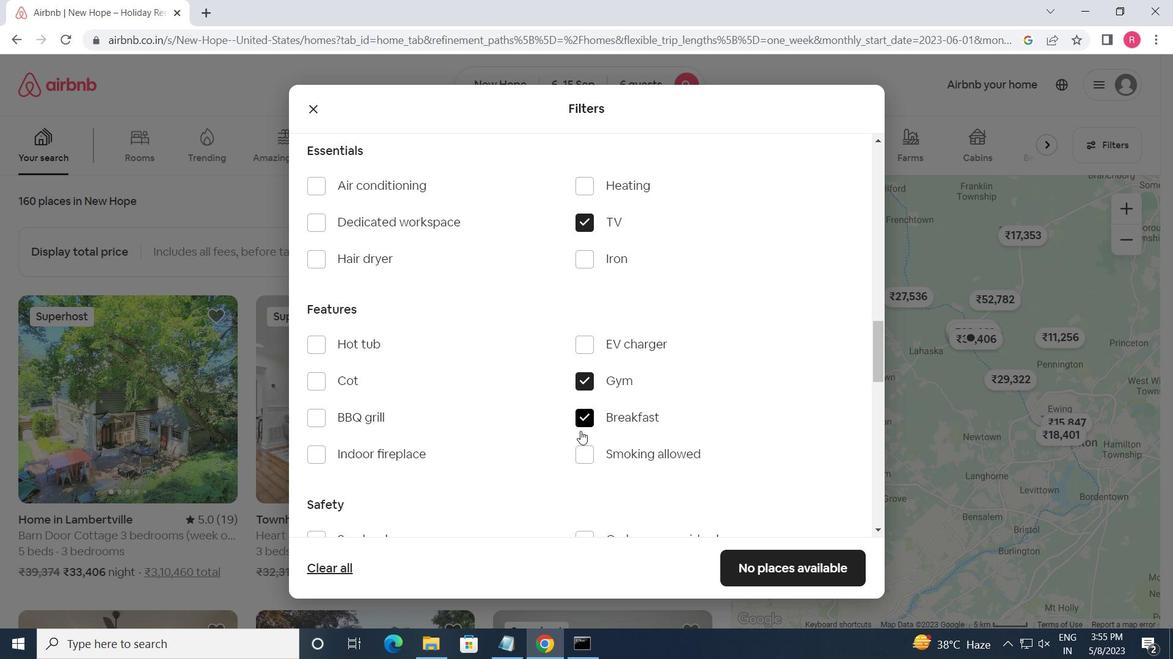 
Action: Mouse scrolled (569, 430) with delta (0, 0)
Screenshot: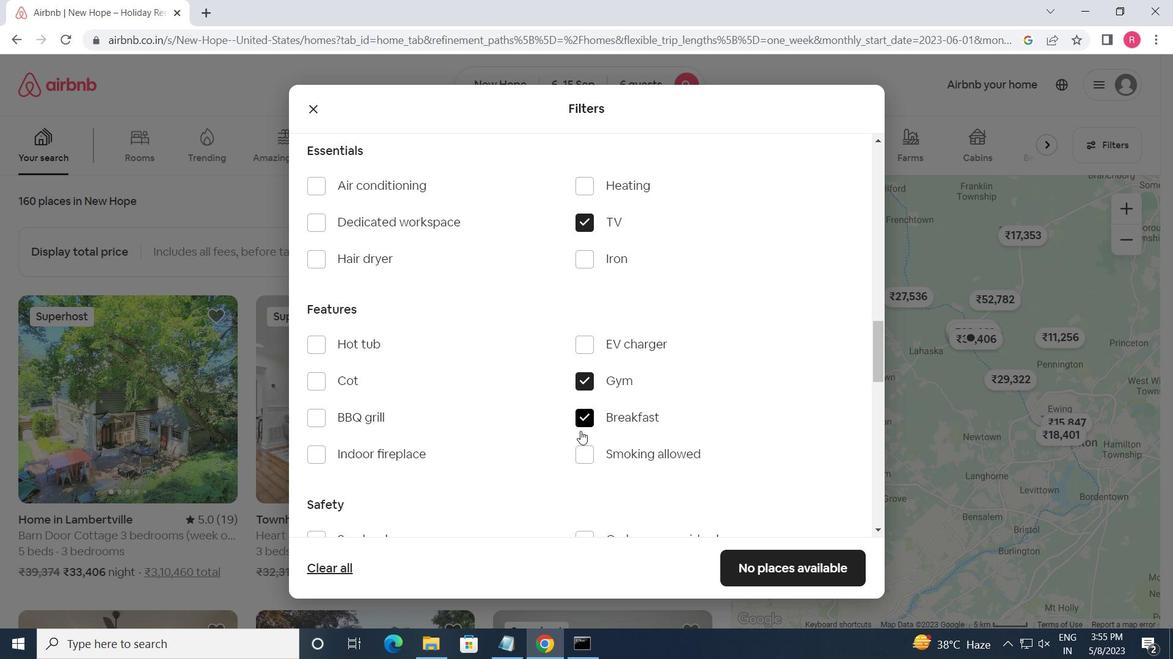 
Action: Mouse moved to (428, 392)
Screenshot: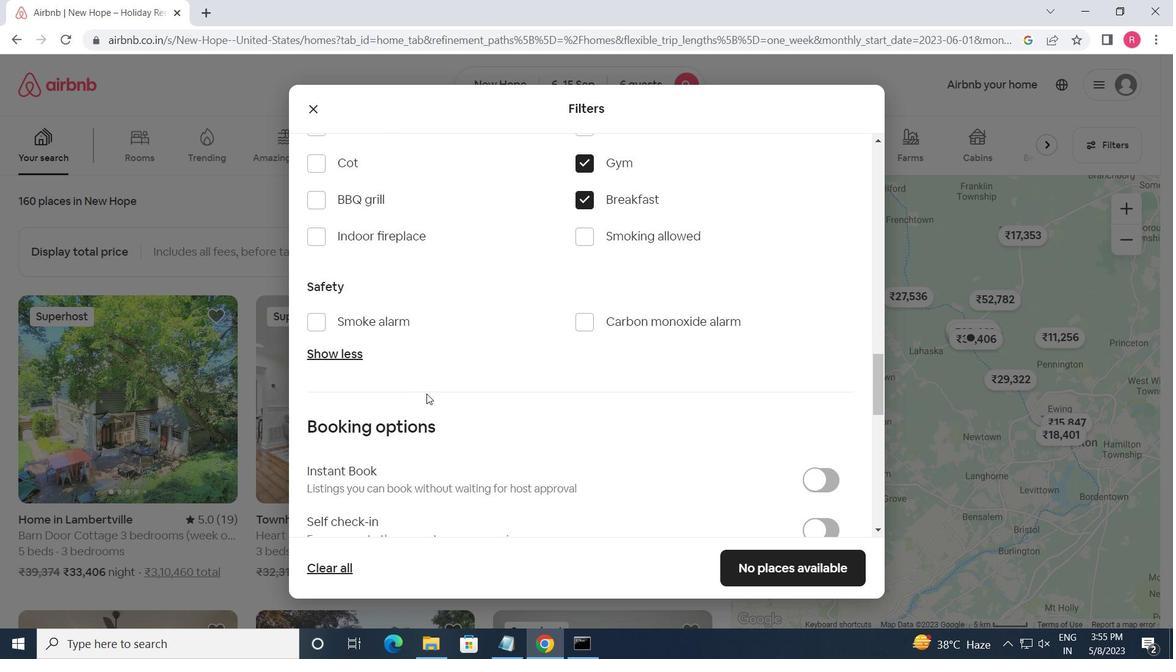 
Action: Mouse scrolled (428, 392) with delta (0, 0)
Screenshot: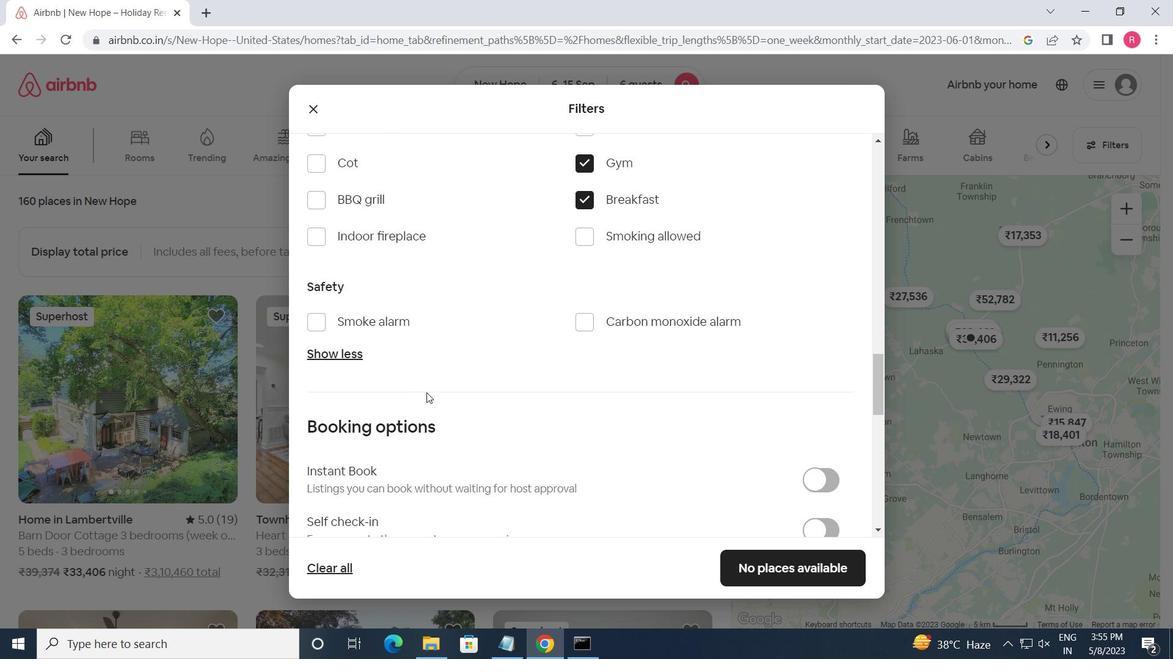 
Action: Mouse scrolled (428, 392) with delta (0, 0)
Screenshot: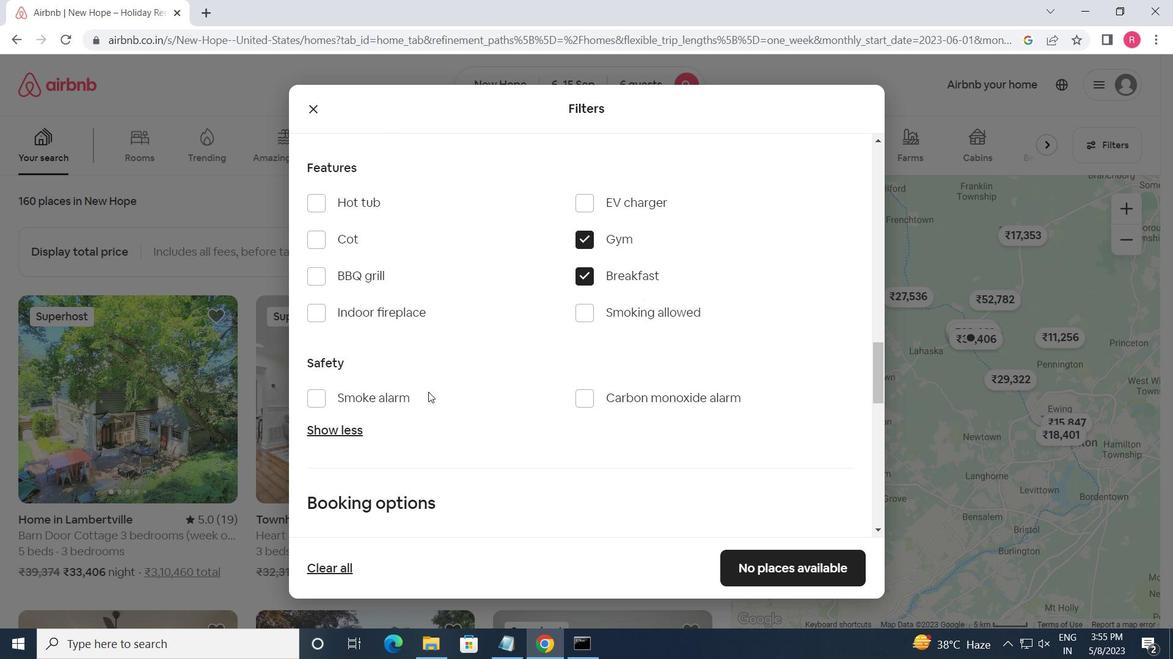 
Action: Mouse scrolled (428, 392) with delta (0, 0)
Screenshot: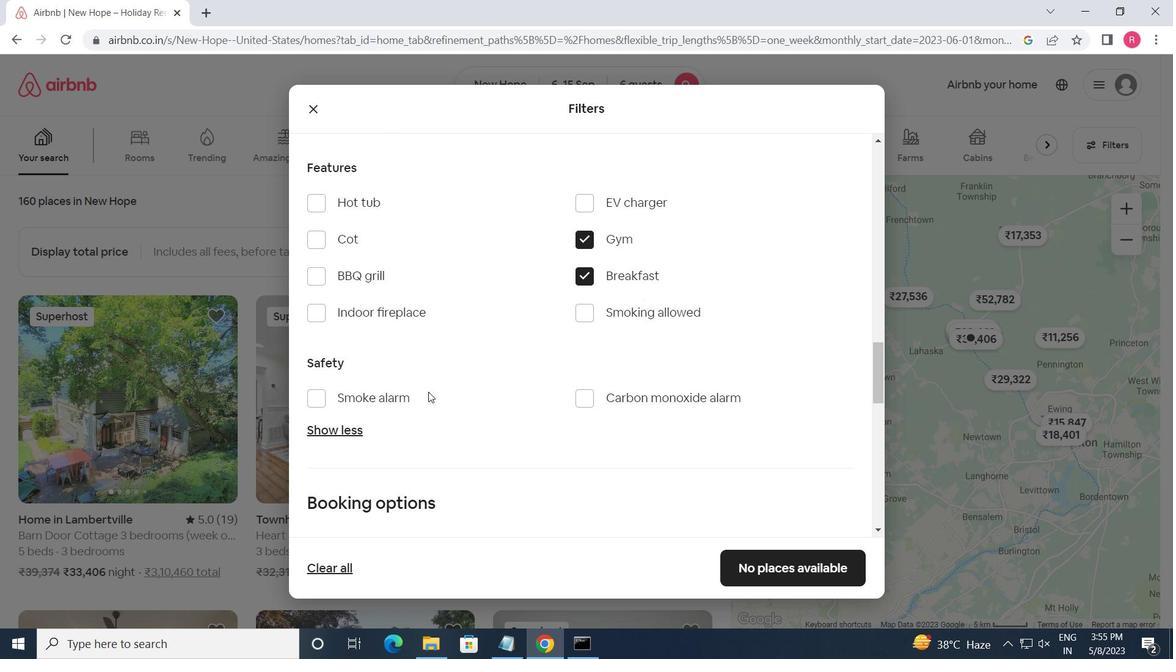 
Action: Mouse scrolled (428, 392) with delta (0, 0)
Screenshot: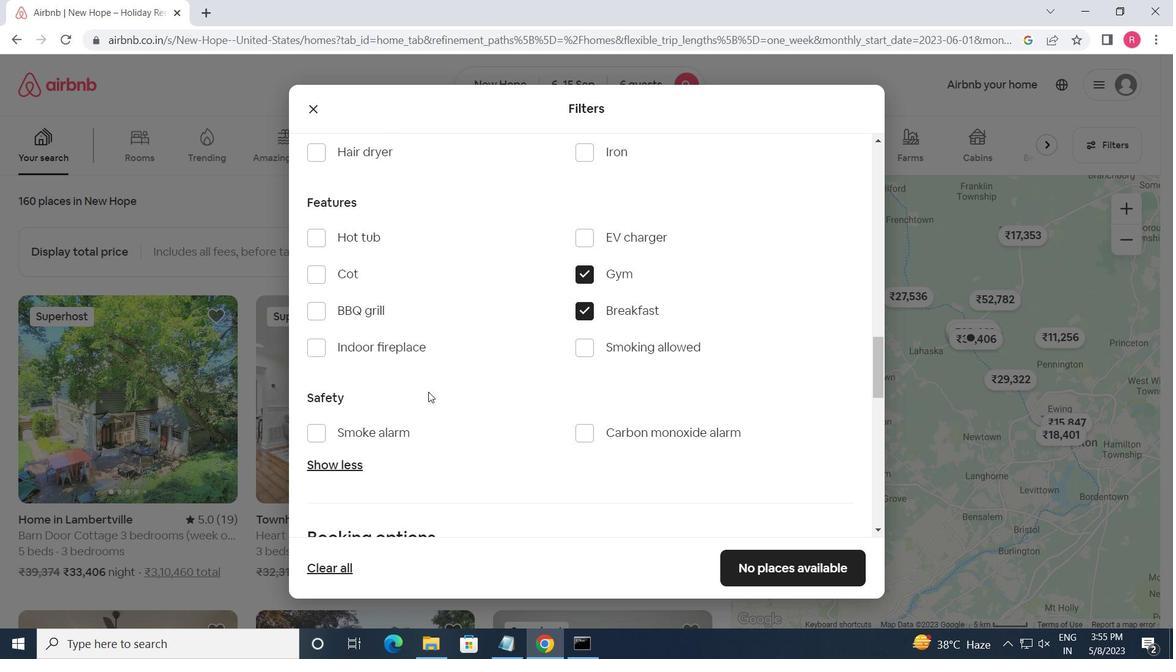 
Action: Mouse scrolled (428, 391) with delta (0, 0)
Screenshot: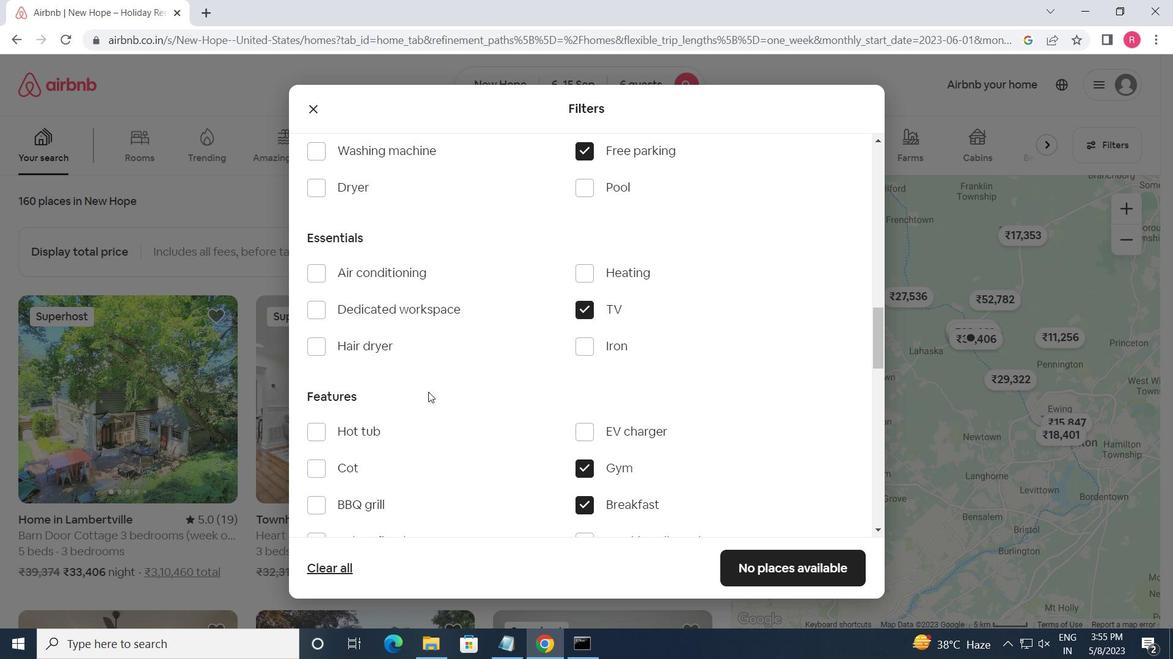 
Action: Mouse scrolled (428, 391) with delta (0, 0)
Screenshot: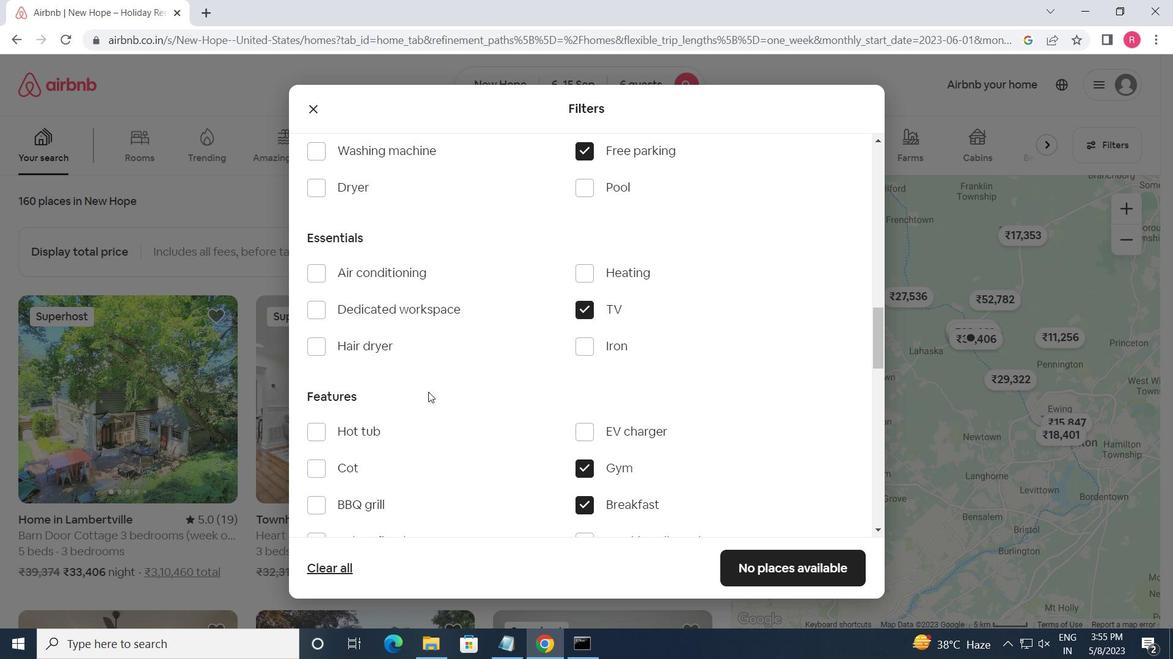 
Action: Mouse scrolled (428, 391) with delta (0, 0)
Screenshot: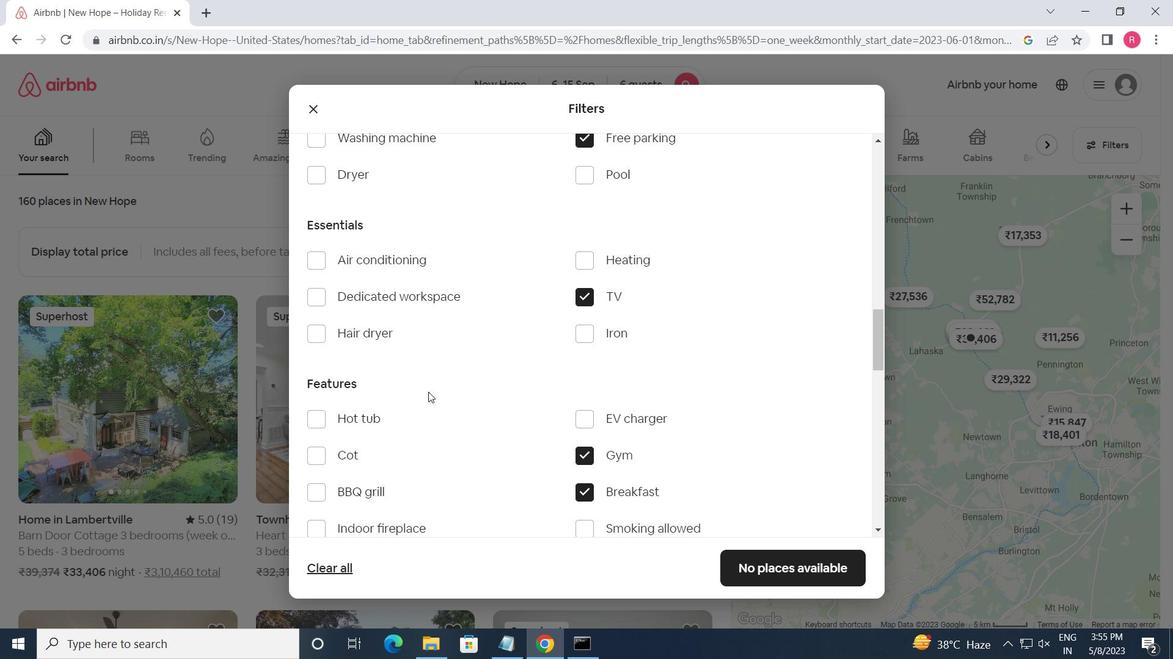 
Action: Mouse moved to (428, 392)
Screenshot: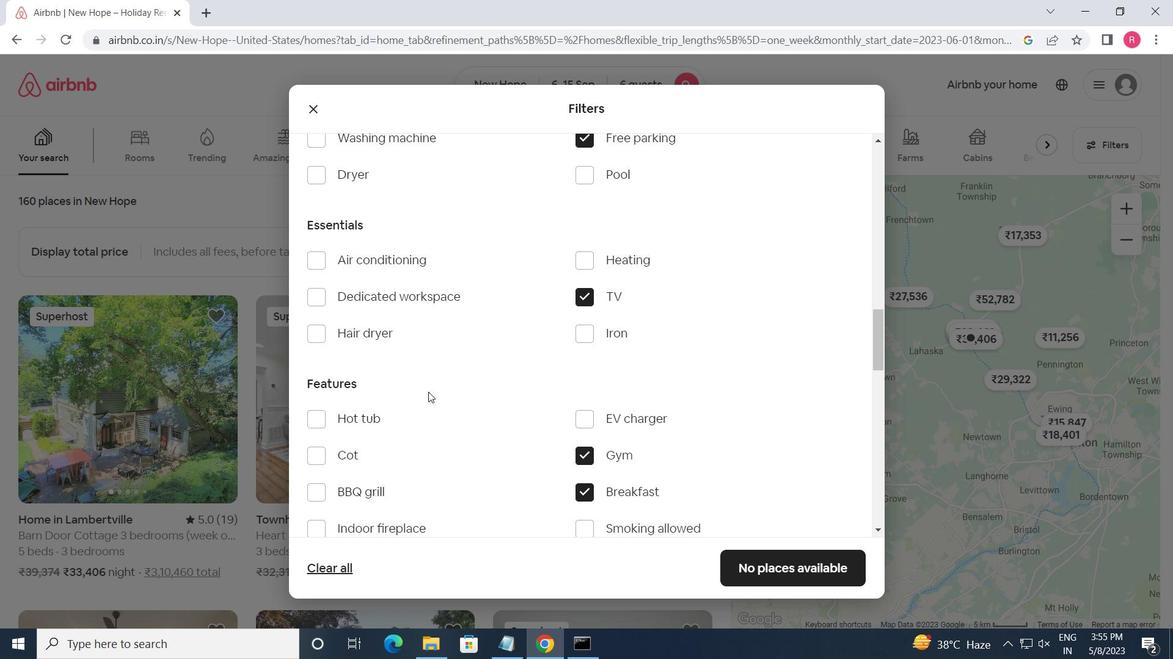 
Action: Mouse scrolled (428, 391) with delta (0, 0)
Screenshot: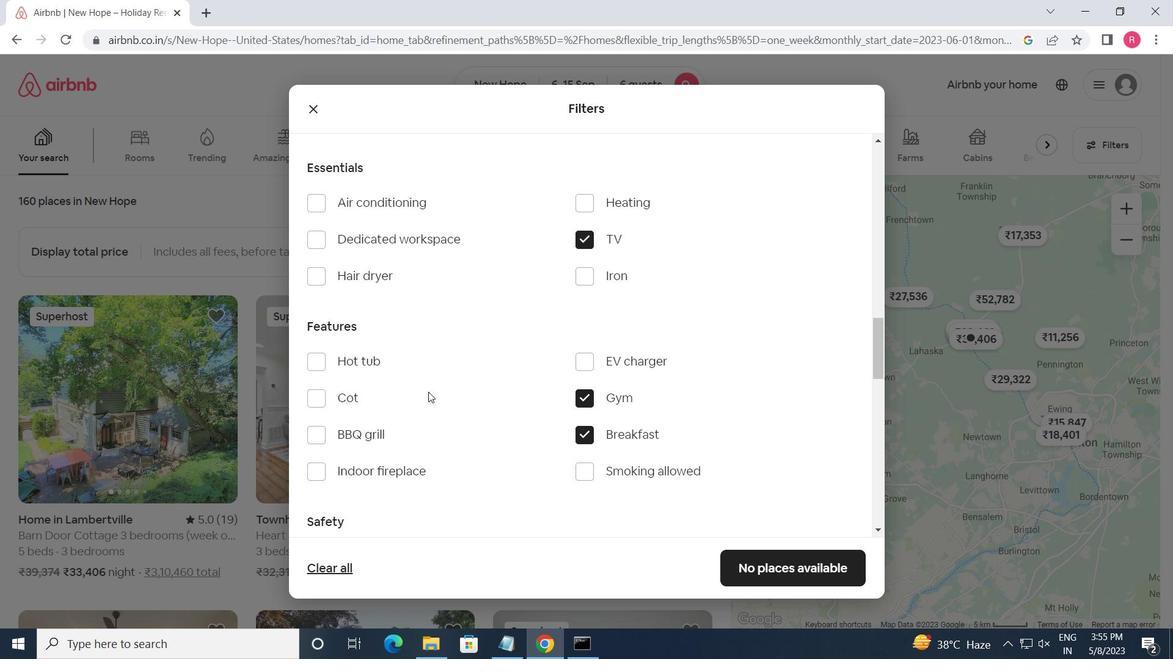 
Action: Mouse moved to (429, 392)
Screenshot: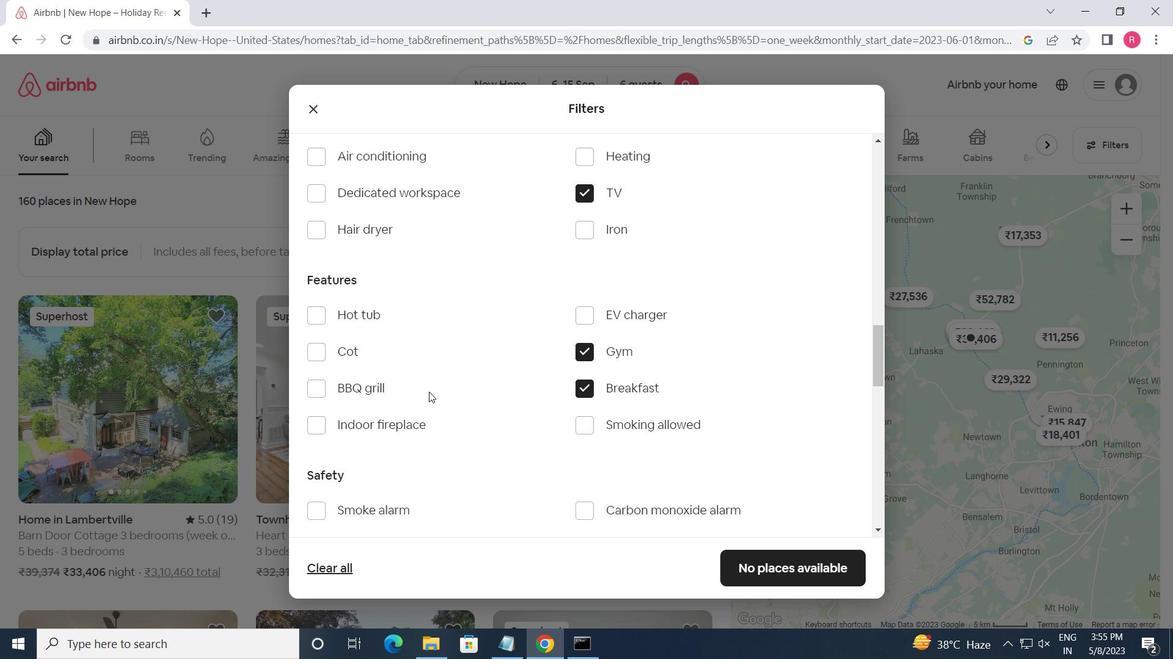 
Action: Mouse scrolled (429, 391) with delta (0, 0)
Screenshot: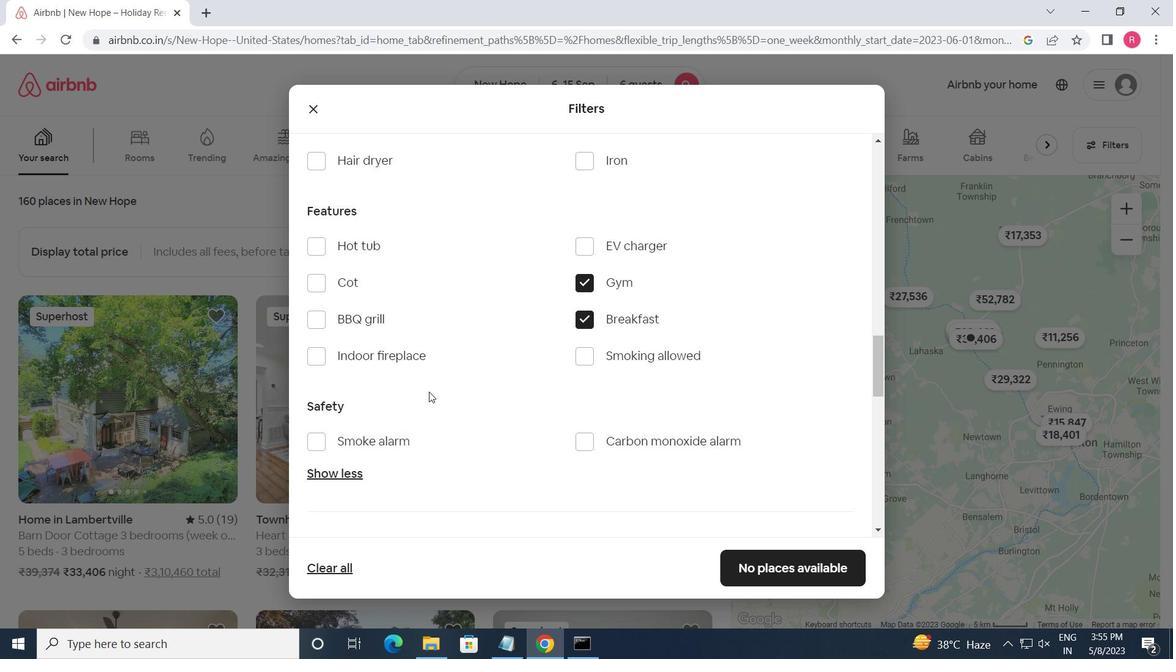 
Action: Mouse scrolled (429, 391) with delta (0, 0)
Screenshot: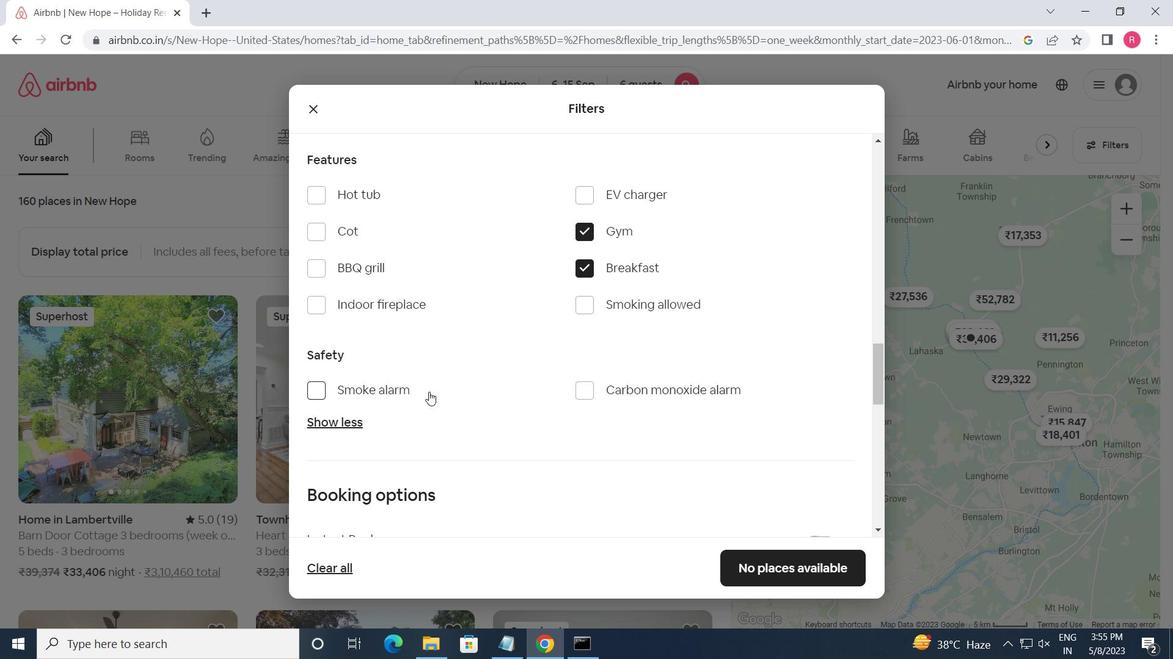 
Action: Mouse moved to (815, 386)
Screenshot: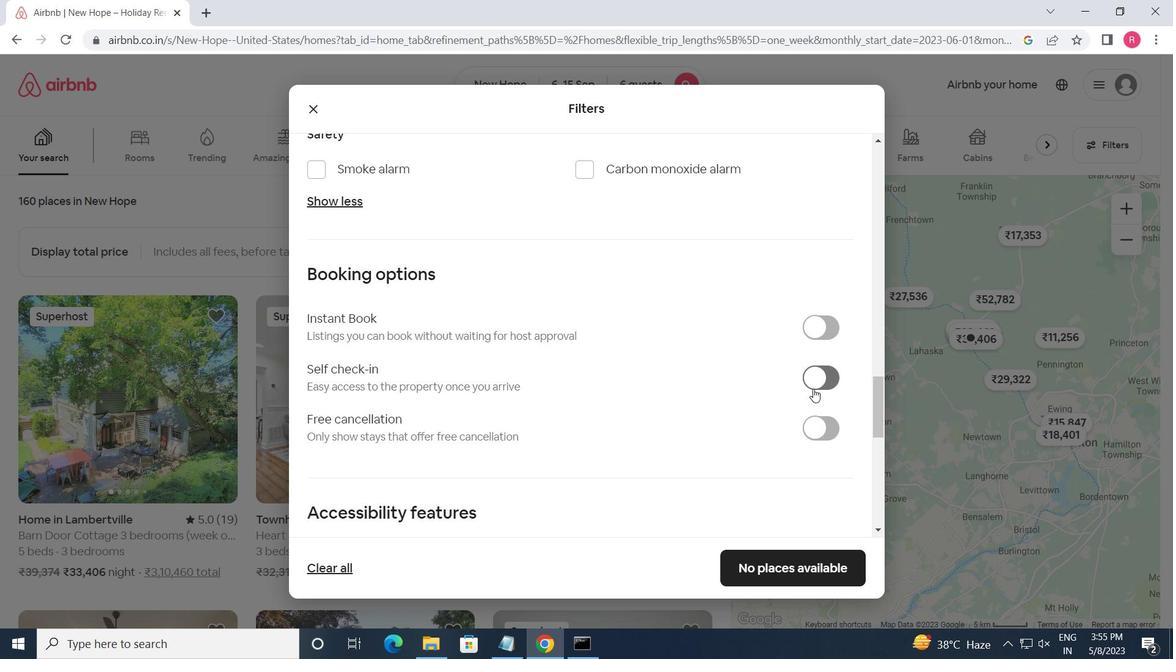 
Action: Mouse pressed left at (815, 386)
Screenshot: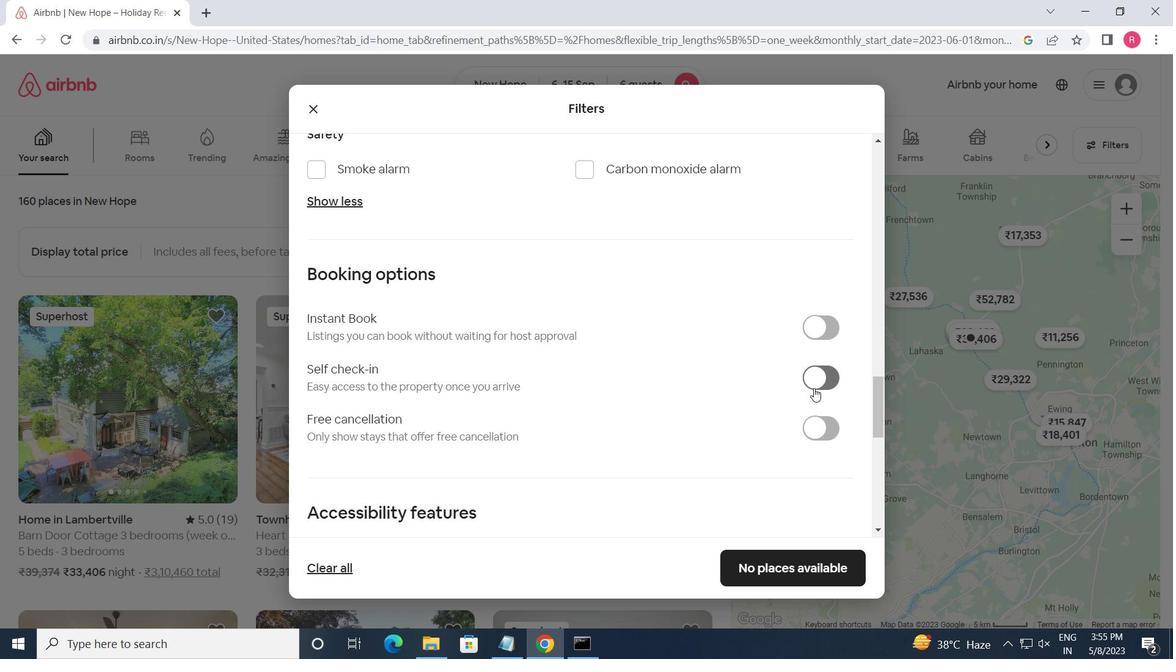 
Action: Mouse moved to (760, 425)
Screenshot: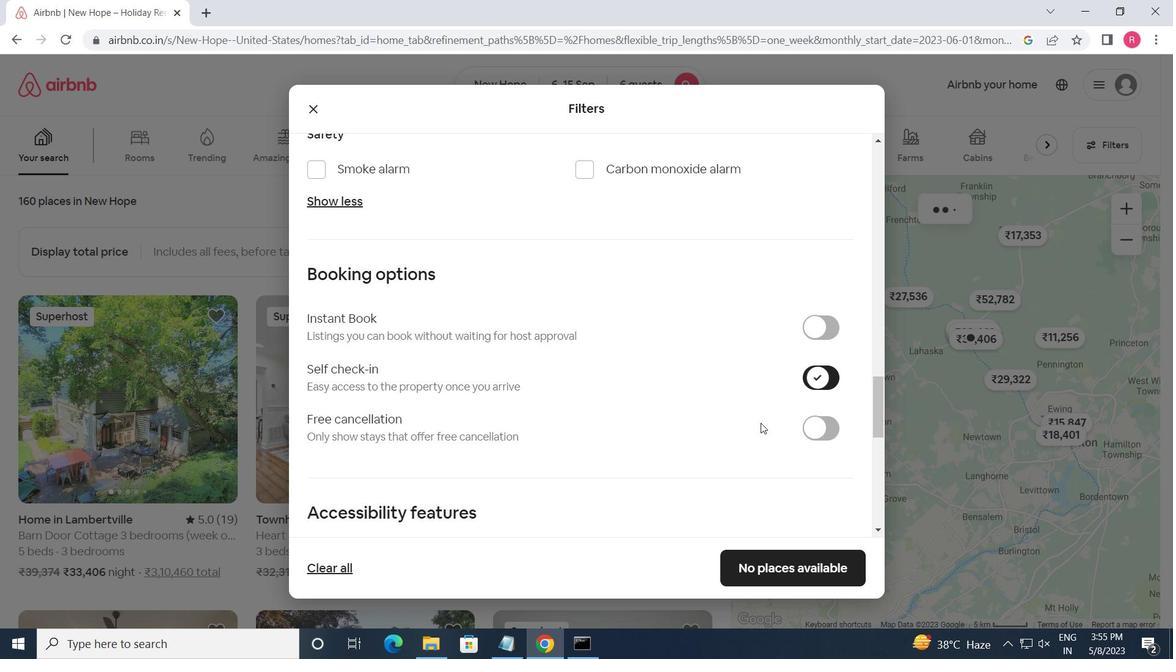 
Action: Mouse scrolled (760, 425) with delta (0, 0)
Screenshot: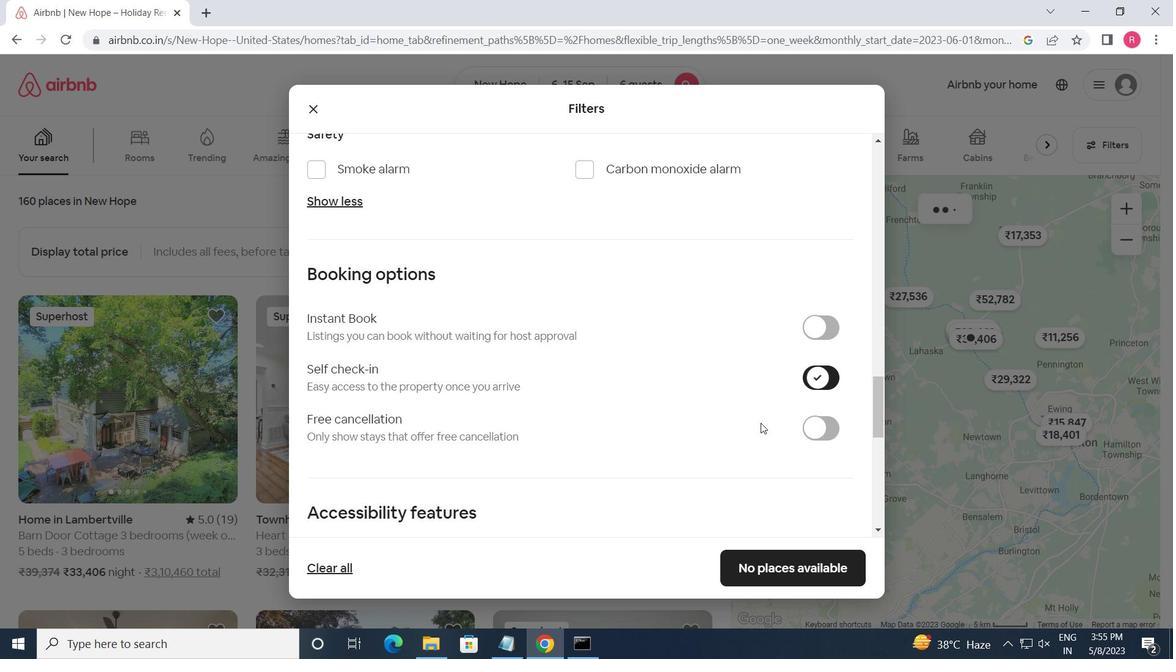 
Action: Mouse scrolled (760, 425) with delta (0, 0)
Screenshot: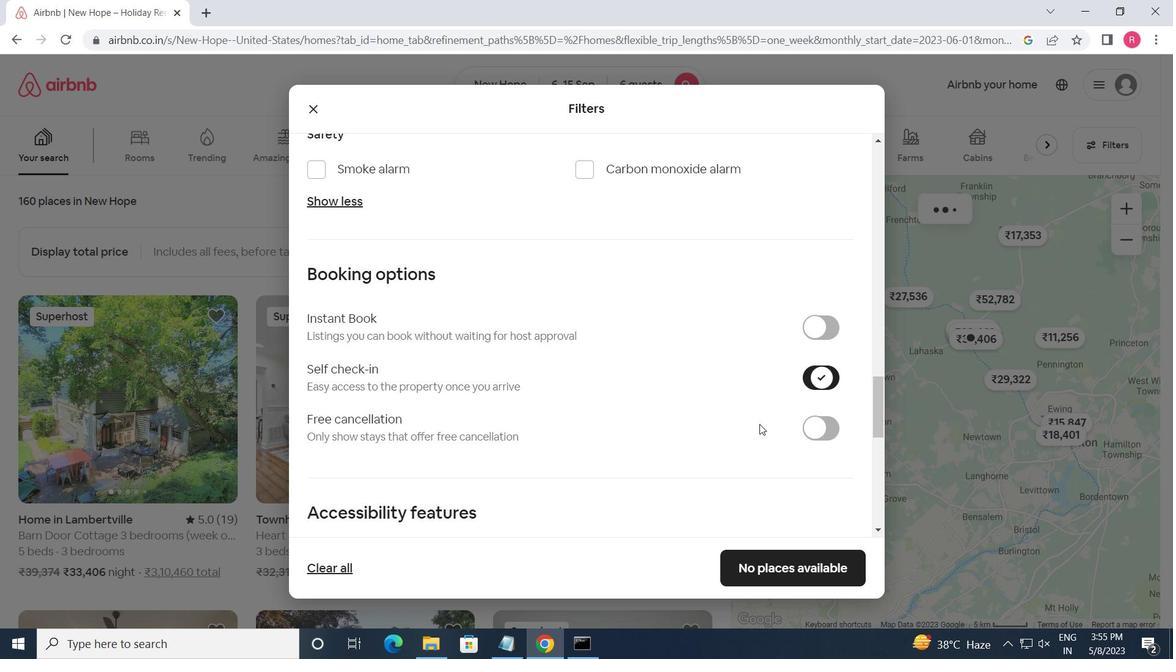 
Action: Mouse moved to (760, 427)
Screenshot: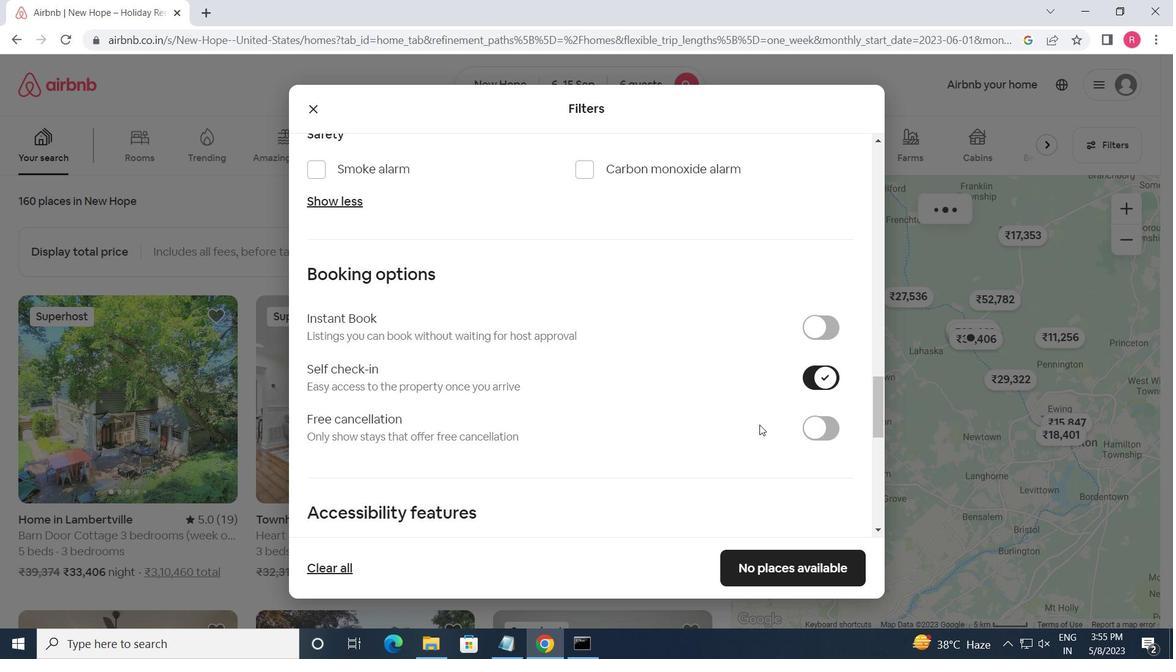 
Action: Mouse scrolled (760, 426) with delta (0, 0)
Screenshot: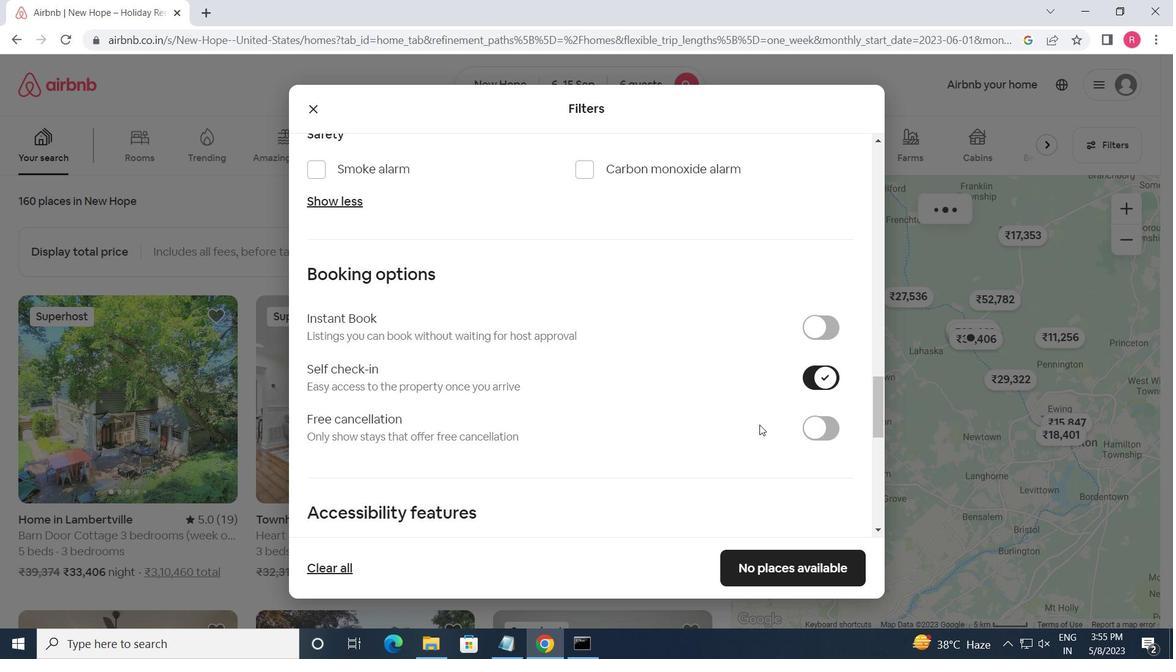 
Action: Mouse scrolled (760, 426) with delta (0, 0)
Screenshot: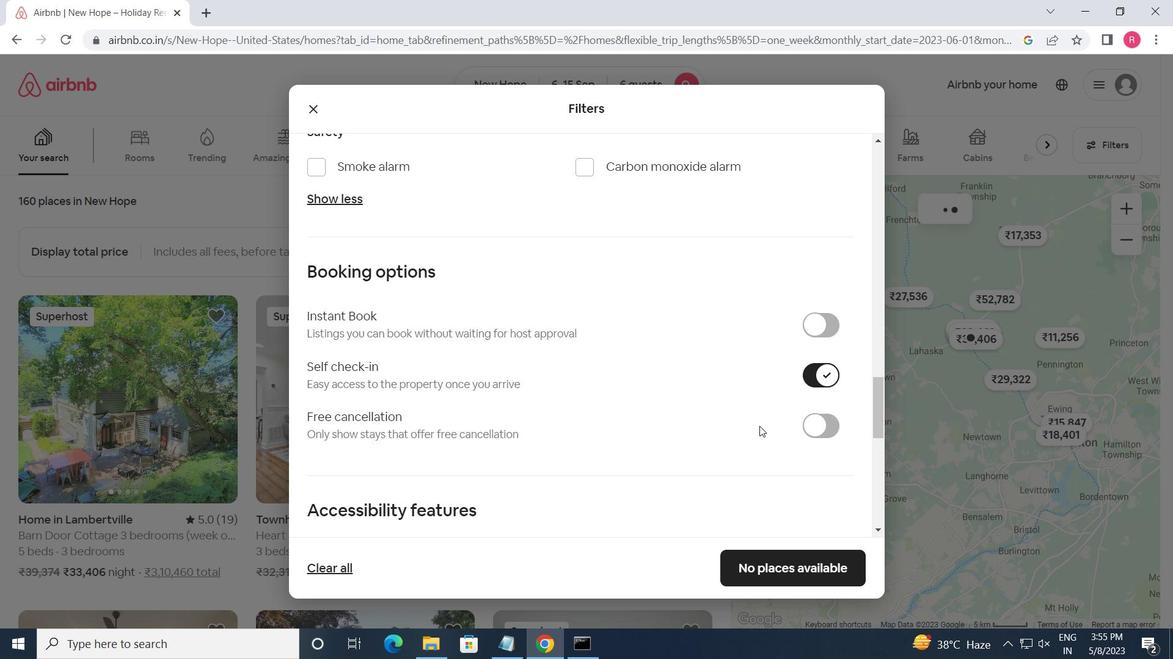 
Action: Mouse moved to (565, 513)
Screenshot: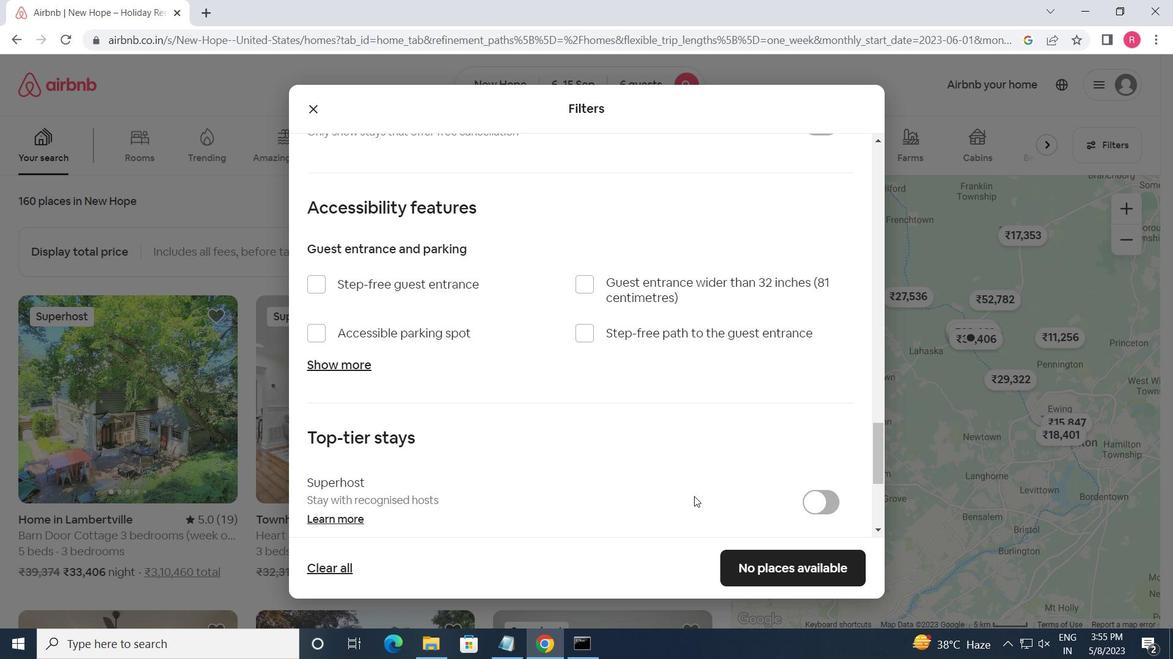 
Action: Mouse scrolled (565, 513) with delta (0, 0)
Screenshot: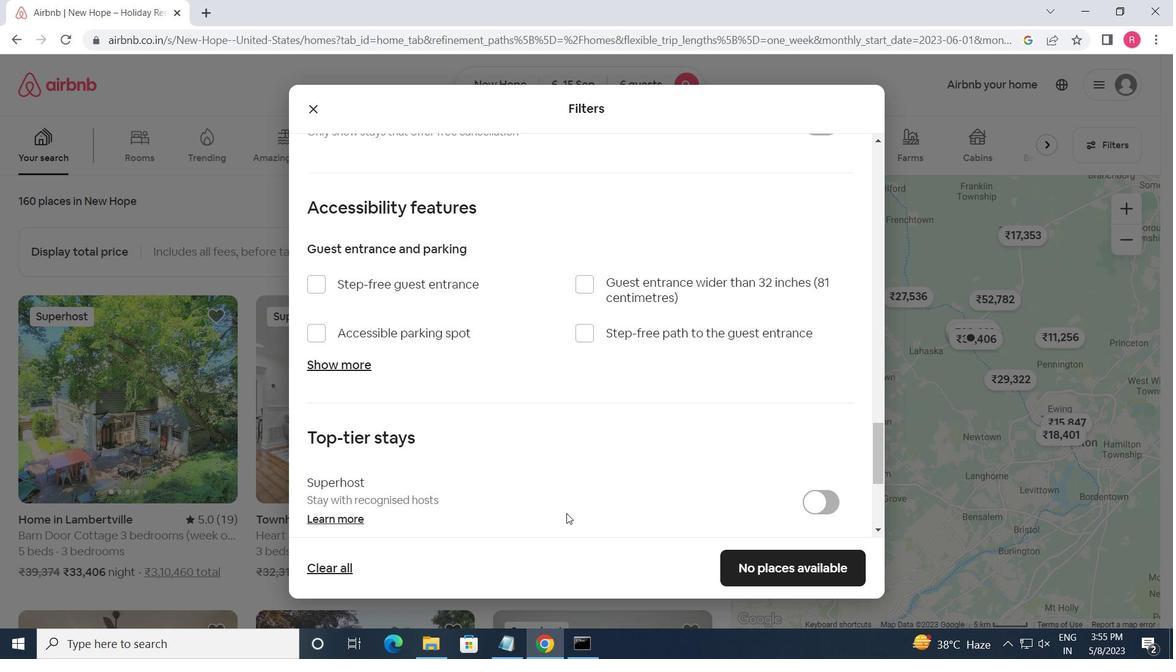 
Action: Mouse scrolled (565, 513) with delta (0, 0)
Screenshot: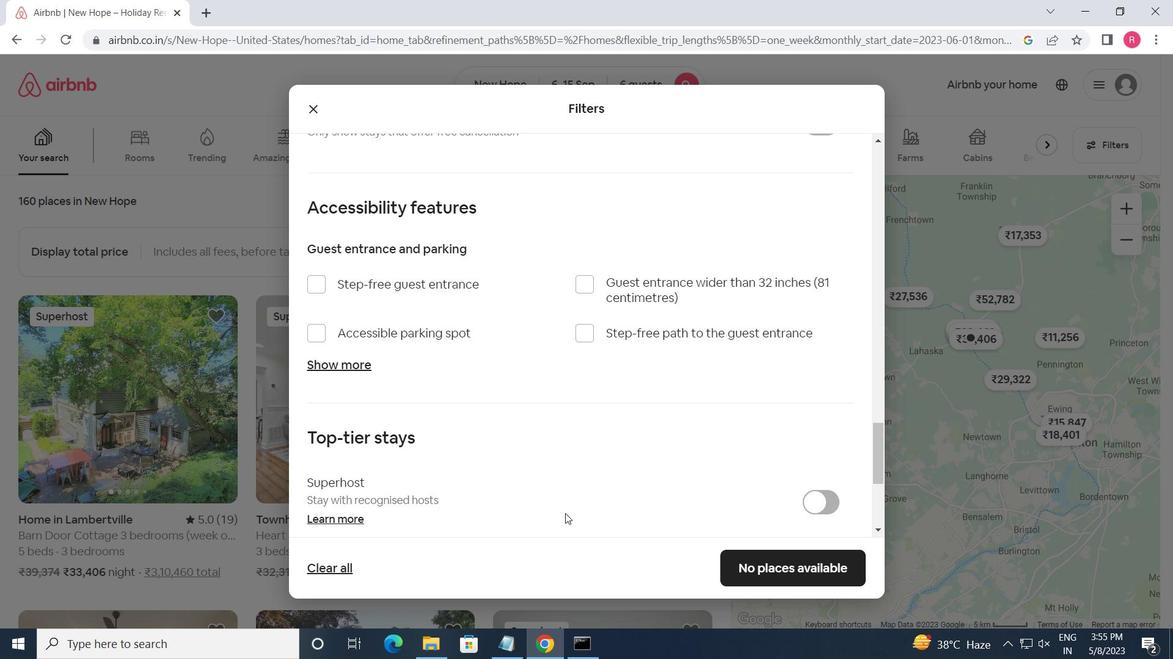 
Action: Mouse scrolled (565, 513) with delta (0, 0)
Screenshot: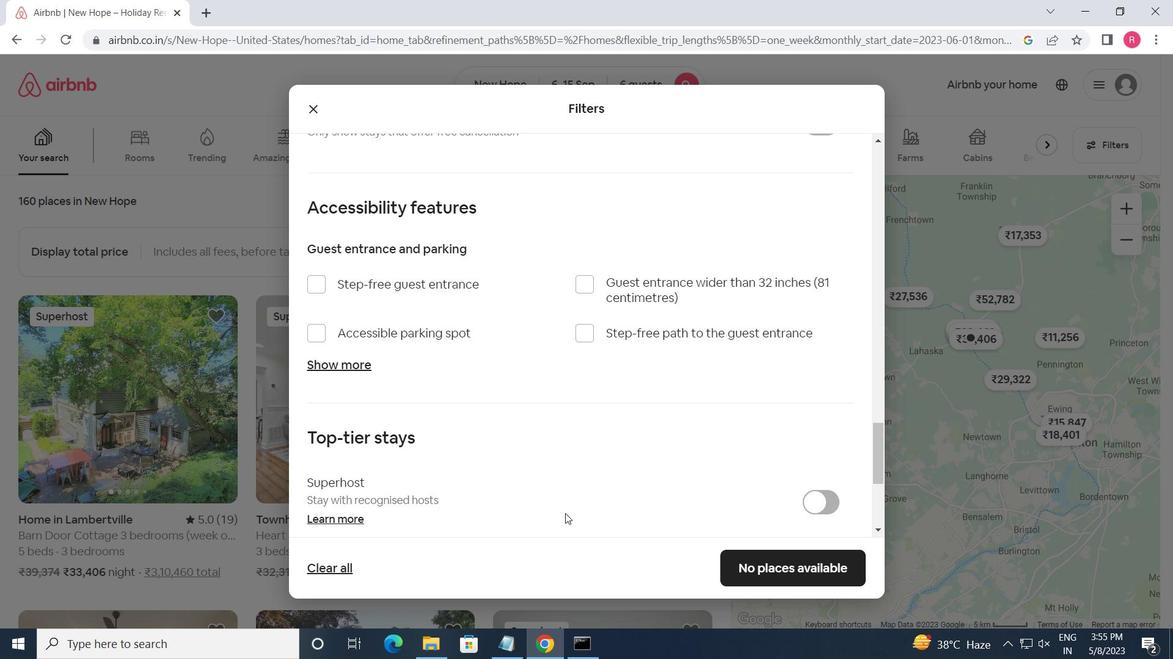 
Action: Mouse moved to (560, 507)
Screenshot: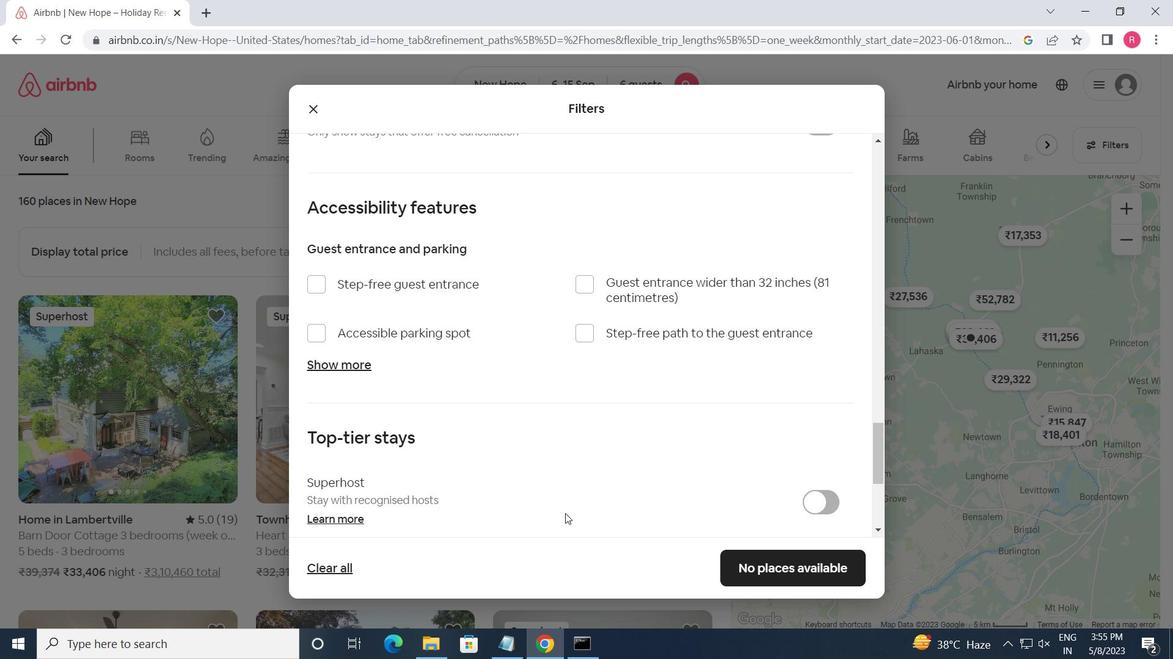 
Action: Mouse scrolled (560, 507) with delta (0, 0)
Screenshot: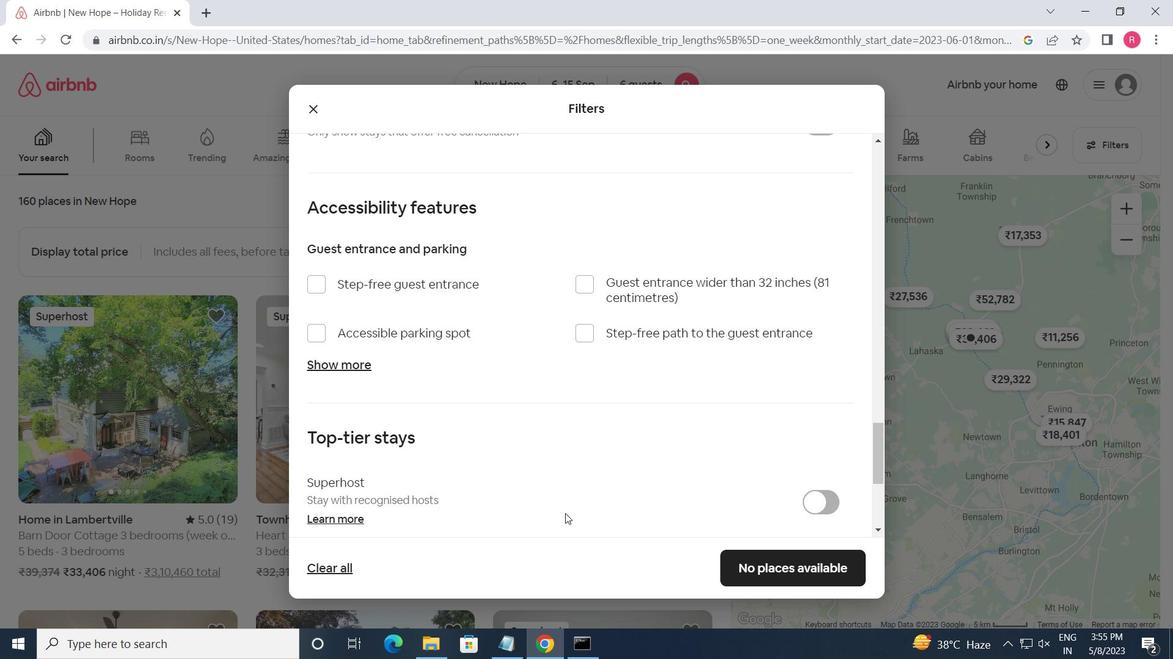 
Action: Mouse moved to (323, 434)
Screenshot: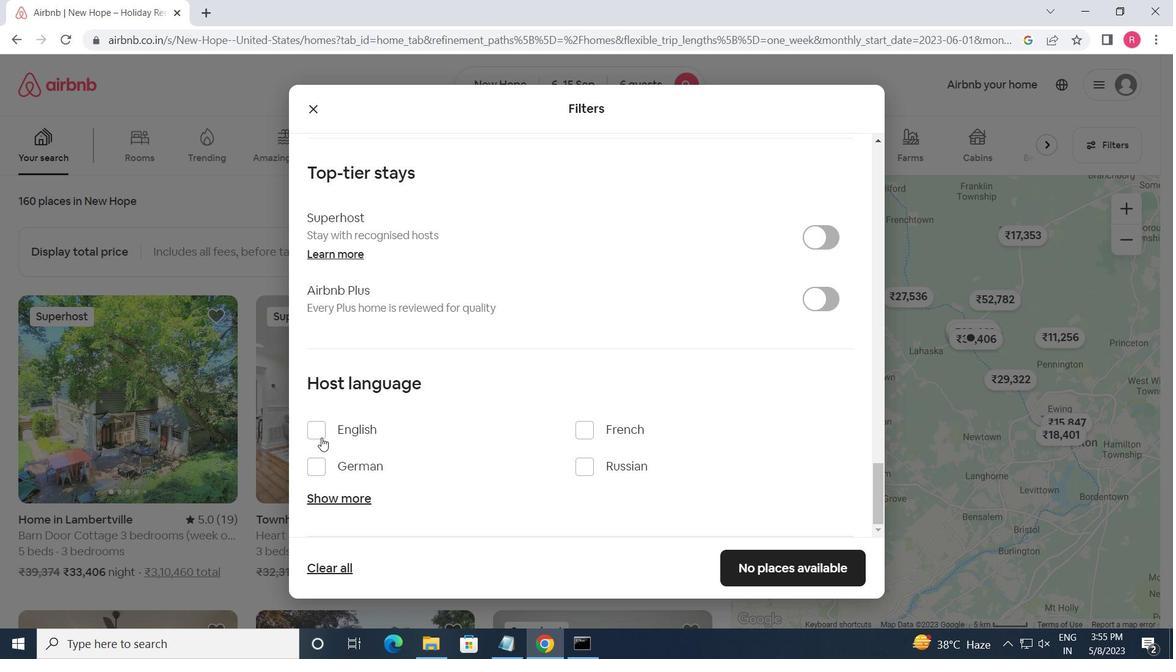 
Action: Mouse pressed left at (323, 434)
Screenshot: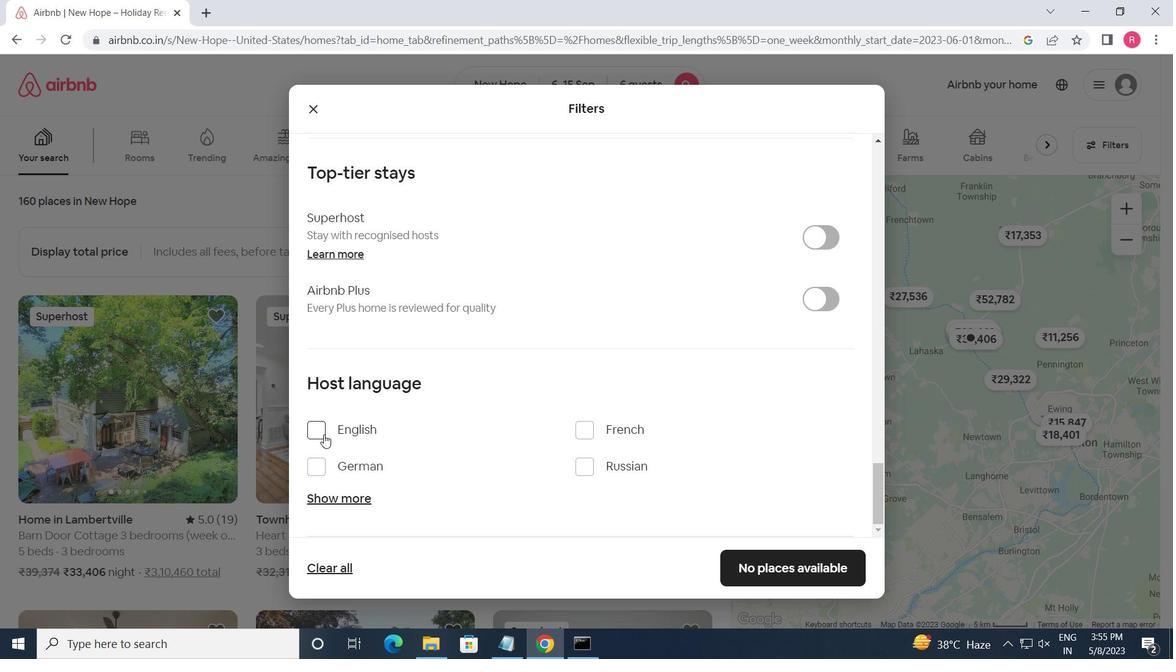 
Action: Mouse moved to (816, 571)
Screenshot: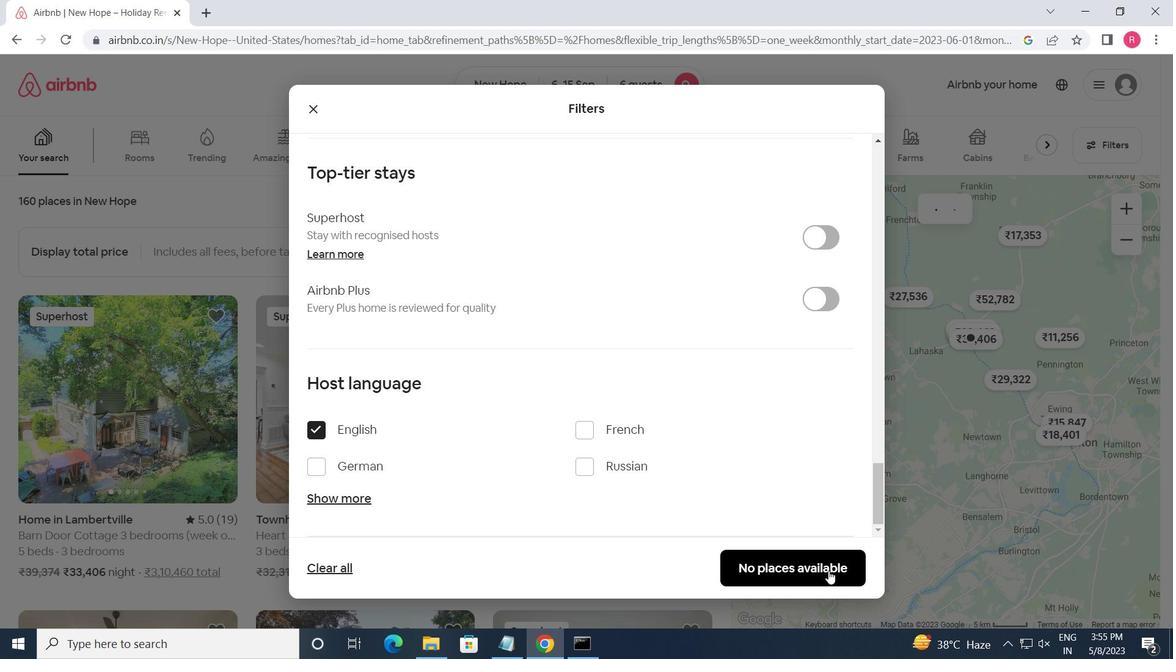 
Action: Mouse pressed left at (816, 571)
Screenshot: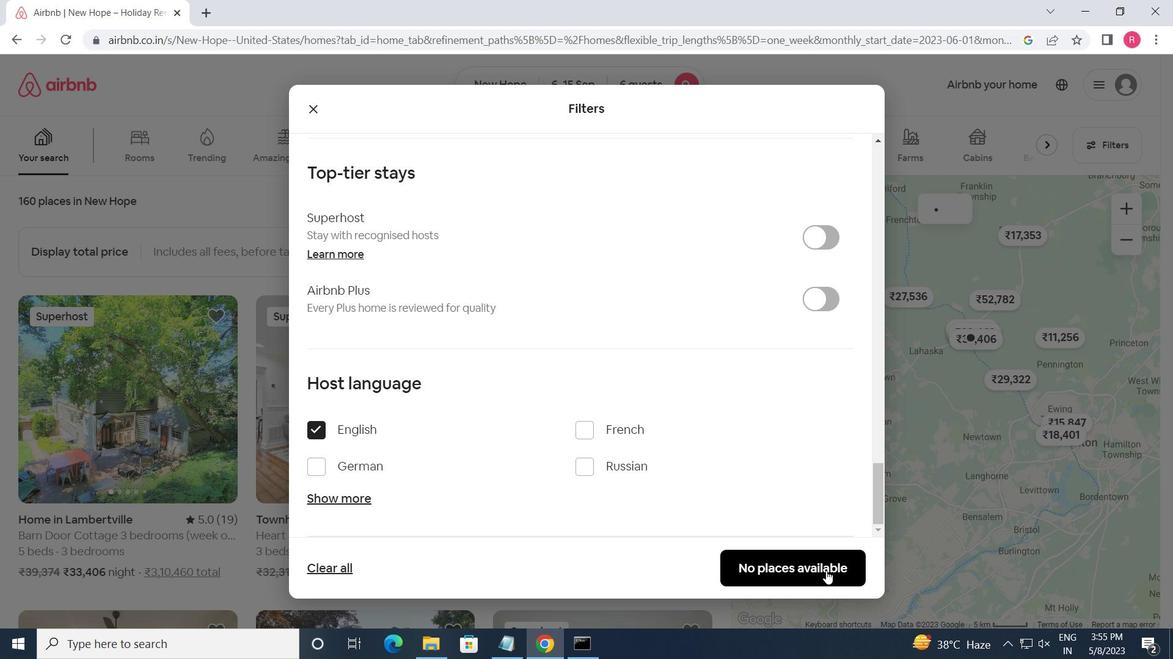
